 Task: Photography Quotation Sample Template.
Action: Mouse moved to (106, 145)
Screenshot: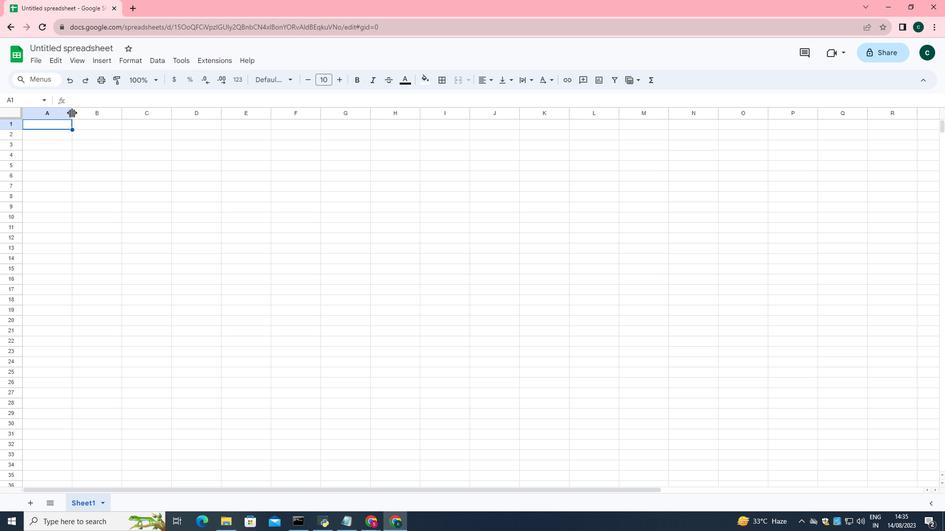 
Action: Mouse pressed left at (106, 145)
Screenshot: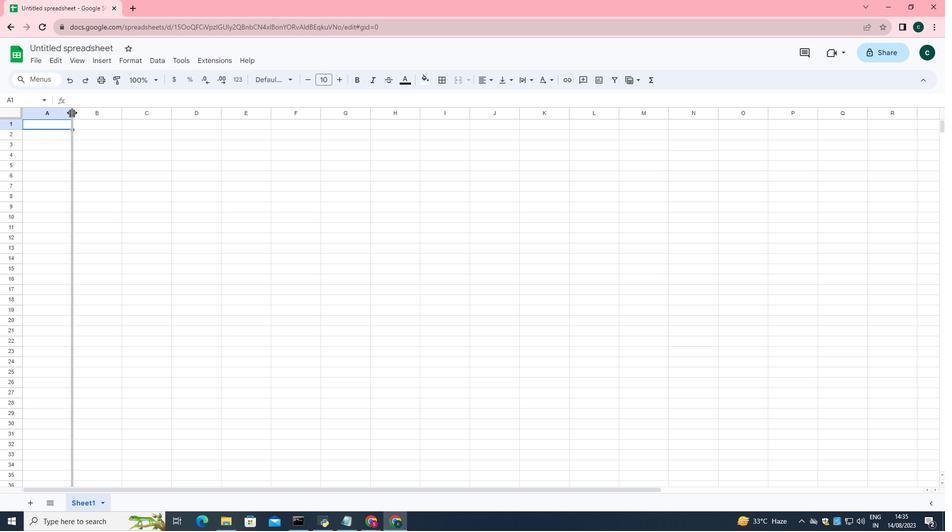 
Action: Mouse moved to (195, 145)
Screenshot: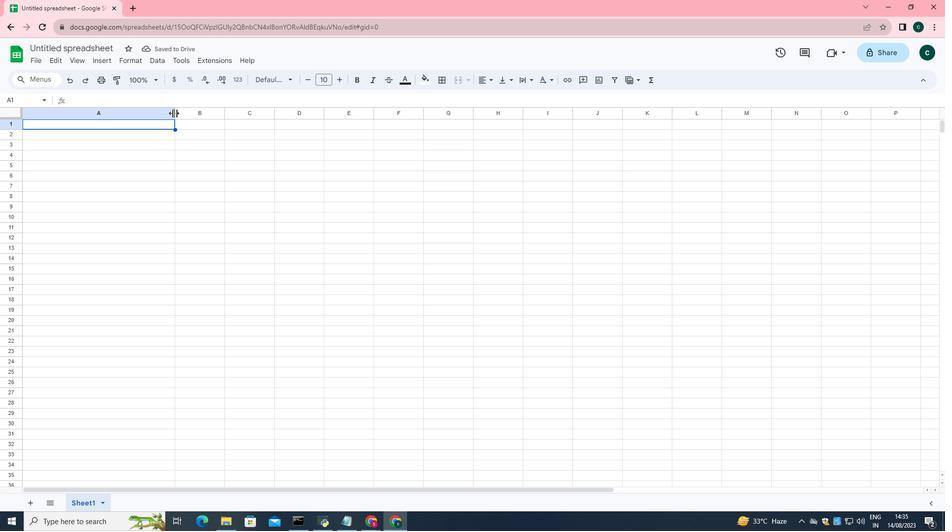 
Action: Mouse pressed left at (195, 145)
Screenshot: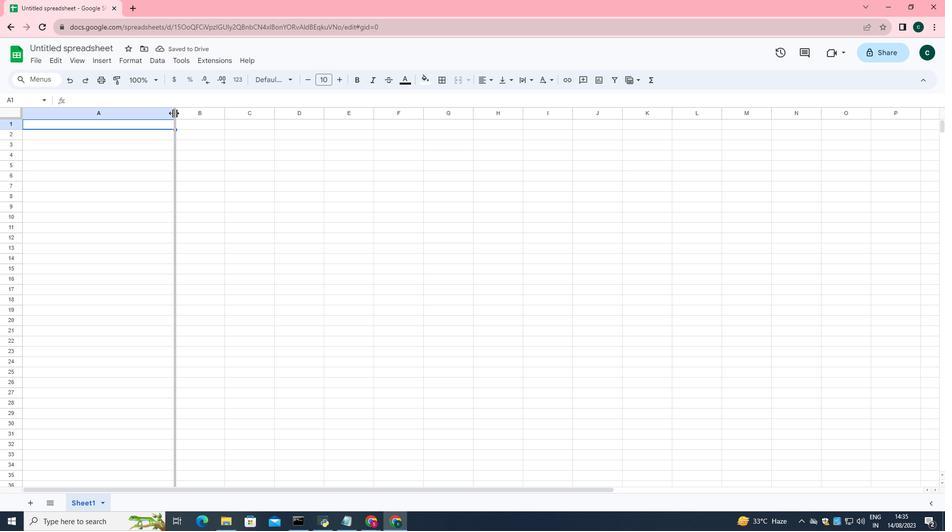 
Action: Mouse moved to (257, 147)
Screenshot: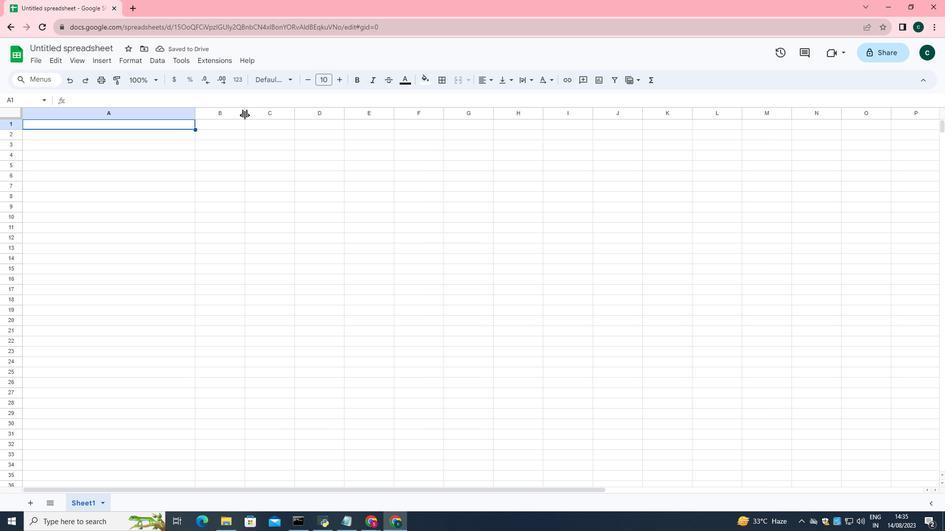 
Action: Mouse pressed left at (257, 147)
Screenshot: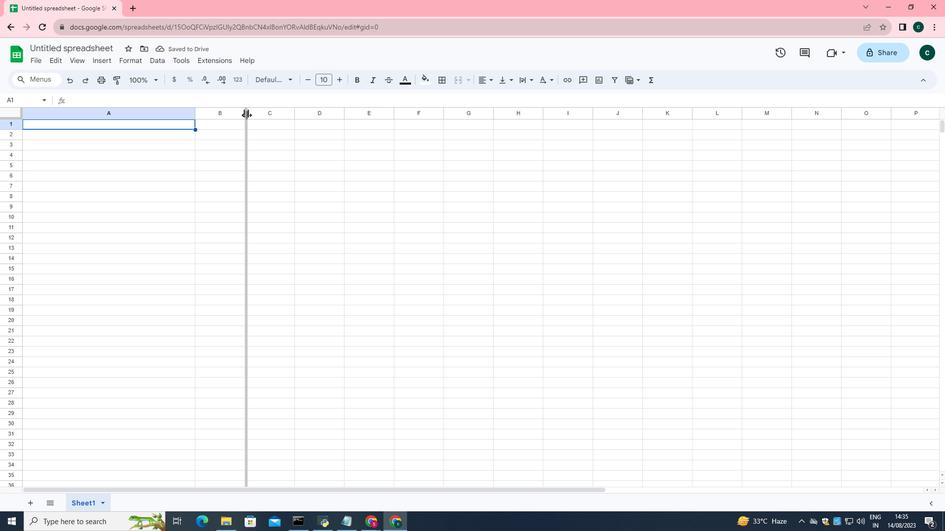 
Action: Mouse moved to (311, 147)
Screenshot: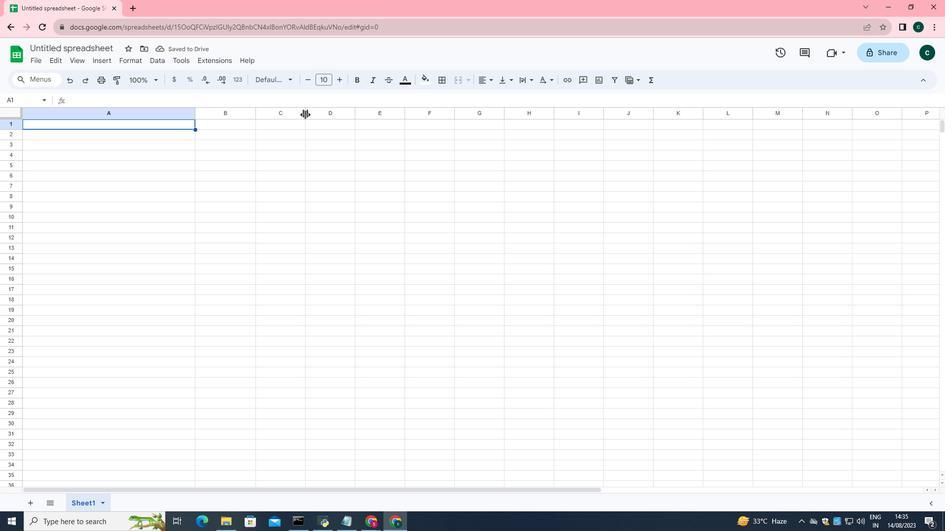 
Action: Mouse pressed left at (311, 147)
Screenshot: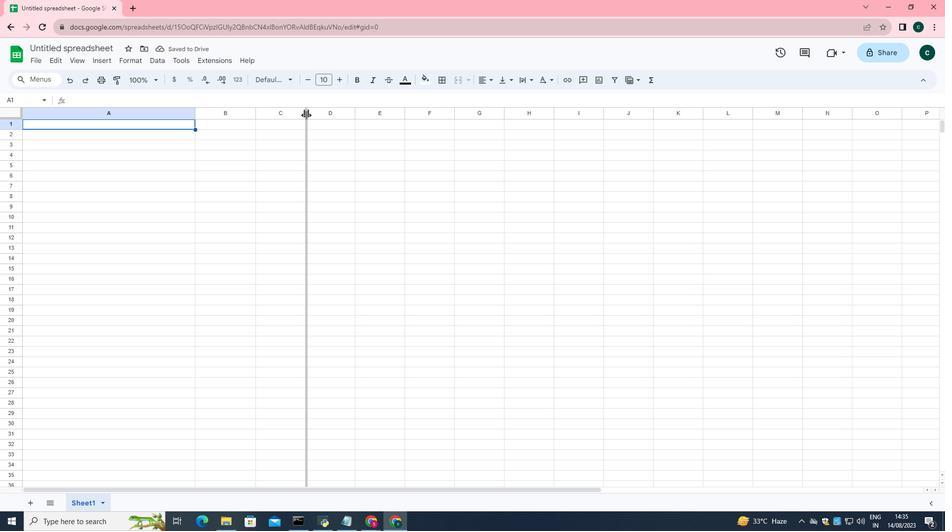
Action: Mouse moved to (365, 147)
Screenshot: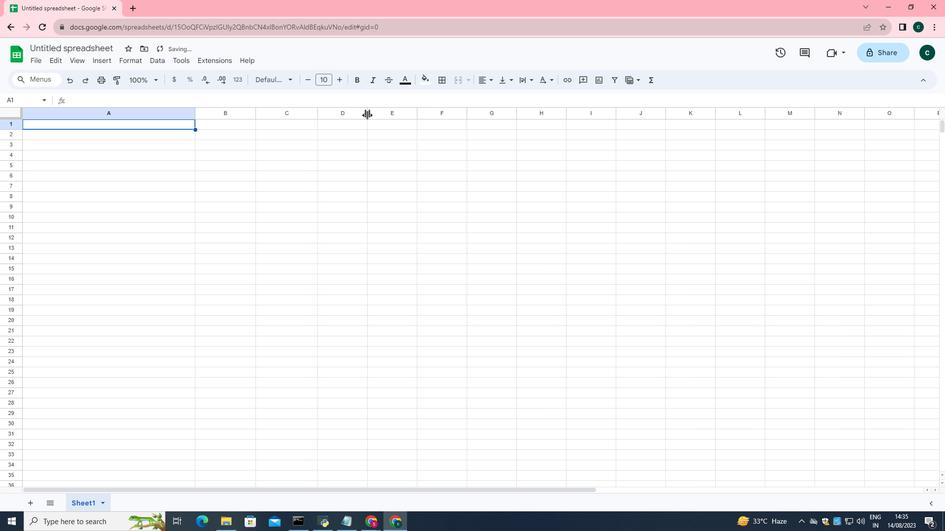 
Action: Mouse pressed left at (365, 147)
Screenshot: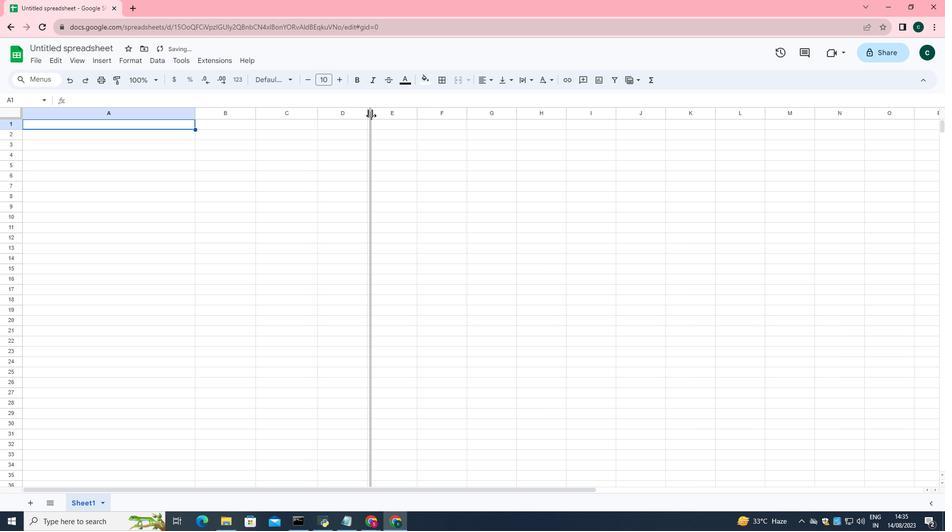 
Action: Mouse moved to (423, 145)
Screenshot: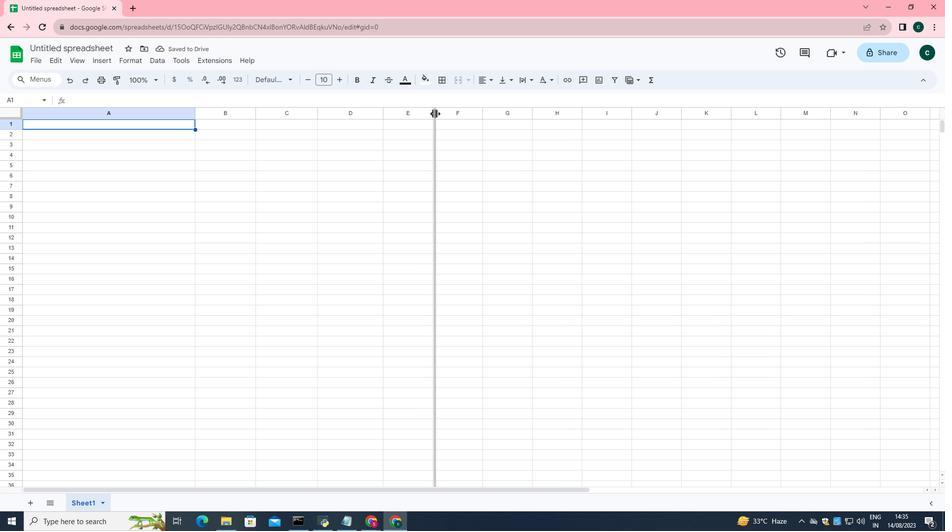 
Action: Mouse pressed left at (423, 145)
Screenshot: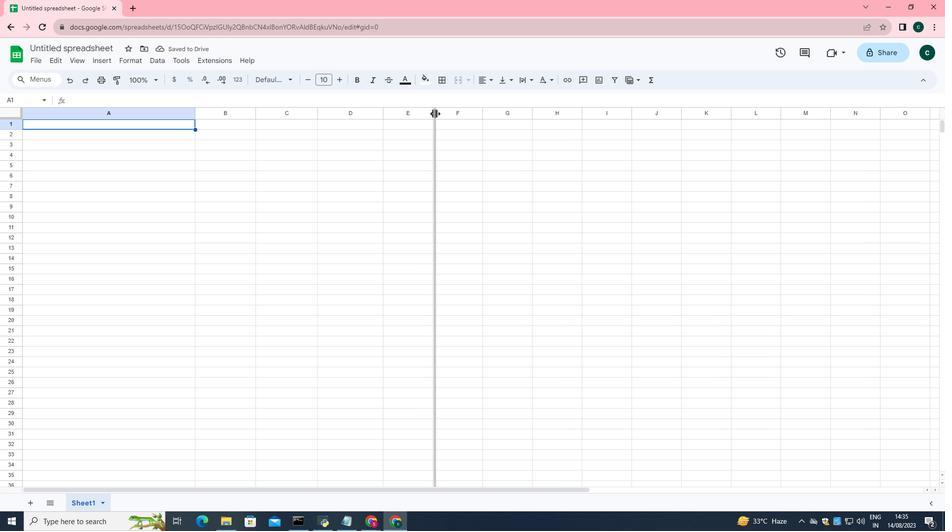 
Action: Mouse moved to (161, 165)
Screenshot: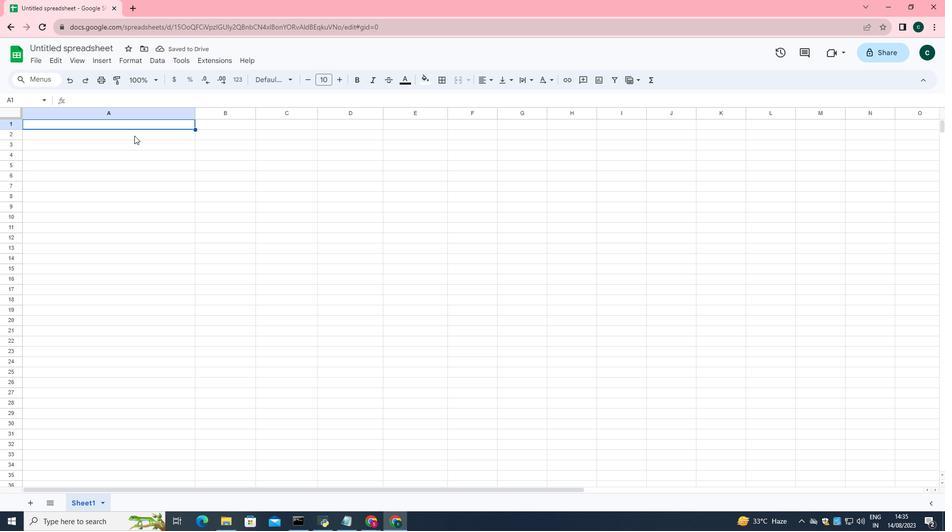 
Action: Mouse pressed left at (161, 165)
Screenshot: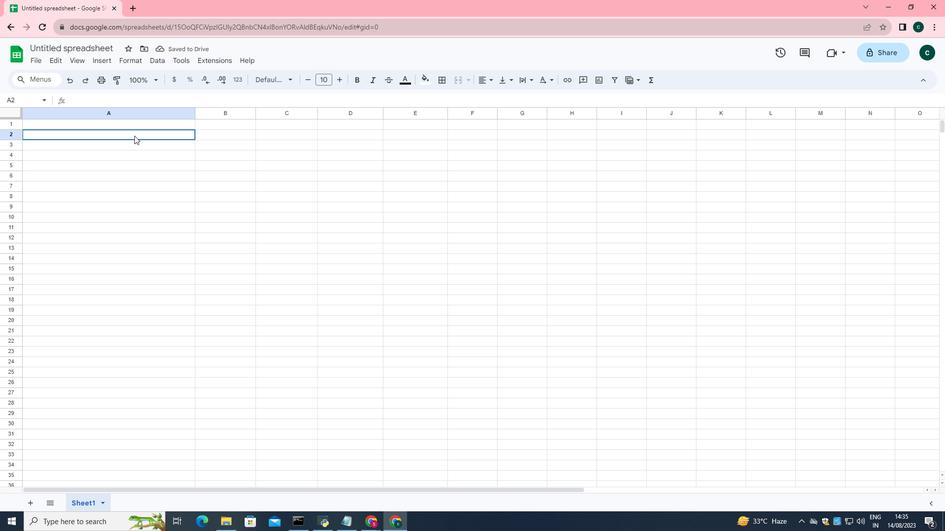 
Action: Mouse moved to (166, 154)
Screenshot: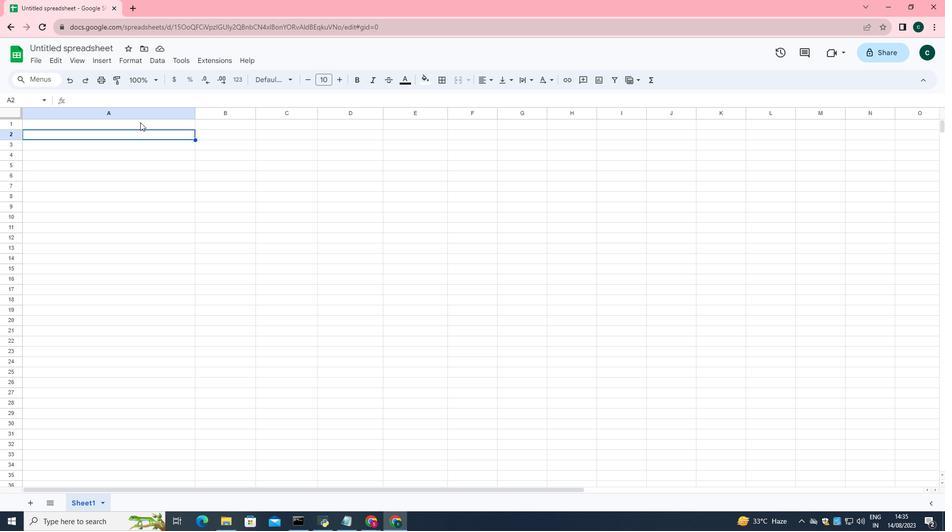 
Action: Mouse pressed left at (166, 154)
Screenshot: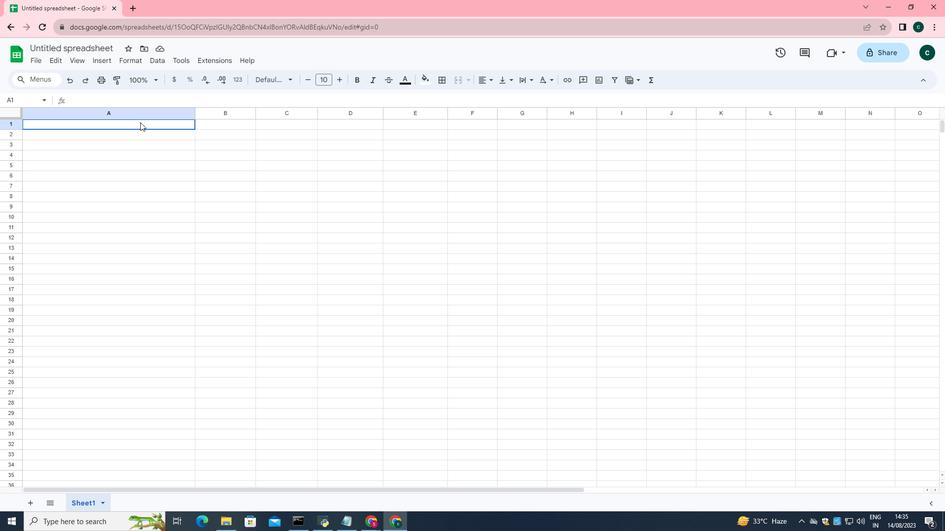 
Action: Mouse moved to (127, 96)
Screenshot: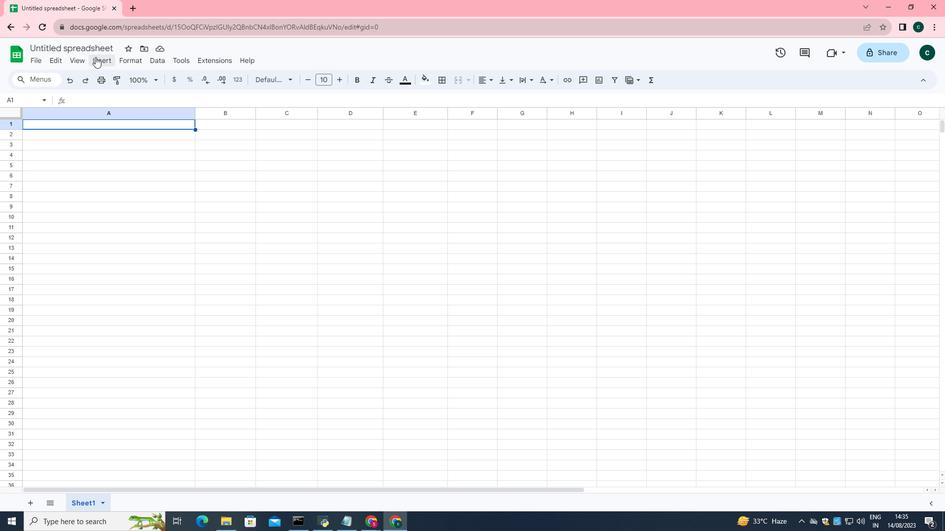 
Action: Mouse pressed left at (127, 96)
Screenshot: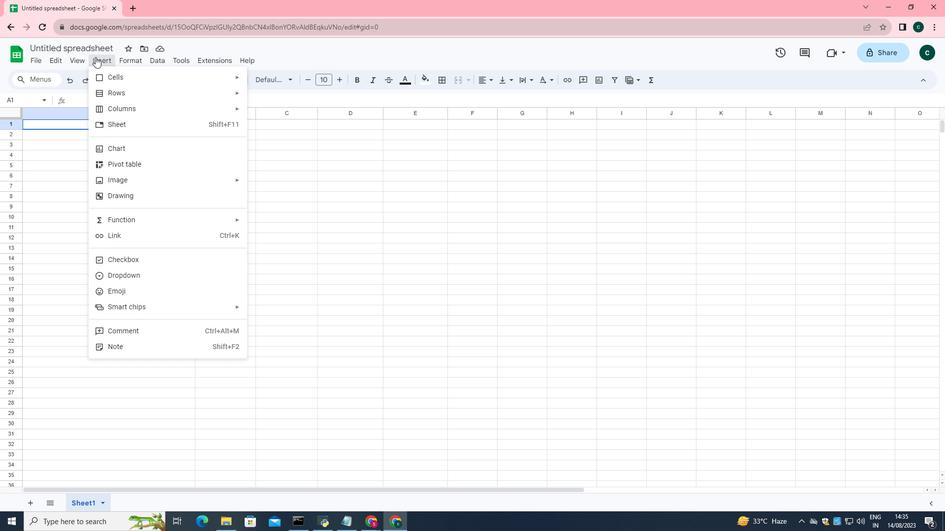 
Action: Mouse moved to (159, 217)
Screenshot: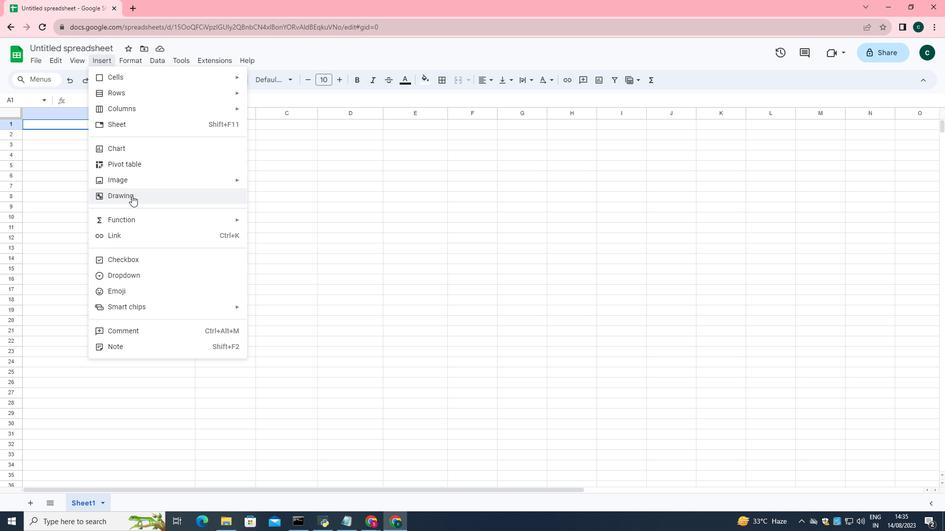 
Action: Mouse pressed left at (159, 217)
Screenshot: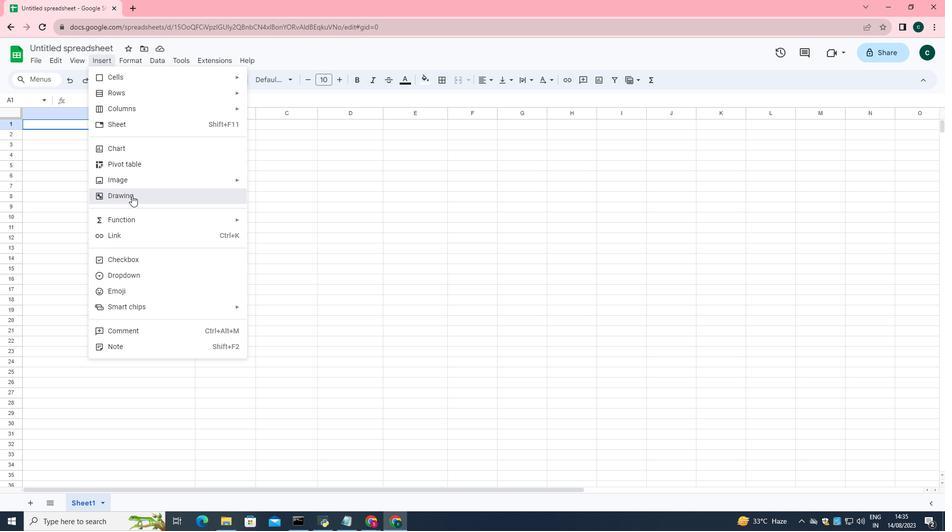 
Action: Mouse moved to (363, 144)
Screenshot: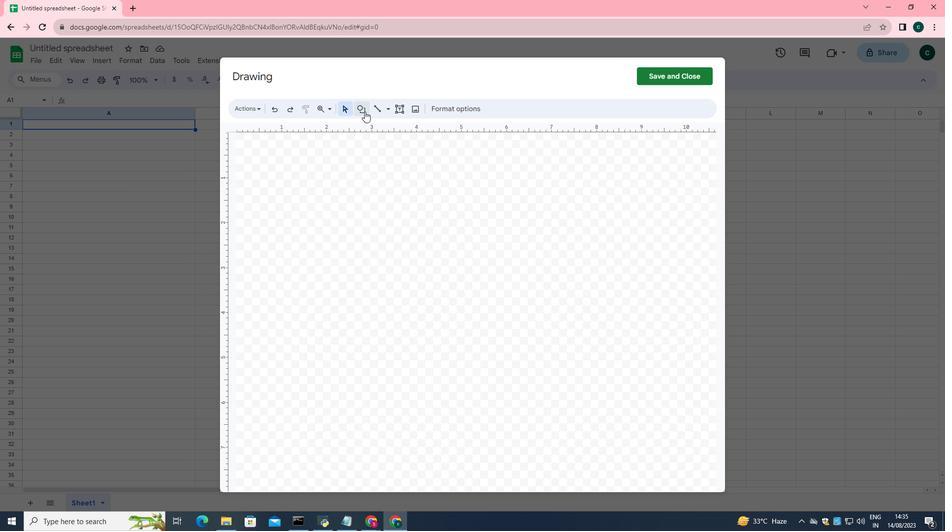 
Action: Mouse pressed left at (363, 144)
Screenshot: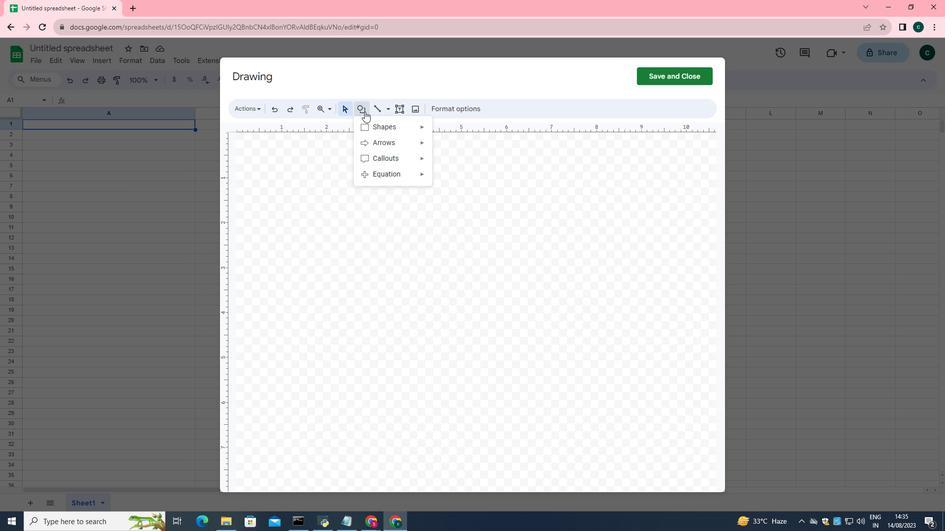 
Action: Mouse moved to (369, 157)
Screenshot: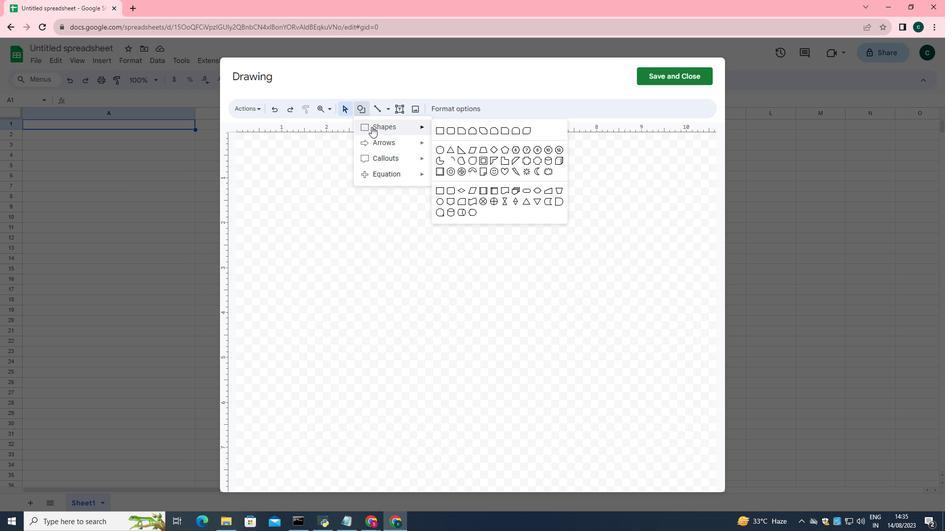 
Action: Mouse pressed left at (369, 157)
Screenshot: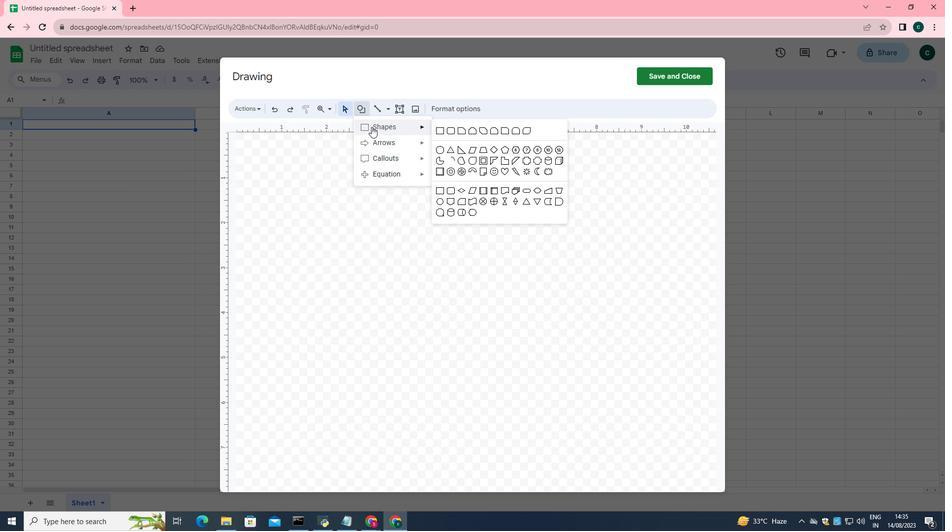 
Action: Mouse moved to (428, 175)
Screenshot: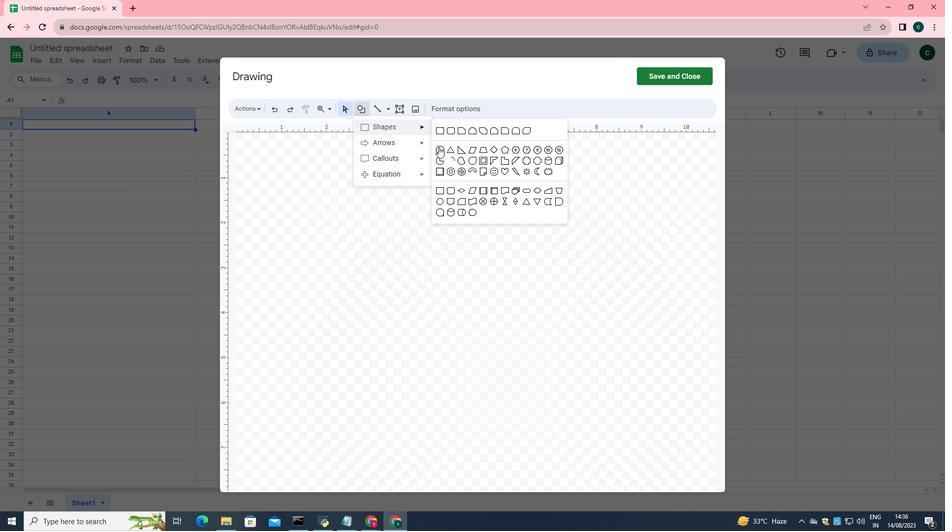 
Action: Mouse pressed left at (428, 175)
Screenshot: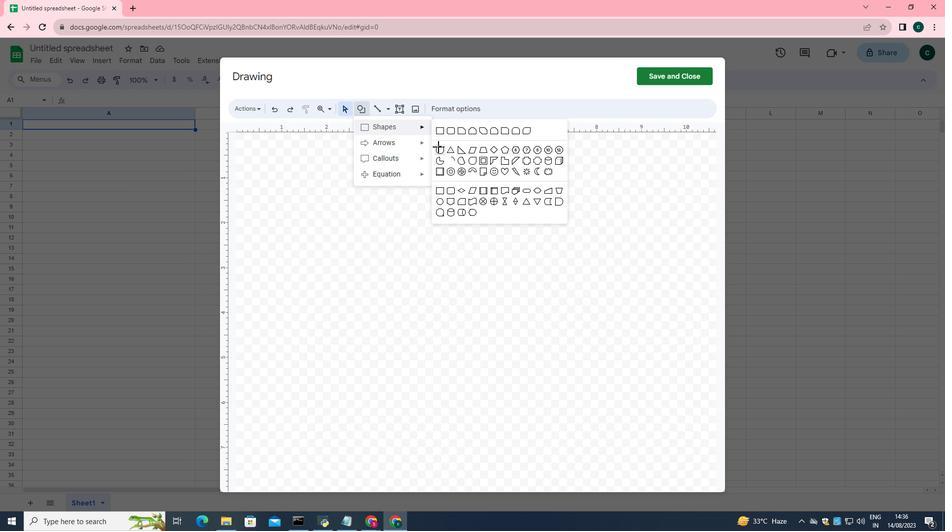 
Action: Mouse moved to (321, 185)
Screenshot: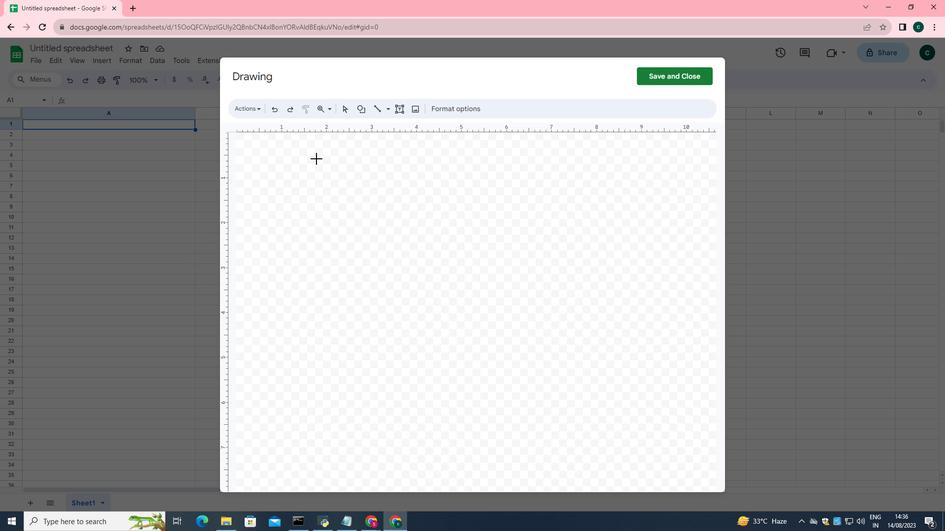 
Action: Mouse pressed left at (321, 185)
Screenshot: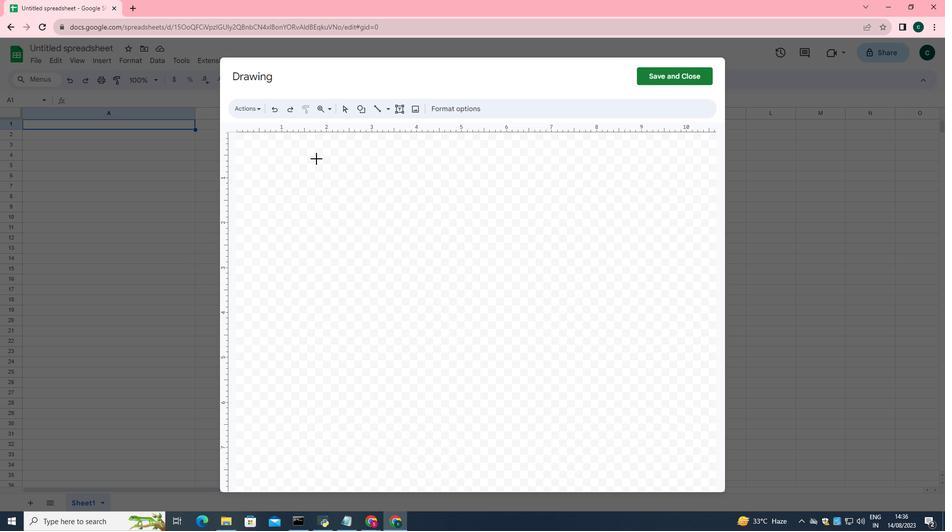 
Action: Mouse moved to (424, 139)
Screenshot: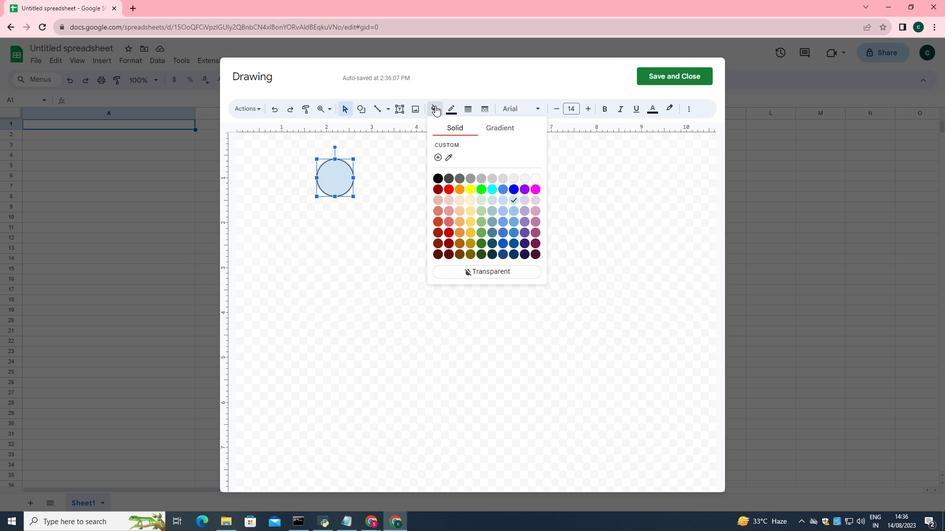 
Action: Mouse pressed left at (424, 139)
Screenshot: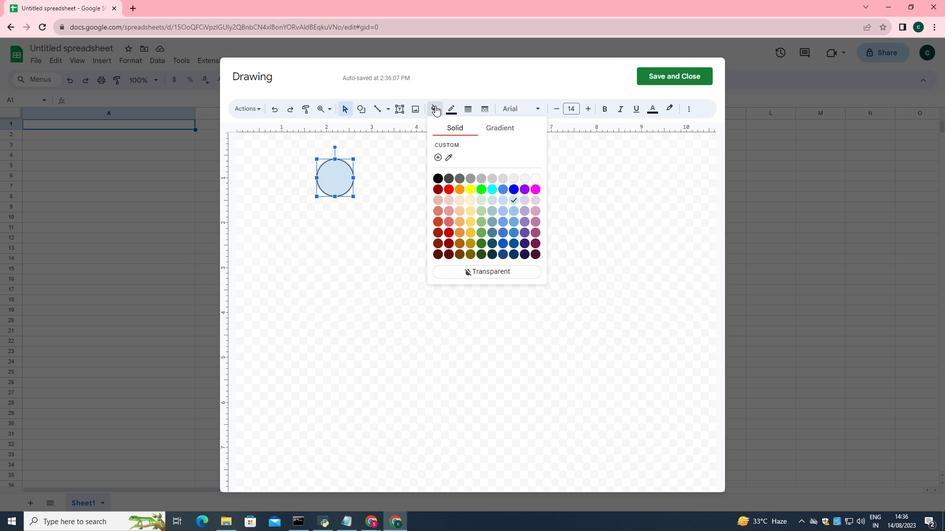 
Action: Mouse moved to (437, 203)
Screenshot: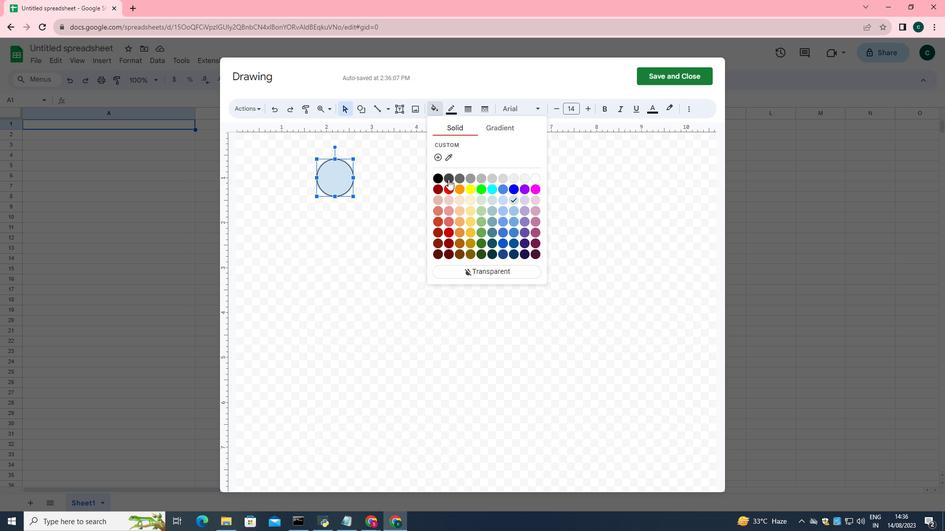 
Action: Mouse pressed left at (437, 203)
Screenshot: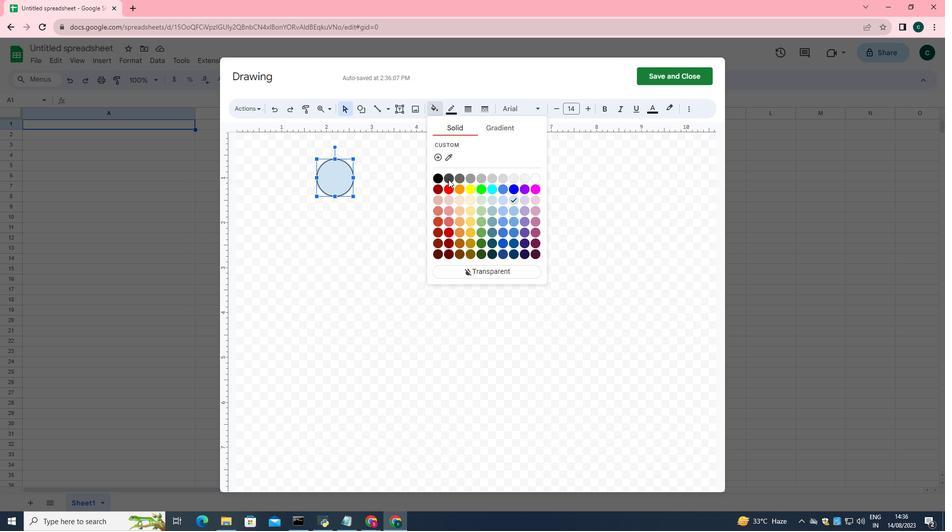 
Action: Mouse moved to (394, 144)
Screenshot: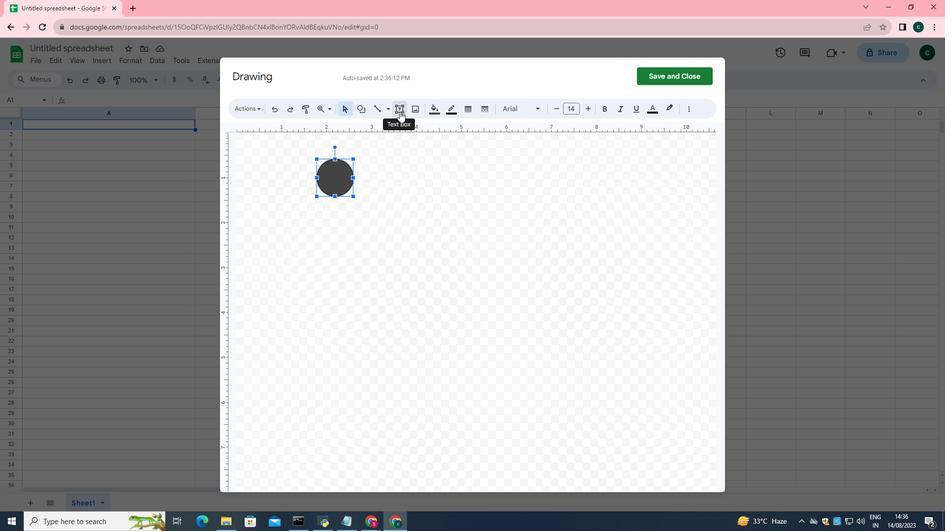 
Action: Mouse pressed left at (394, 144)
Screenshot: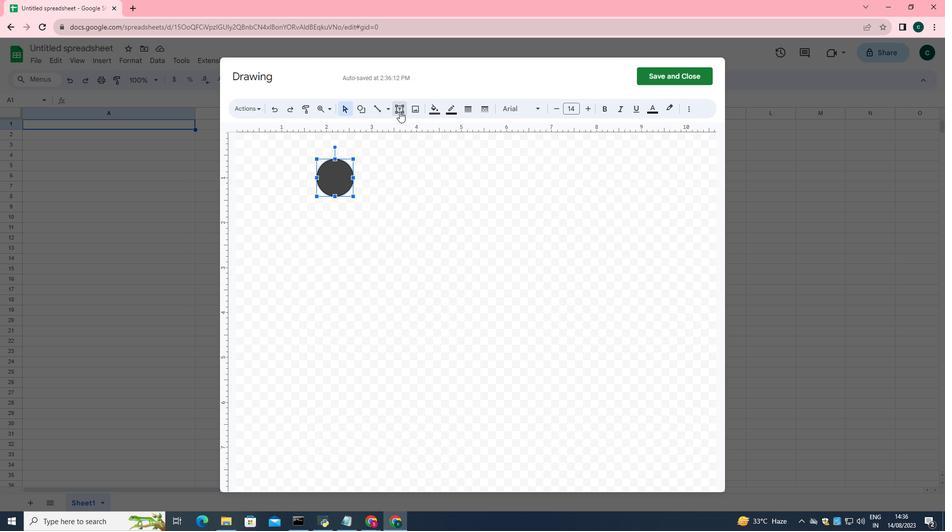 
Action: Mouse moved to (412, 195)
Screenshot: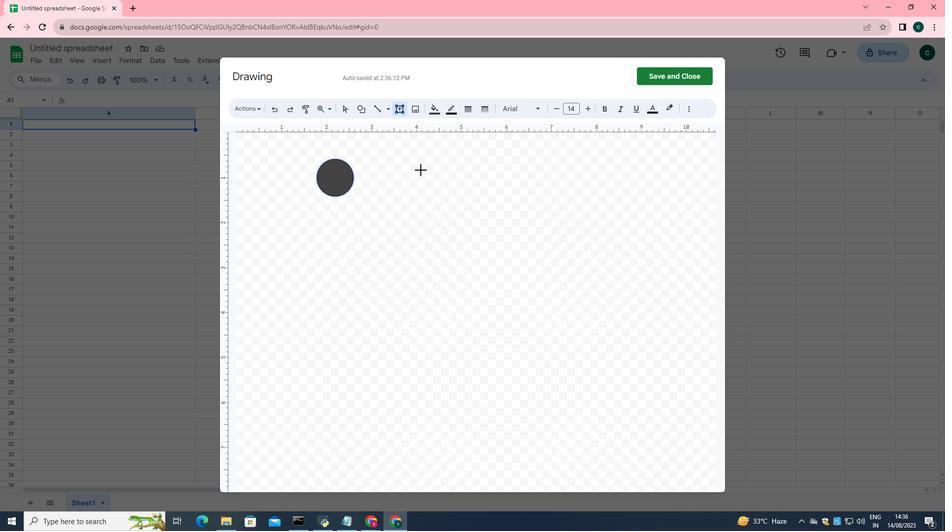 
Action: Mouse pressed left at (412, 195)
Screenshot: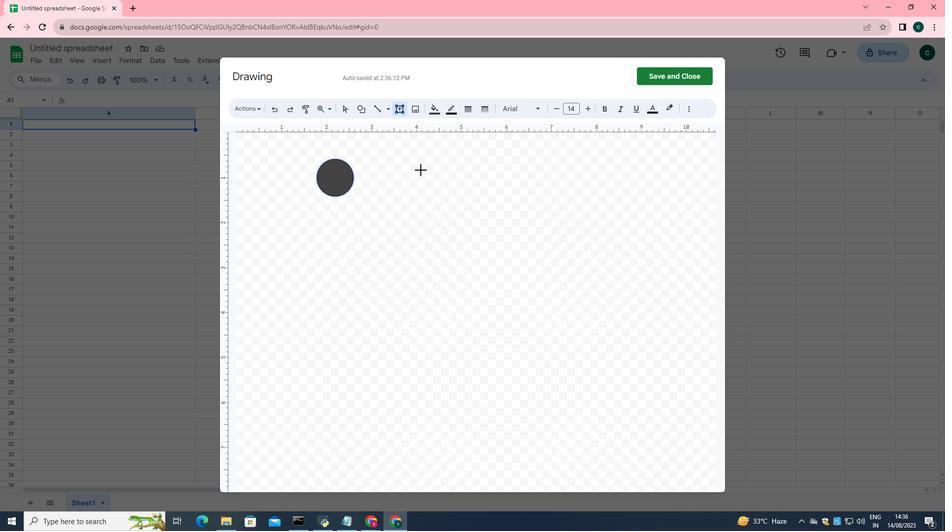 
Action: Mouse moved to (486, 162)
Screenshot: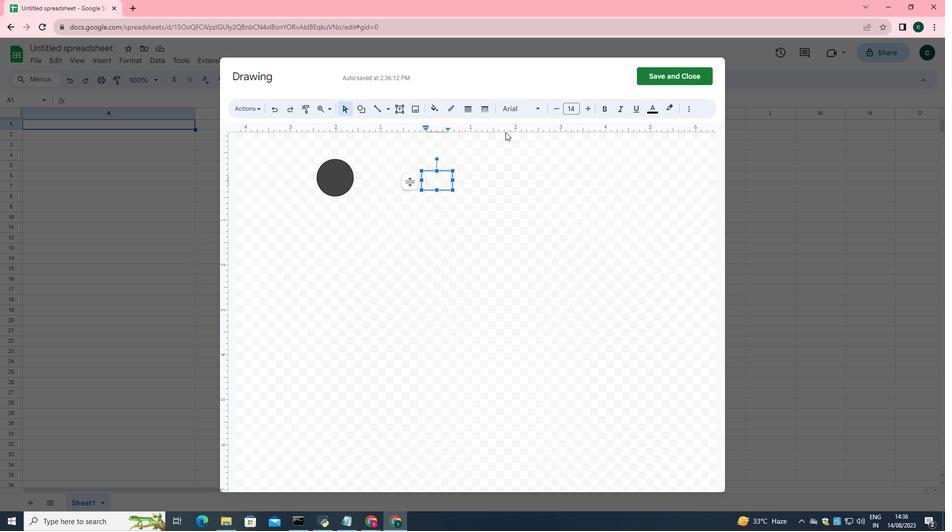 
Action: Key pressed <Key.shift>LO<Key.enter><Key.shift><Key.shift><Key.shift><Key.shift><Key.shift><Key.shift><Key.shift><Key.shift><Key.shift><Key.shift><Key.shift><Key.shift><Key.shift><Key.shift>GO
Screenshot: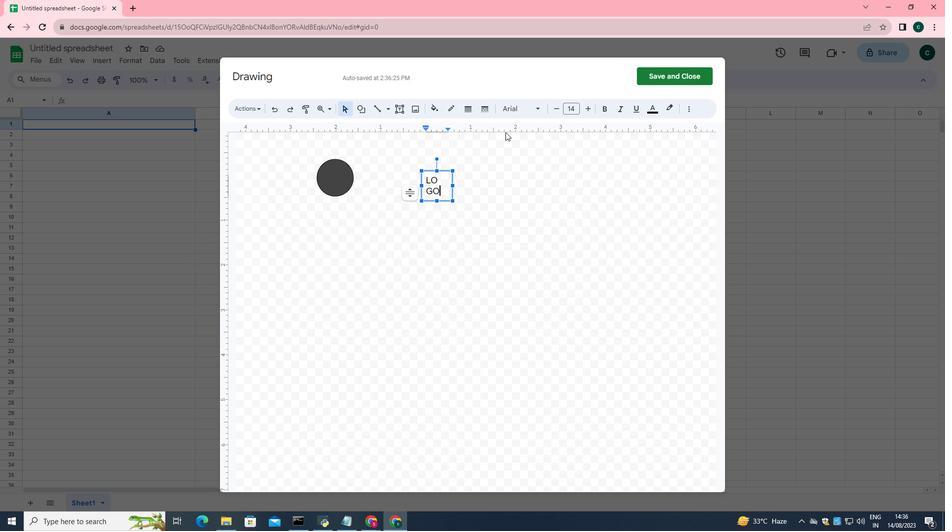 
Action: Mouse moved to (417, 202)
Screenshot: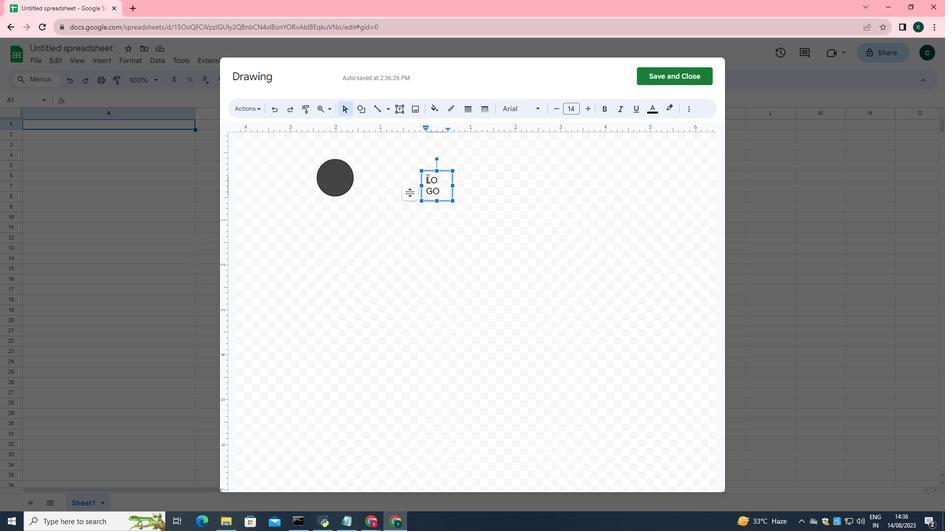 
Action: Mouse pressed left at (417, 202)
Screenshot: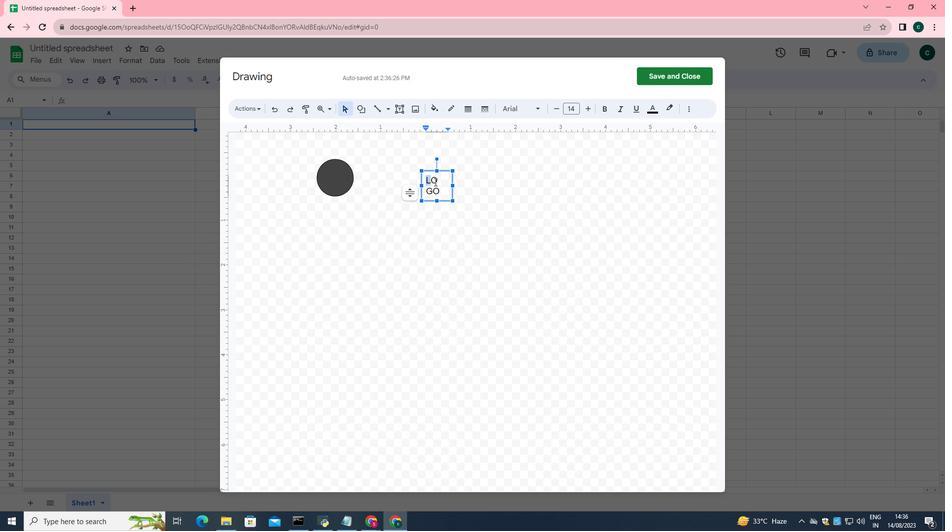 
Action: Mouse moved to (557, 137)
Screenshot: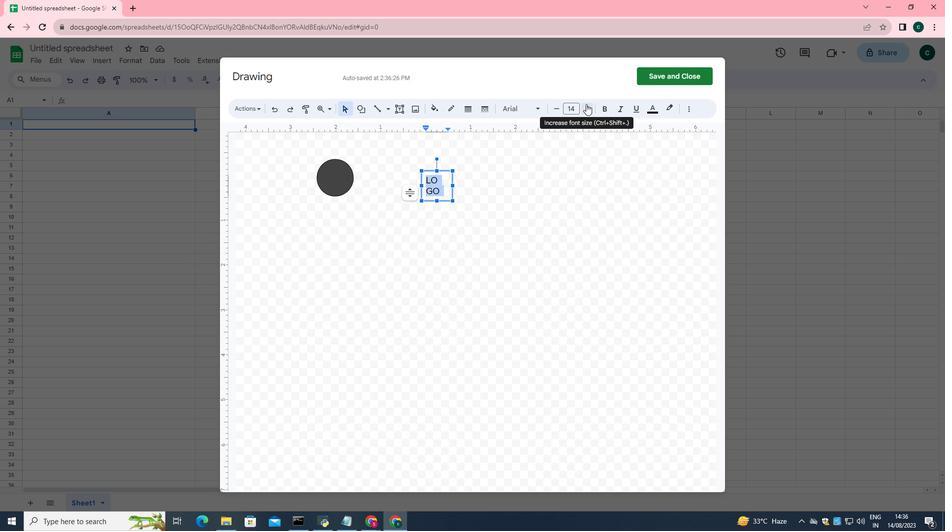 
Action: Mouse pressed left at (557, 137)
Screenshot: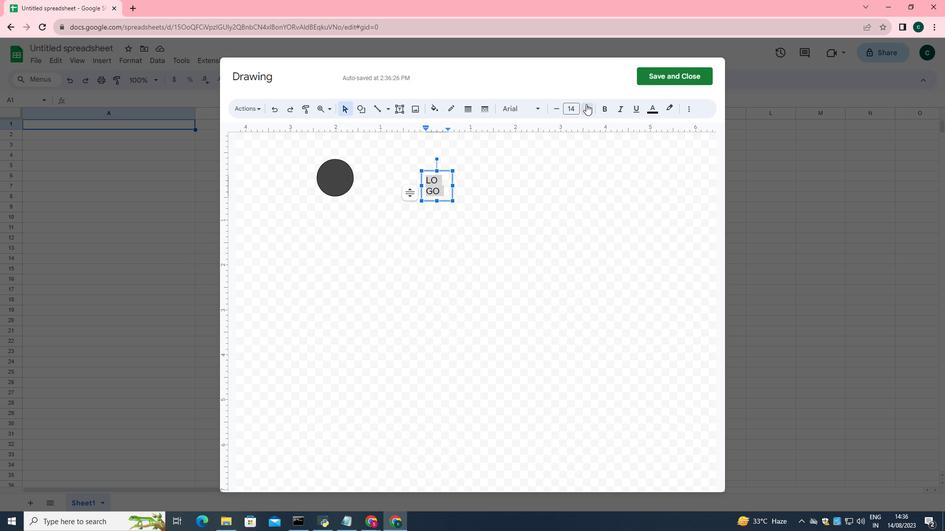 
Action: Mouse pressed left at (557, 137)
Screenshot: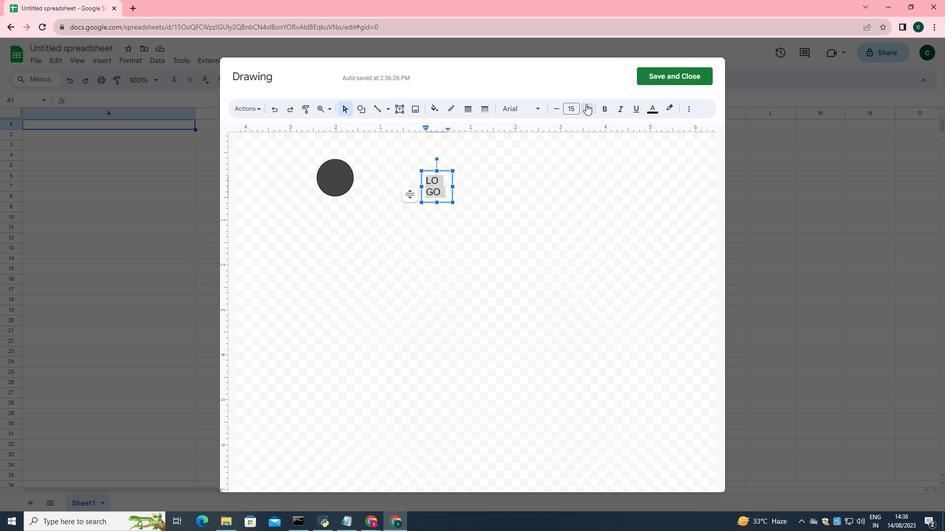 
Action: Mouse pressed left at (557, 137)
Screenshot: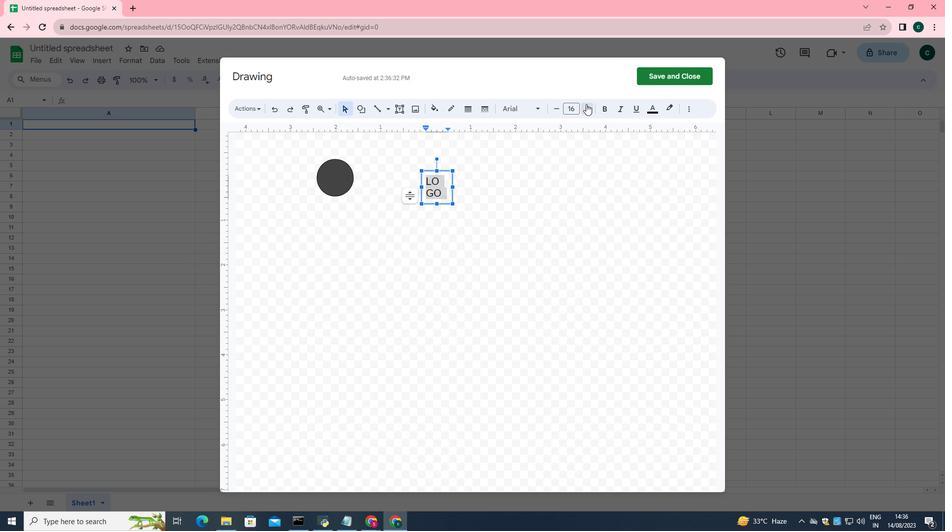 
Action: Mouse pressed left at (557, 137)
Screenshot: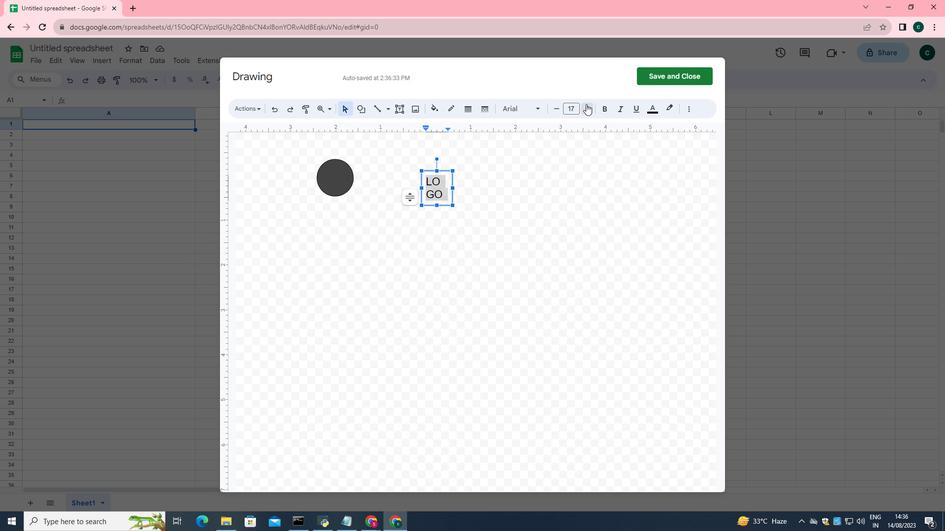 
Action: Mouse pressed left at (557, 137)
Screenshot: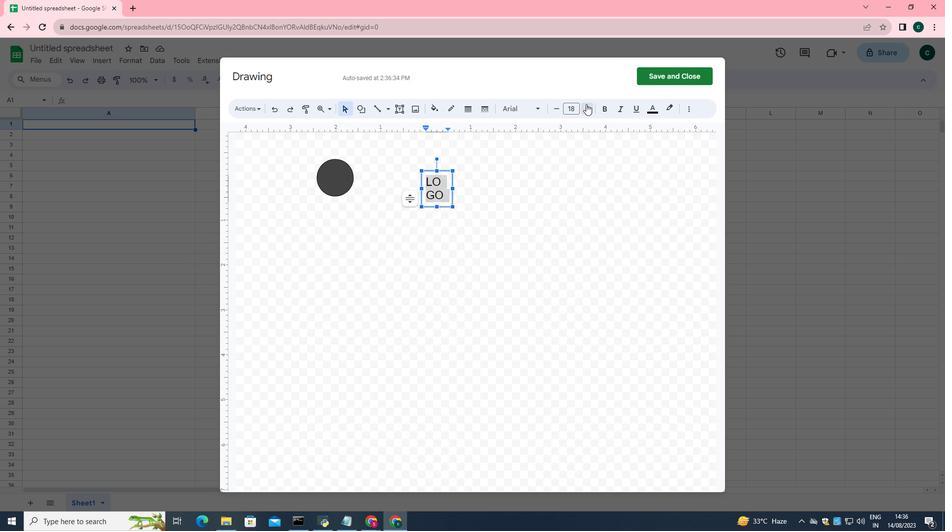 
Action: Mouse pressed left at (557, 137)
Screenshot: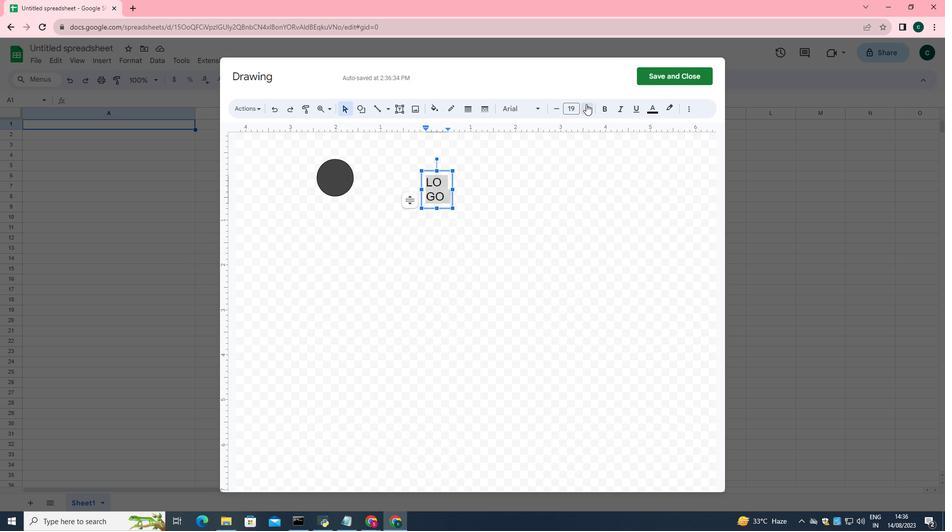 
Action: Mouse moved to (617, 141)
Screenshot: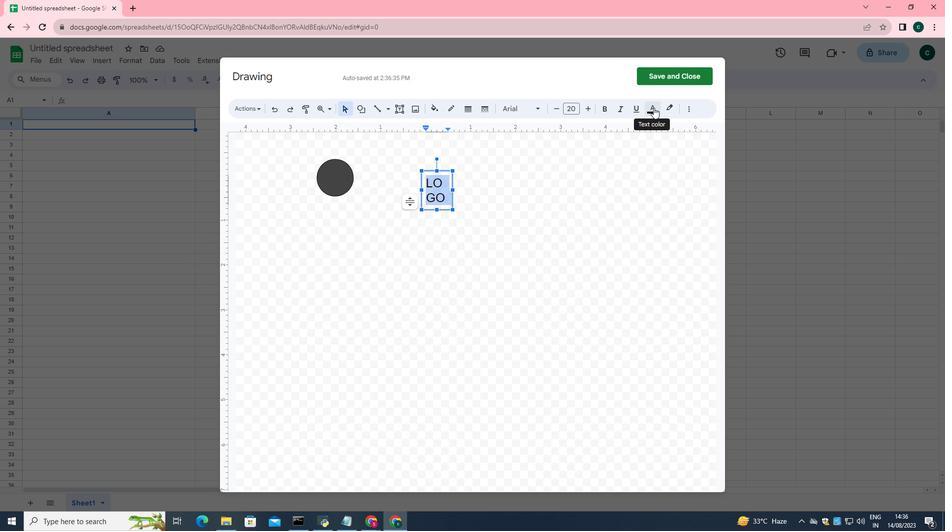 
Action: Mouse pressed left at (617, 141)
Screenshot: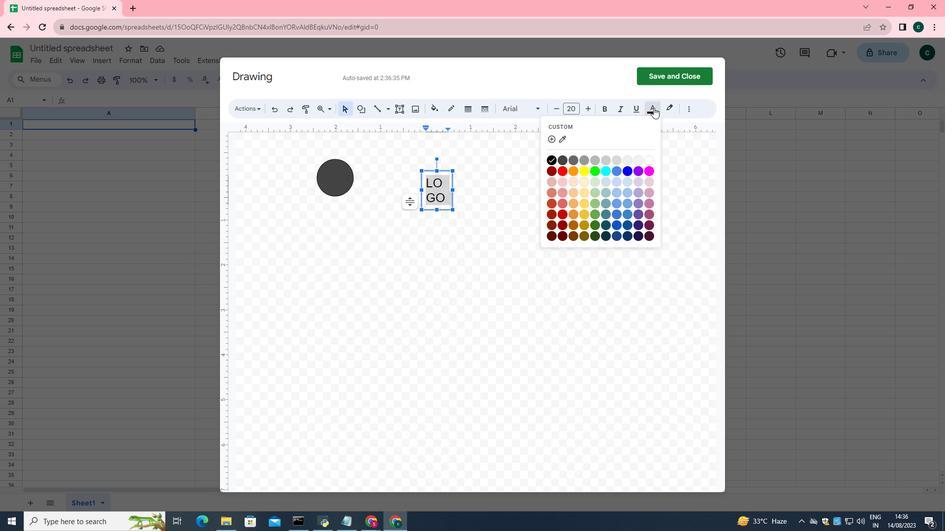 
Action: Mouse moved to (611, 185)
Screenshot: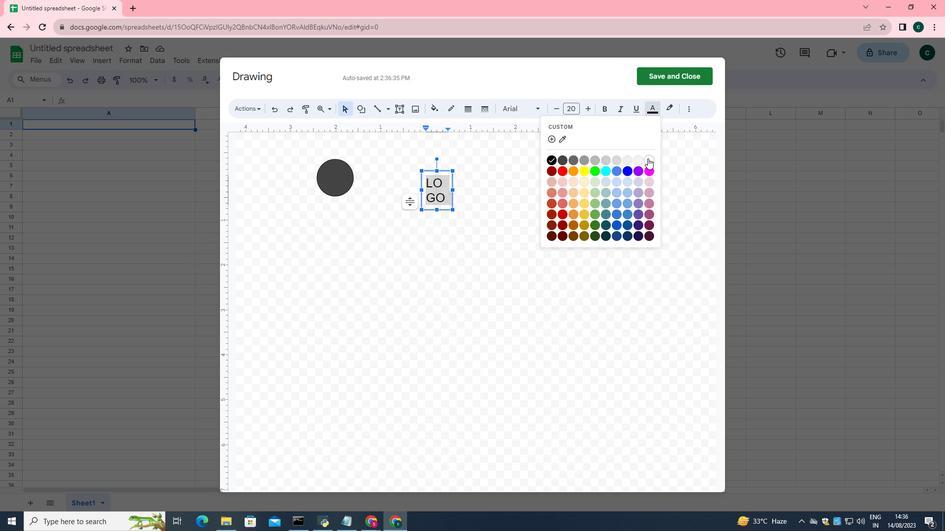 
Action: Mouse pressed left at (611, 185)
Screenshot: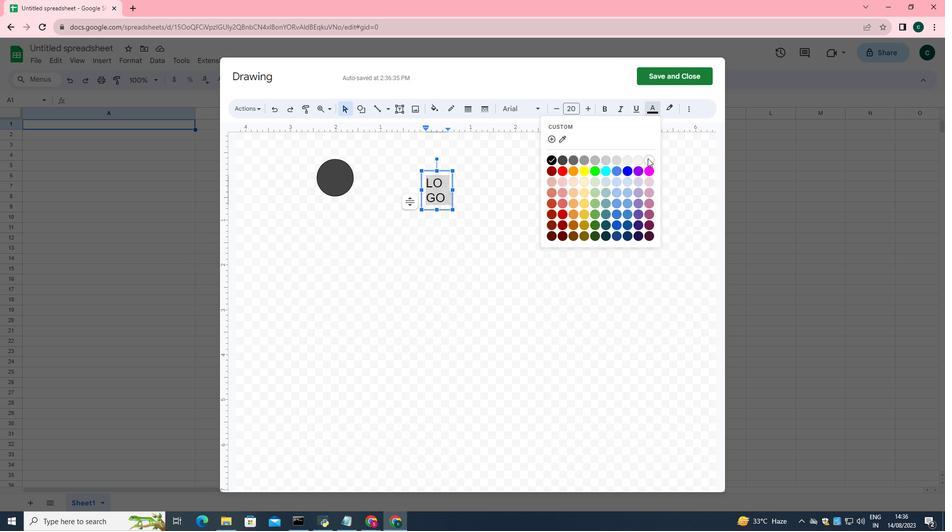 
Action: Mouse moved to (434, 196)
Screenshot: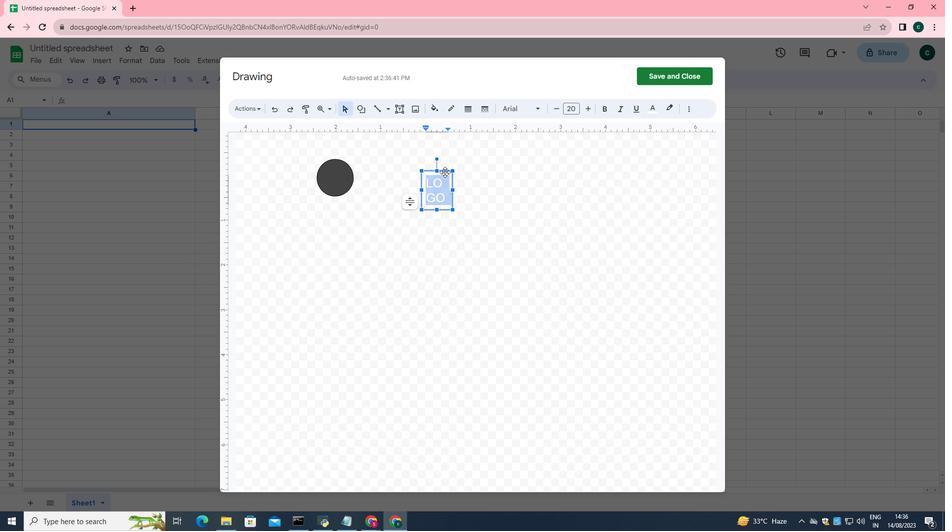 
Action: Mouse pressed left at (434, 196)
Screenshot: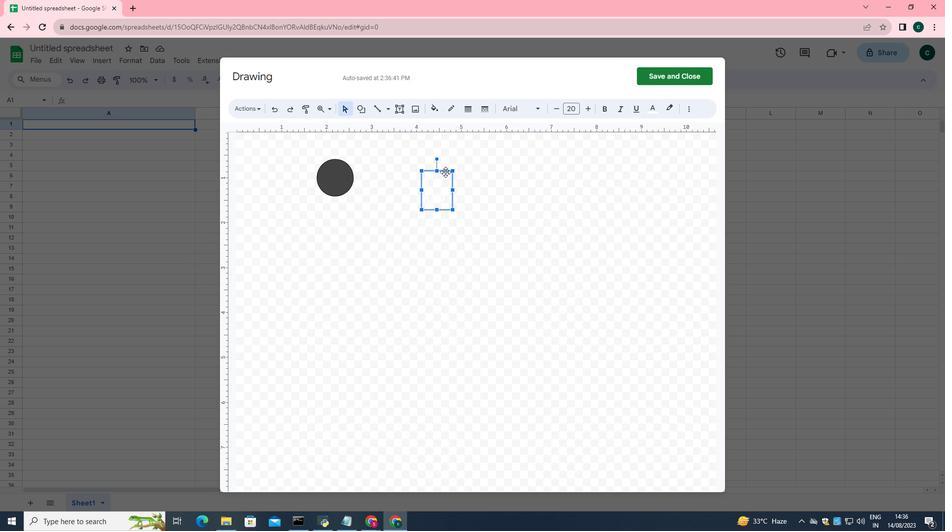 
Action: Mouse moved to (346, 191)
Screenshot: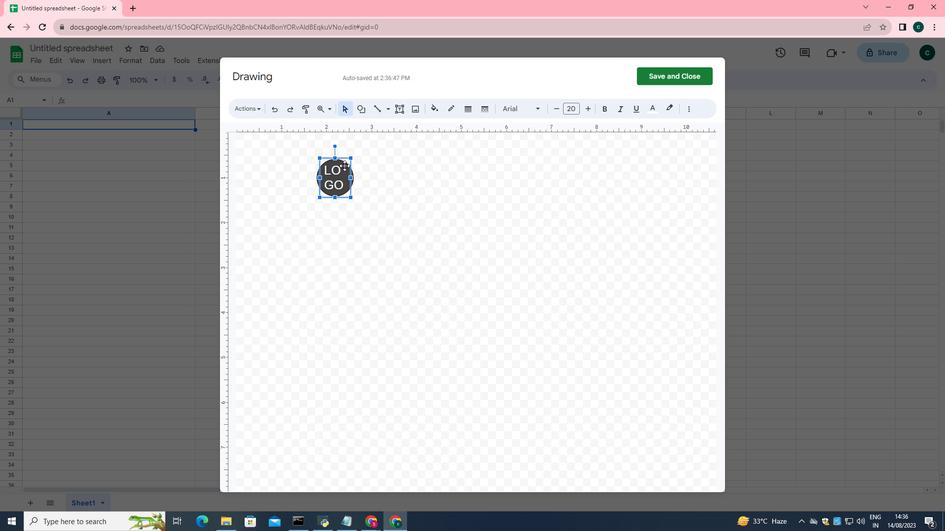 
Action: Mouse pressed left at (346, 191)
Screenshot: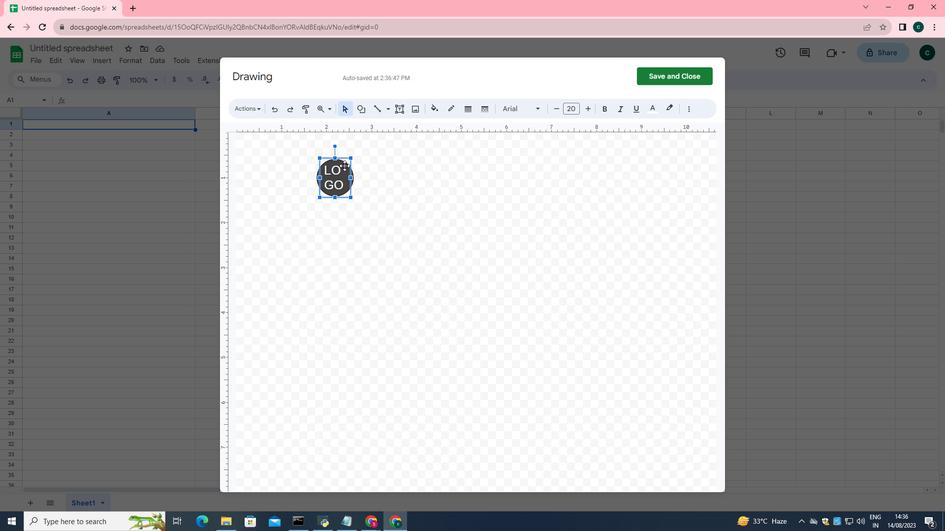 
Action: Mouse moved to (439, 140)
Screenshot: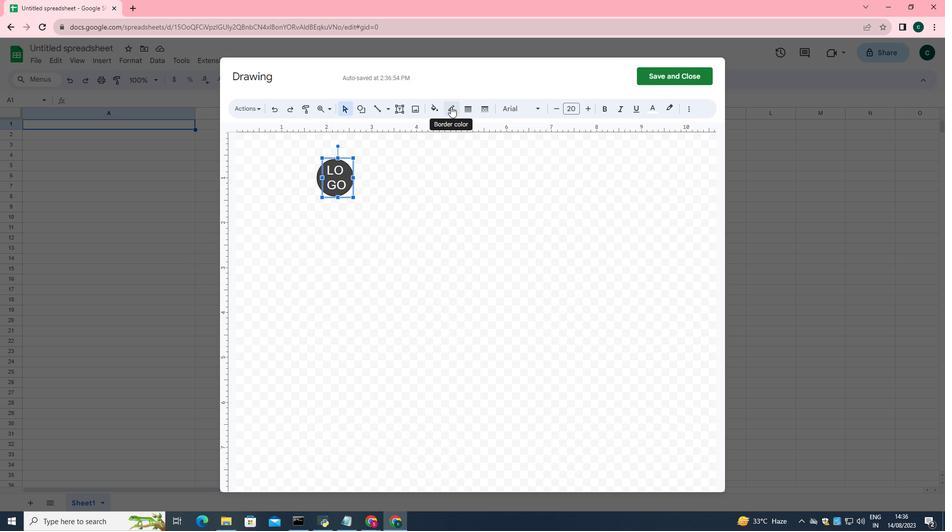 
Action: Mouse pressed left at (439, 140)
Screenshot: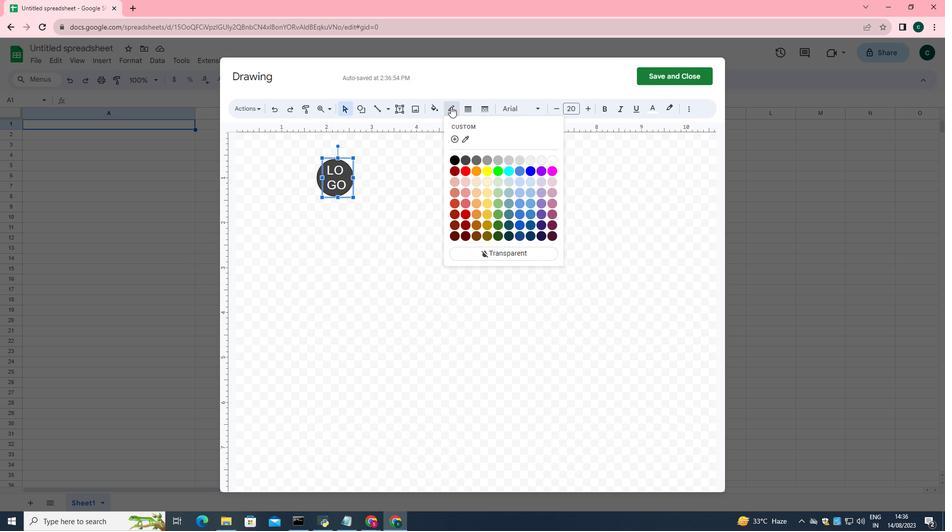 
Action: Mouse moved to (499, 267)
Screenshot: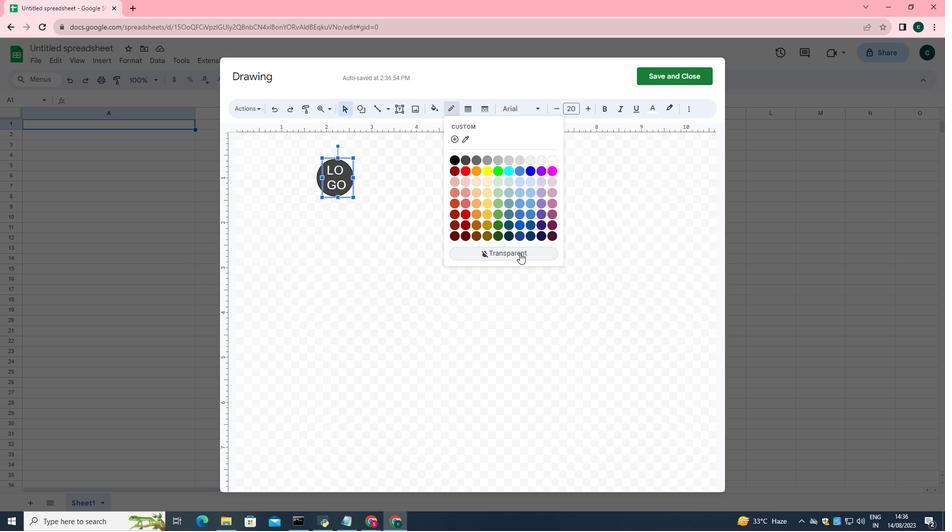 
Action: Mouse pressed left at (499, 267)
Screenshot: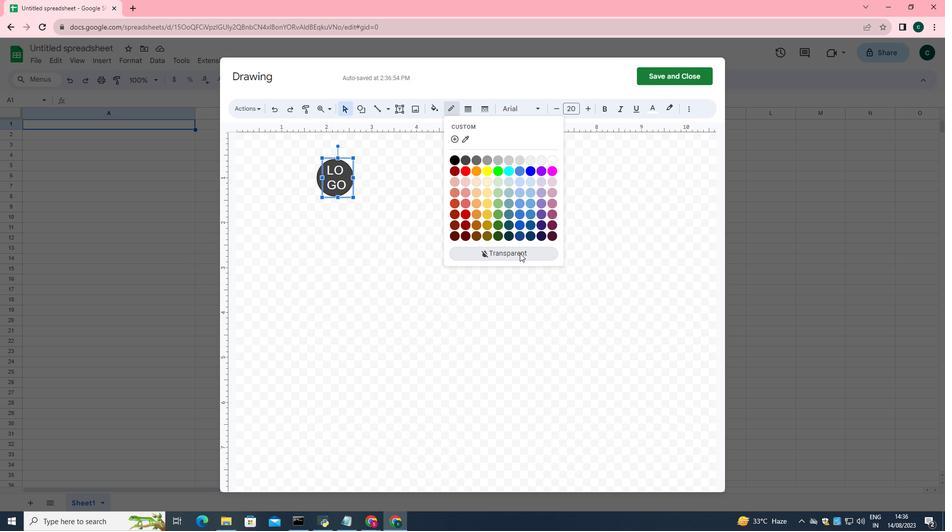 
Action: Mouse moved to (437, 271)
Screenshot: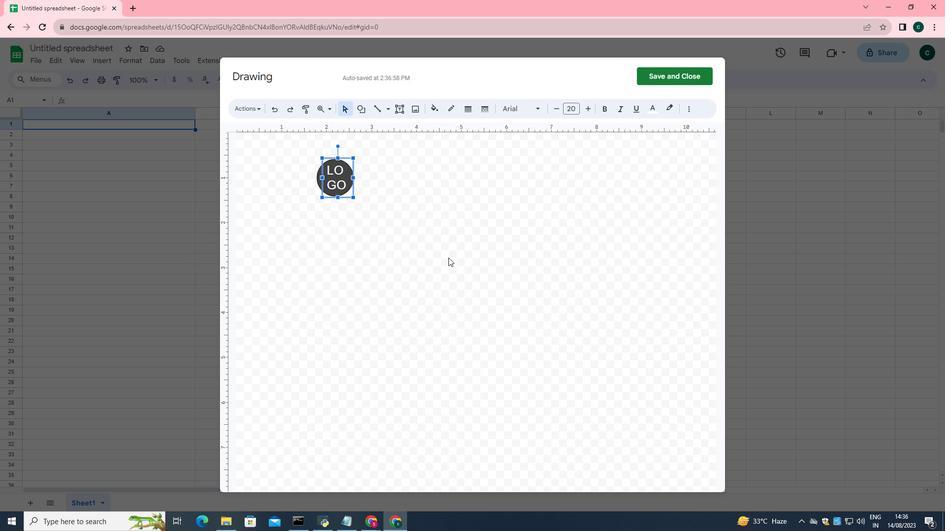 
Action: Mouse pressed left at (437, 271)
Screenshot: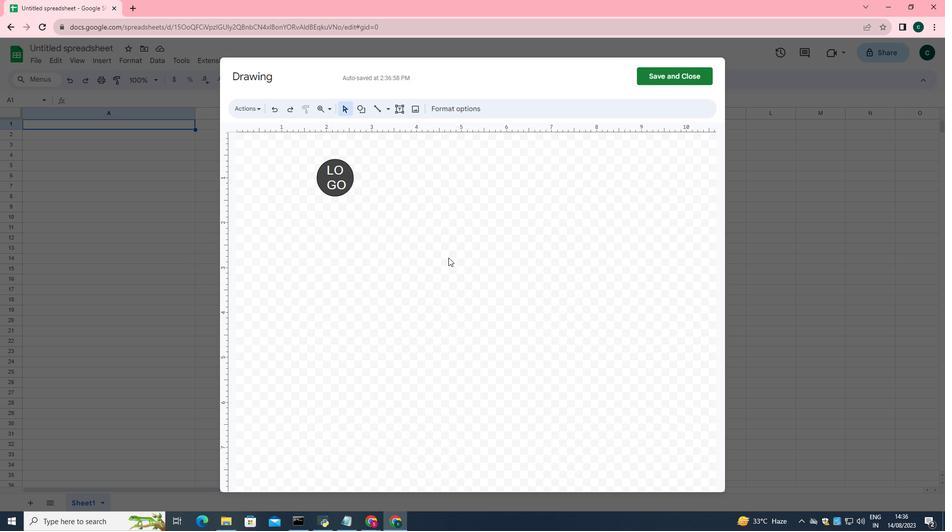 
Action: Mouse moved to (645, 114)
Screenshot: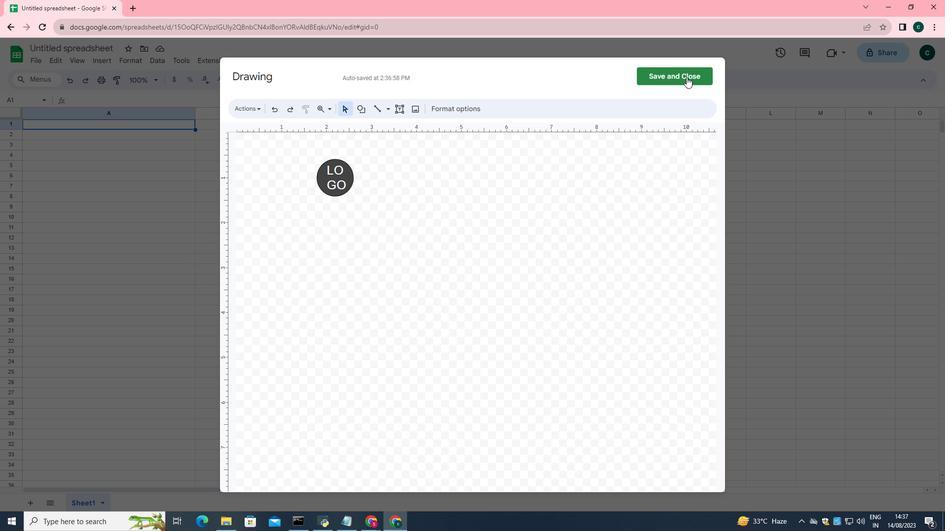 
Action: Mouse pressed left at (645, 114)
Screenshot: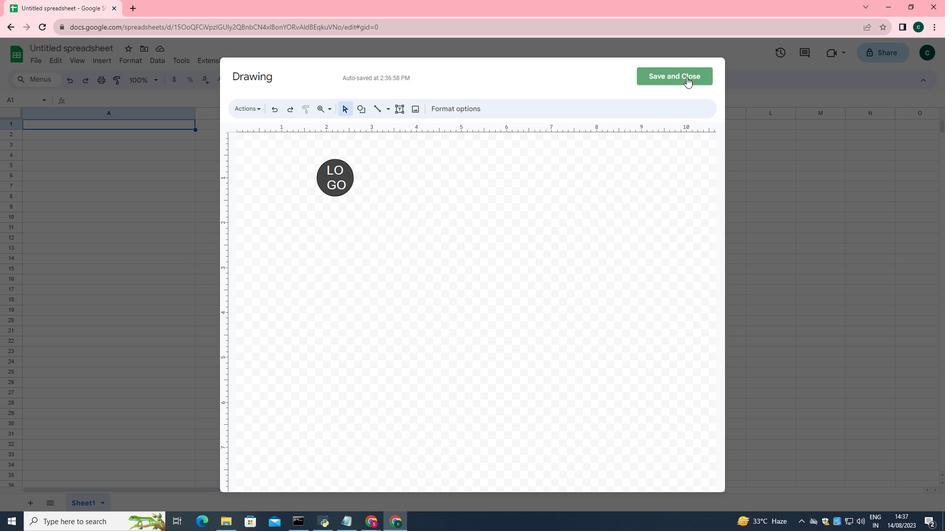 
Action: Mouse moved to (89, 180)
Screenshot: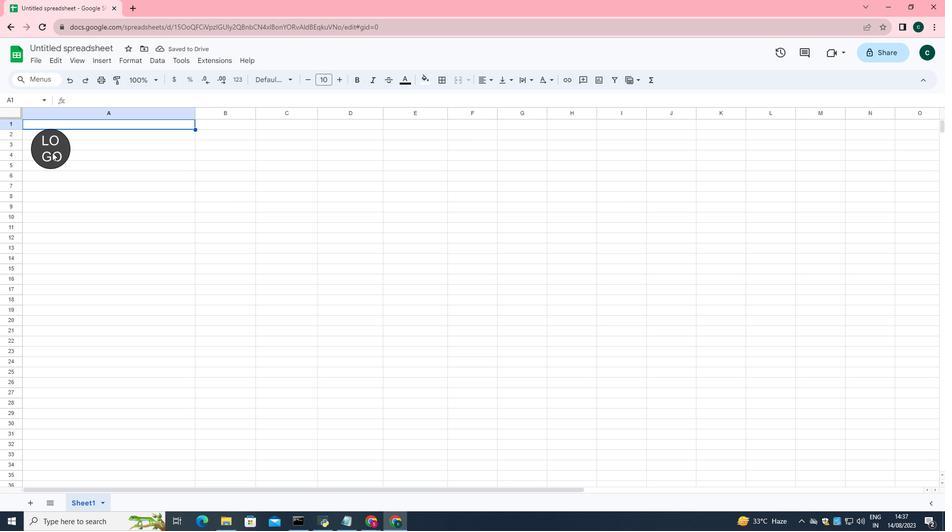 
Action: Mouse pressed left at (89, 180)
Screenshot: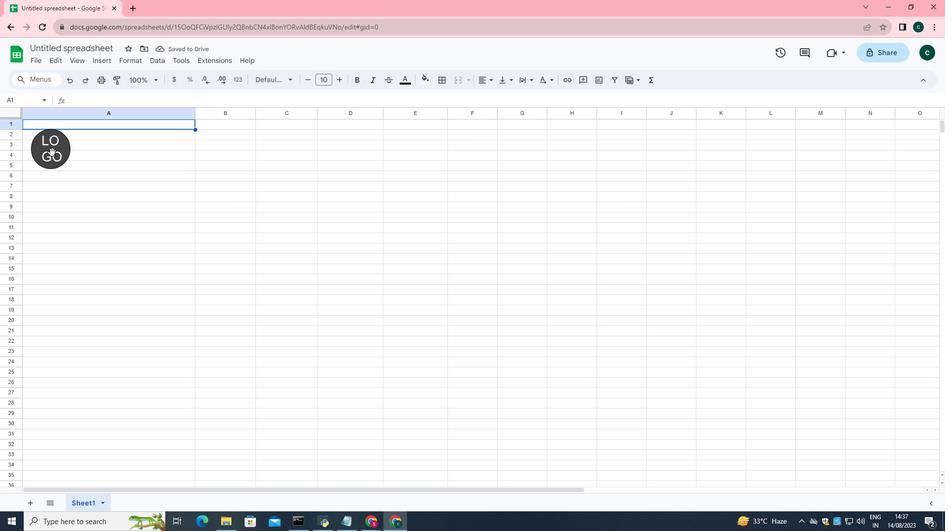 
Action: Mouse pressed left at (89, 180)
Screenshot: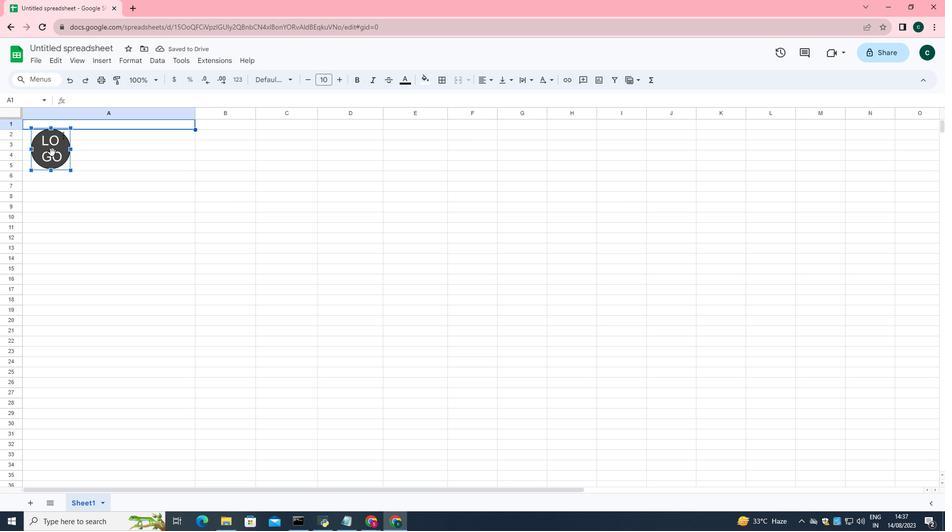 
Action: Mouse moved to (286, 191)
Screenshot: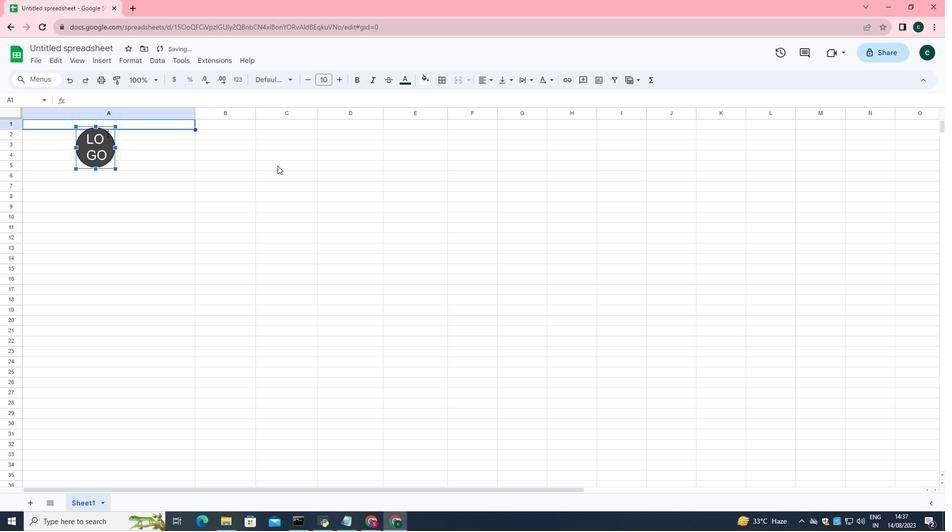 
Action: Mouse pressed left at (286, 191)
Screenshot: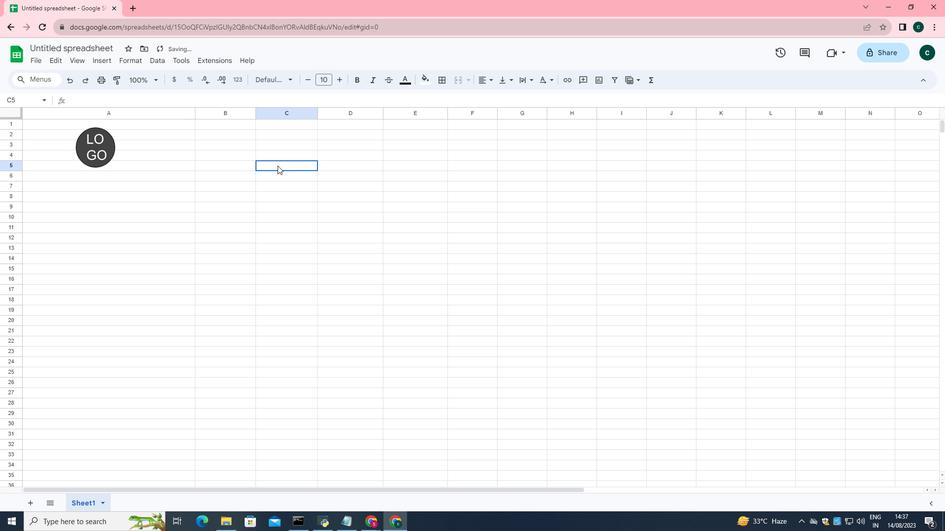 
Action: Mouse moved to (115, 198)
Screenshot: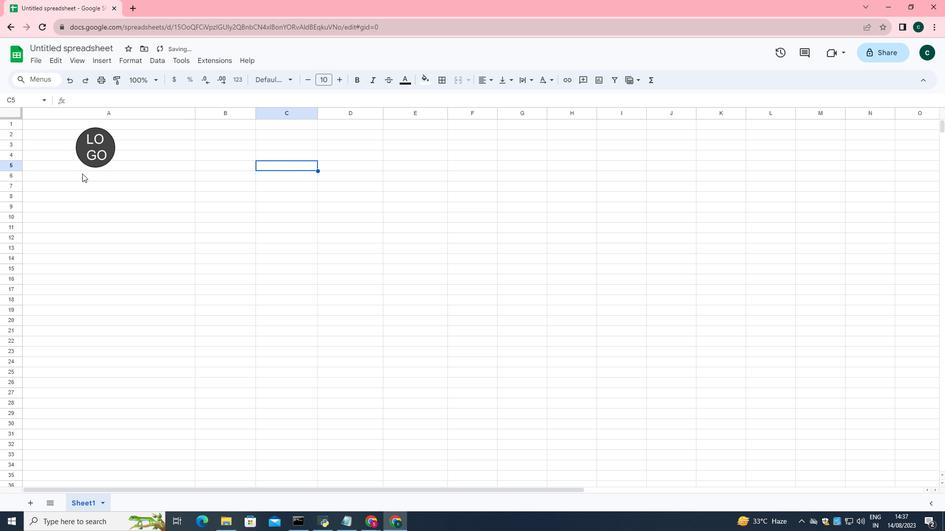 
Action: Mouse pressed left at (115, 198)
Screenshot: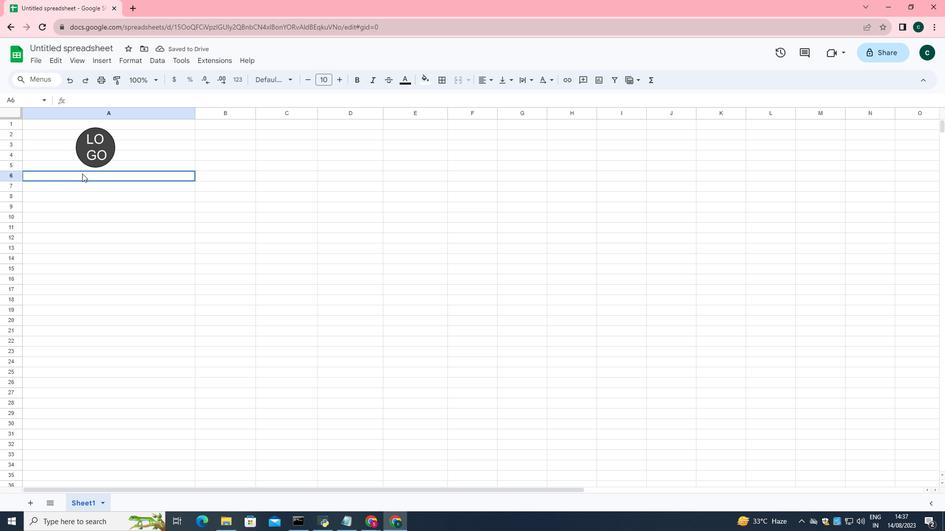 
Action: Mouse moved to (342, 116)
Screenshot: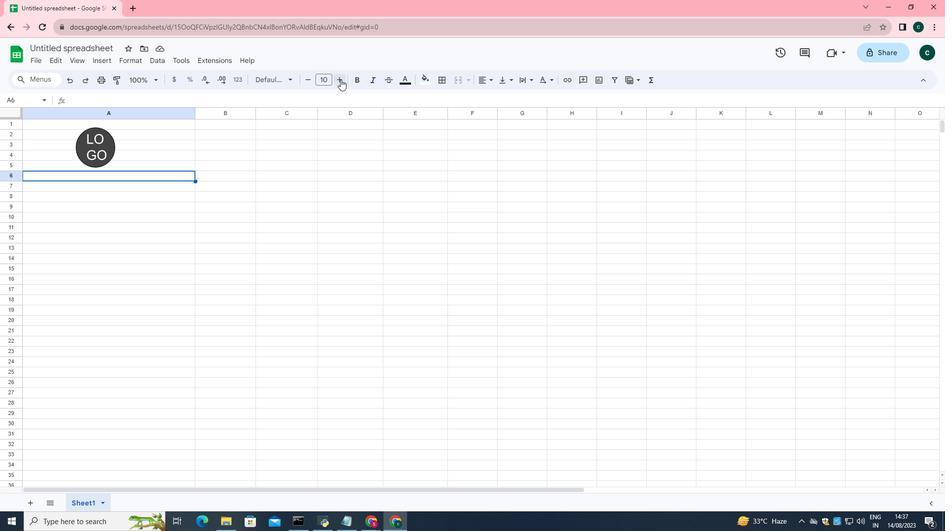 
Action: Mouse pressed left at (342, 116)
Screenshot: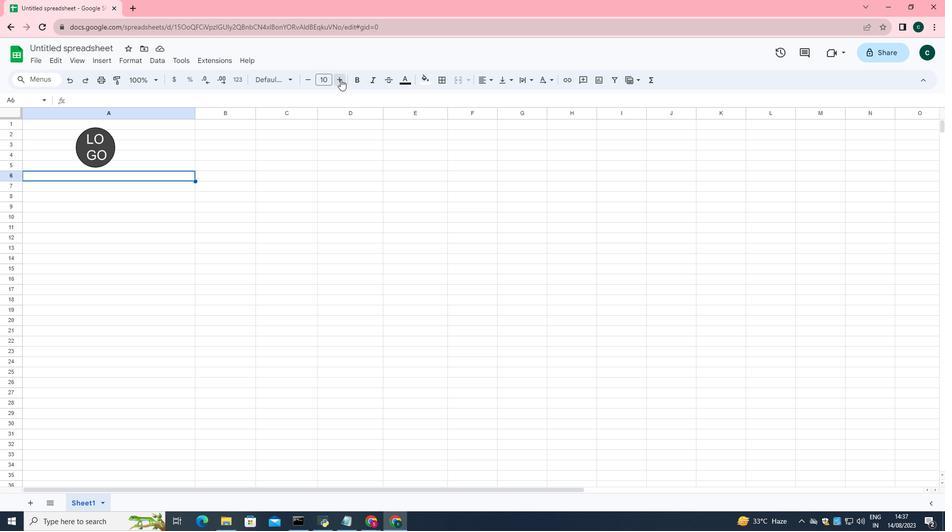 
Action: Mouse pressed left at (342, 116)
Screenshot: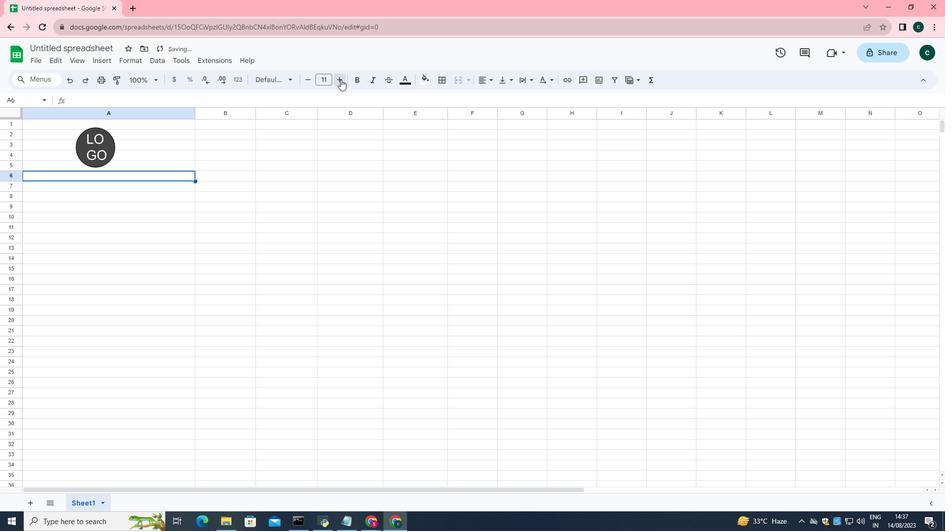 
Action: Key pressed <Key.space><Key.space><Key.space><Key.space><Key.space><Key.space><Key.space><Key.space><Key.space><Key.space><Key.space><Key.space><Key.space><Key.shift>LOGO<Key.space><Key.shift>COMPANY
Screenshot: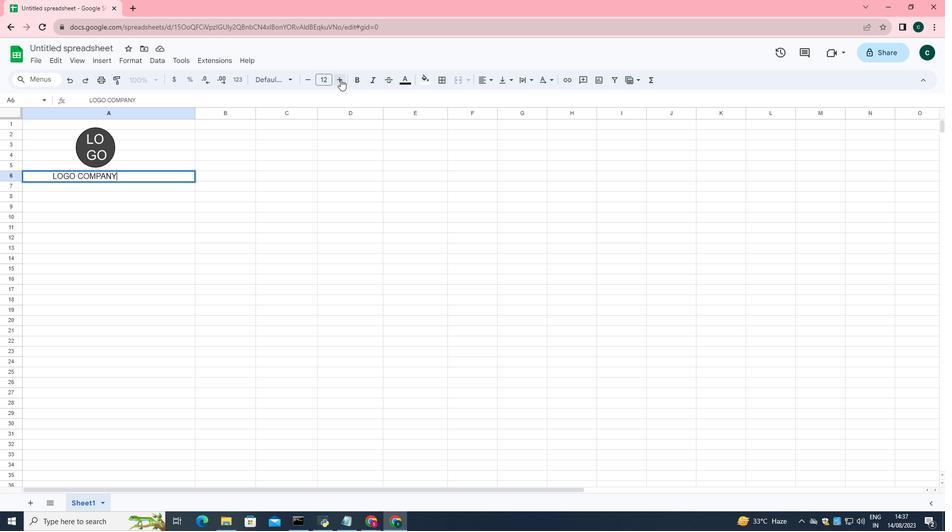 
Action: Mouse moved to (136, 211)
Screenshot: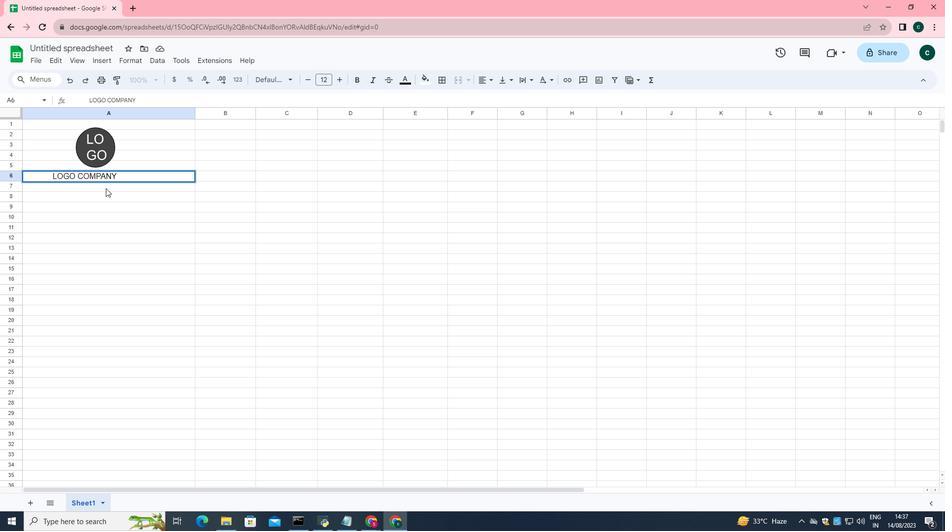 
Action: Mouse pressed left at (136, 211)
Screenshot: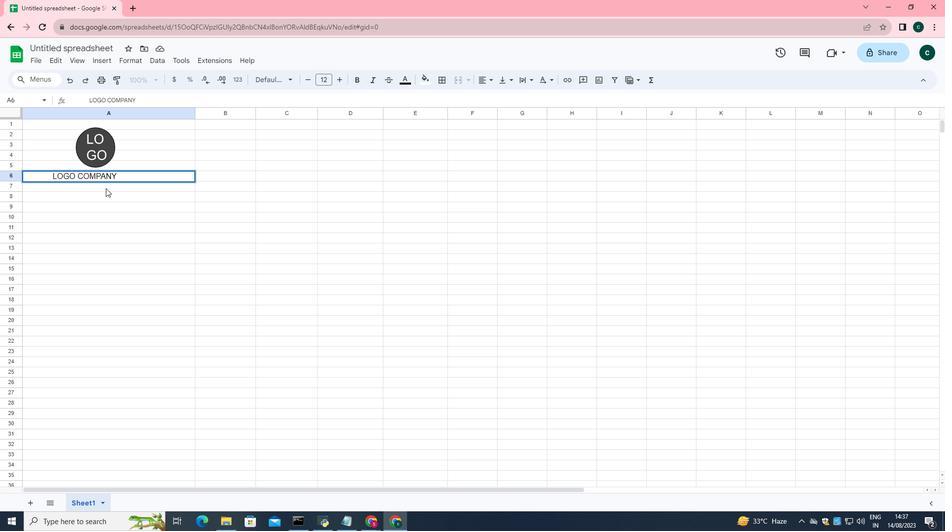 
Action: Mouse moved to (341, 118)
Screenshot: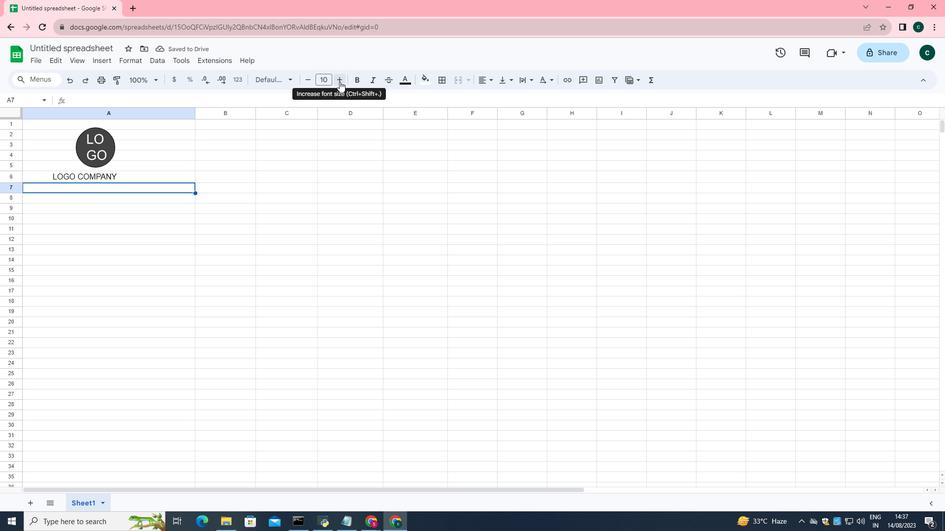 
Action: Mouse pressed left at (341, 118)
Screenshot: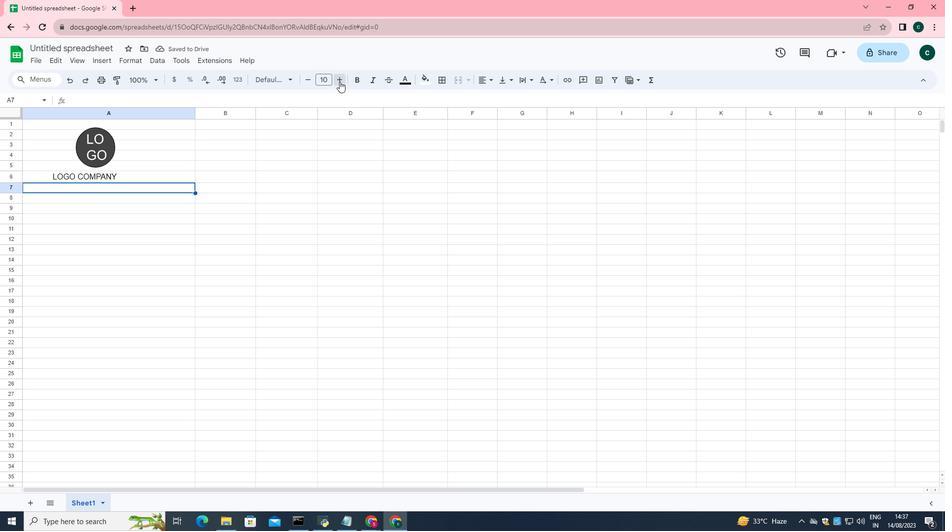 
Action: Mouse pressed left at (341, 118)
Screenshot: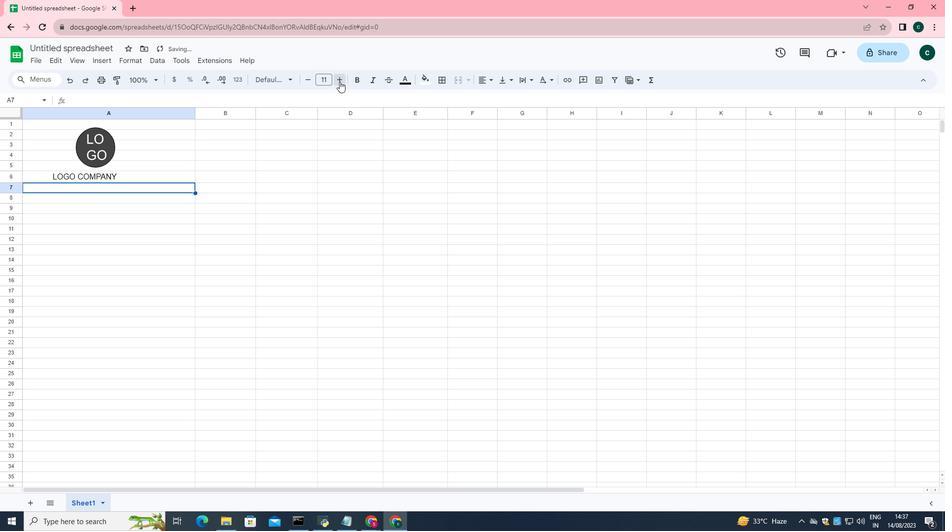 
Action: Mouse pressed left at (341, 118)
Screenshot: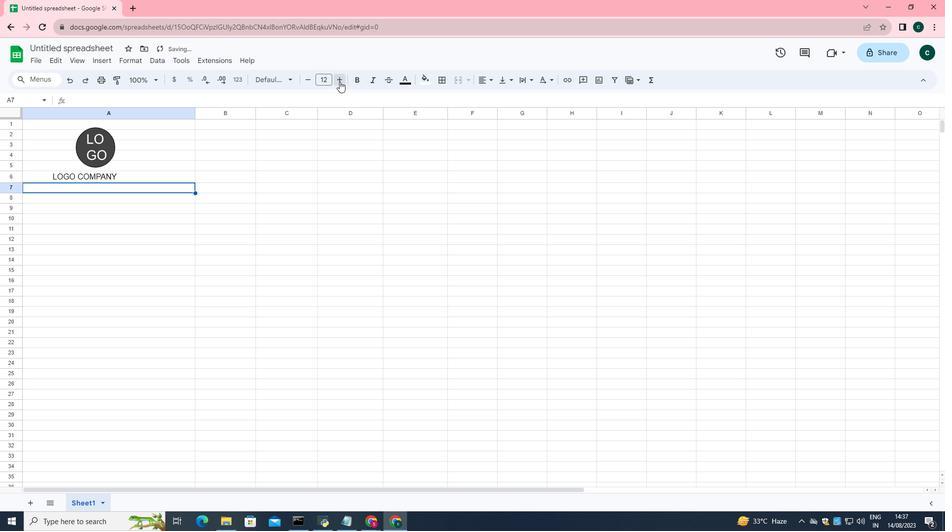 
Action: Mouse pressed left at (341, 118)
Screenshot: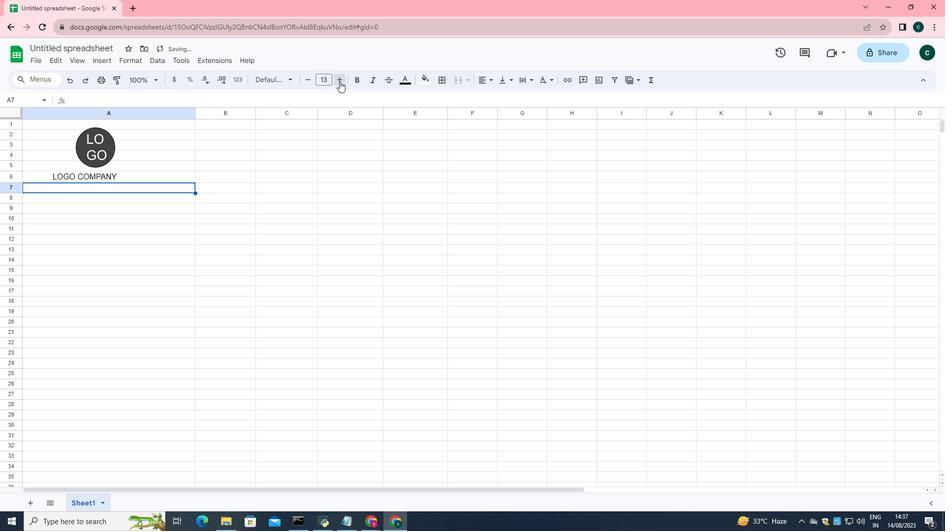 
Action: Key pressed <Key.shift>Photography<Key.space><Key.shift>Adventures
Screenshot: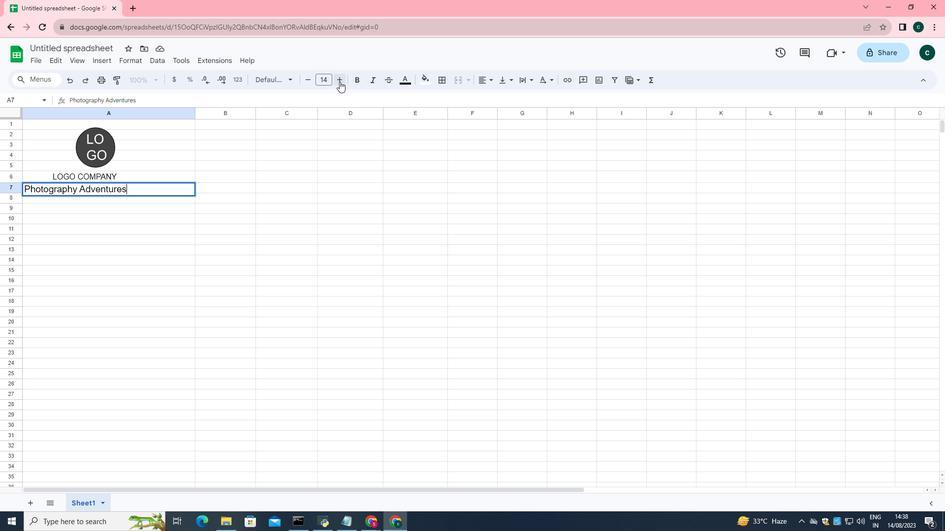 
Action: Mouse moved to (65, 209)
Screenshot: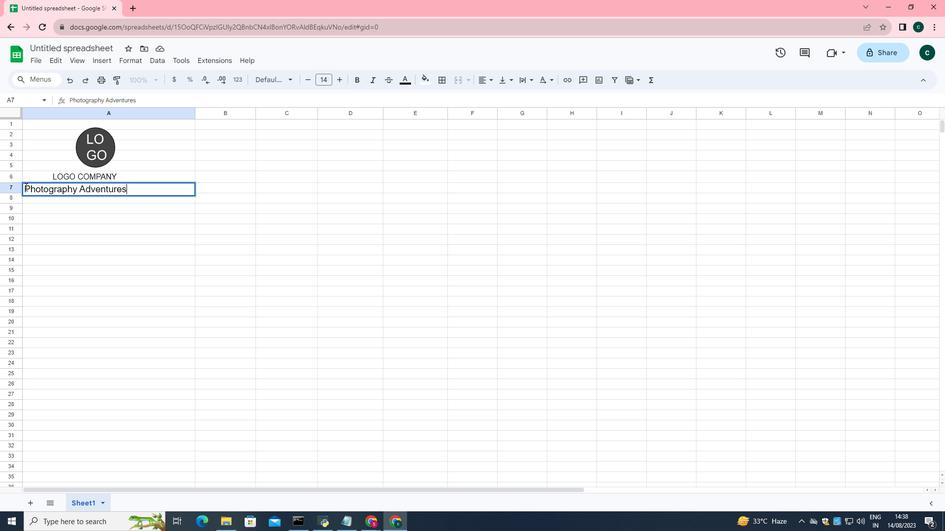 
Action: Mouse pressed left at (65, 209)
Screenshot: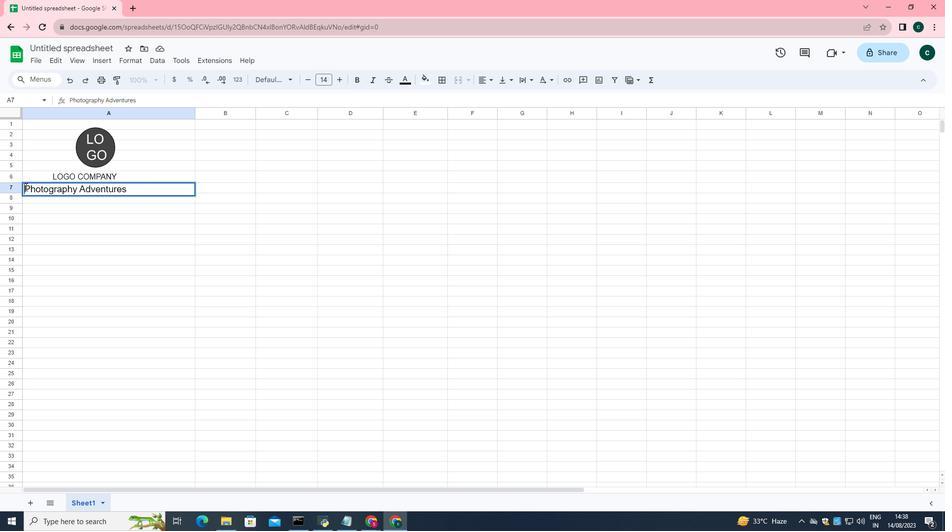 
Action: Key pressed <Key.space><Key.space><Key.space><Key.space><Key.space><Key.space><Key.space><Key.space><Key.space><Key.space>
Screenshot: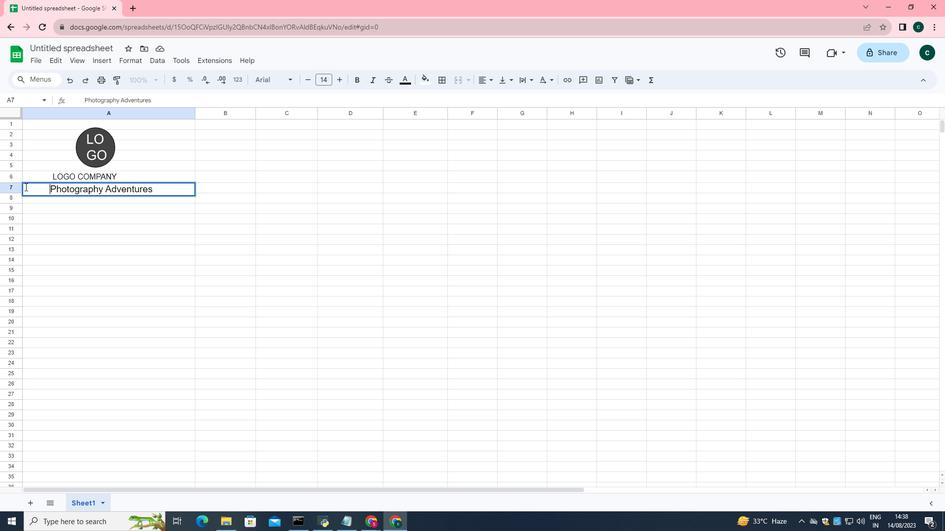 
Action: Mouse moved to (95, 222)
Screenshot: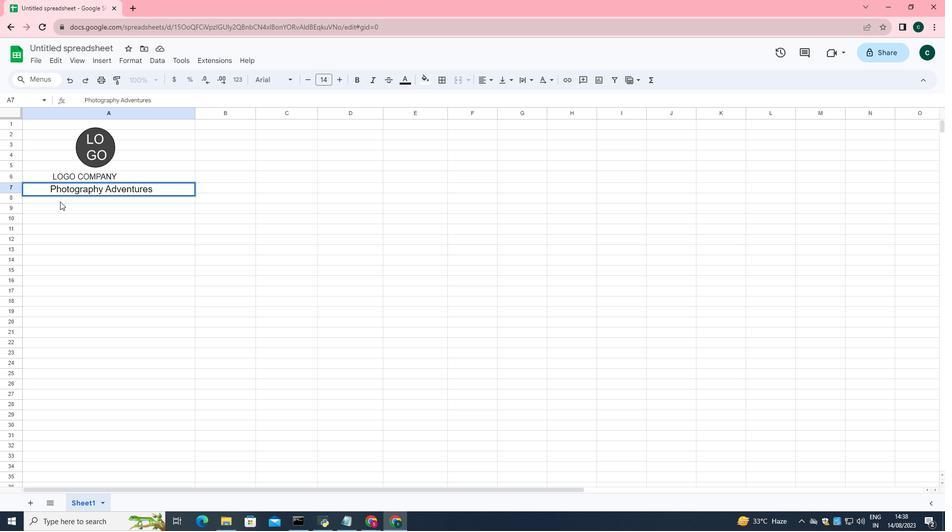
Action: Mouse pressed left at (95, 222)
Screenshot: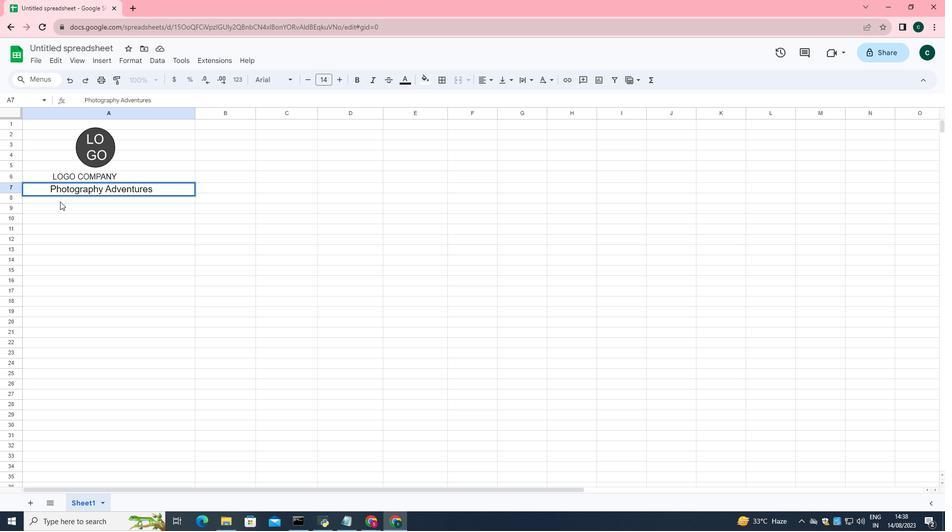 
Action: Key pressed <Key.space><Key.space><Key.space><Key.space><Key.space><Key.space><Key.space><Key.space><Key.space><Key.space><Key.space><Key.space><Key.space><Key.space>
Screenshot: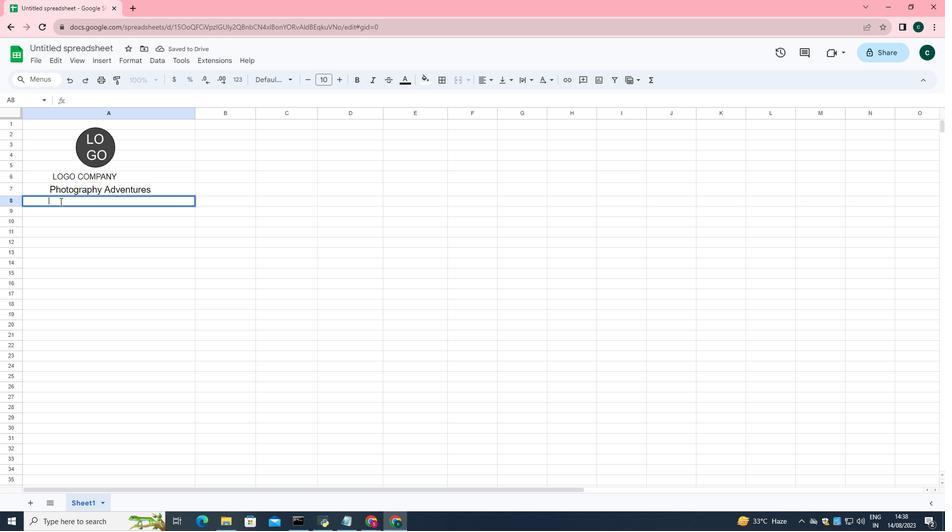 
Action: Mouse moved to (339, 115)
Screenshot: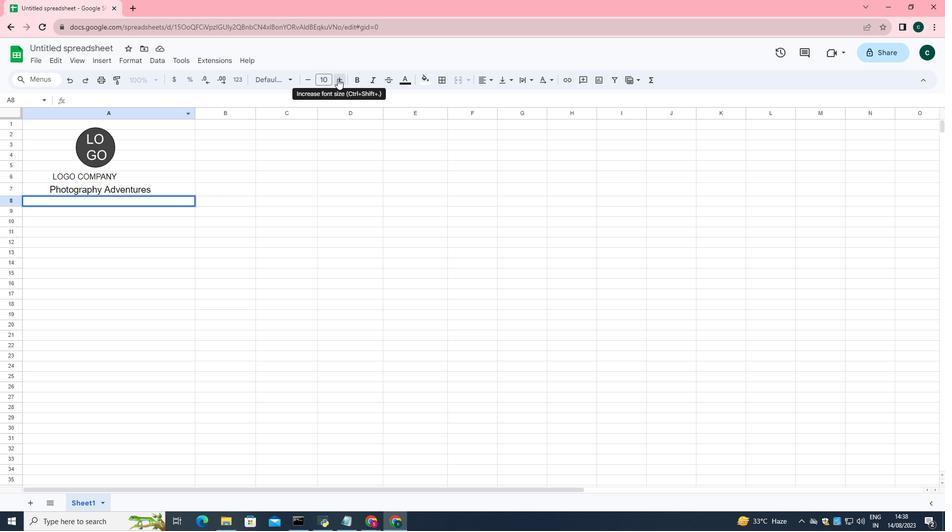 
Action: Mouse pressed left at (339, 115)
Screenshot: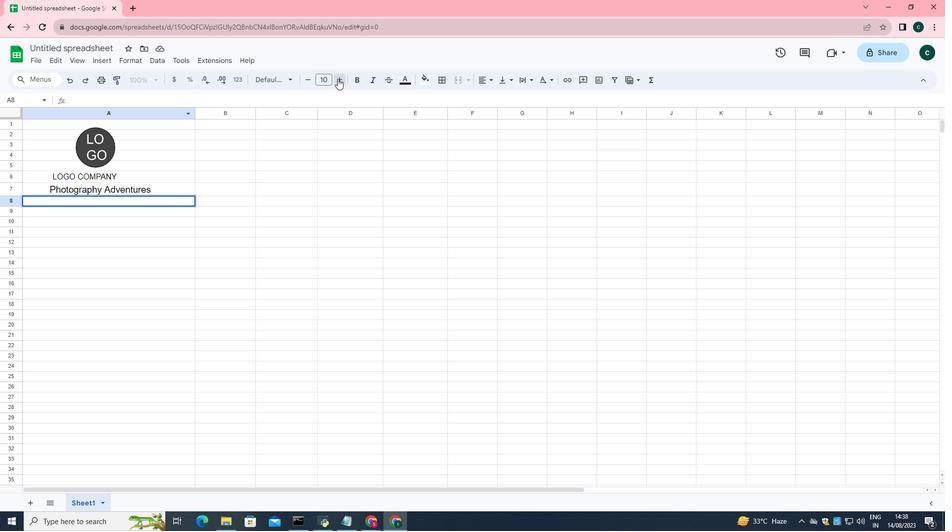 
Action: Mouse pressed left at (339, 115)
Screenshot: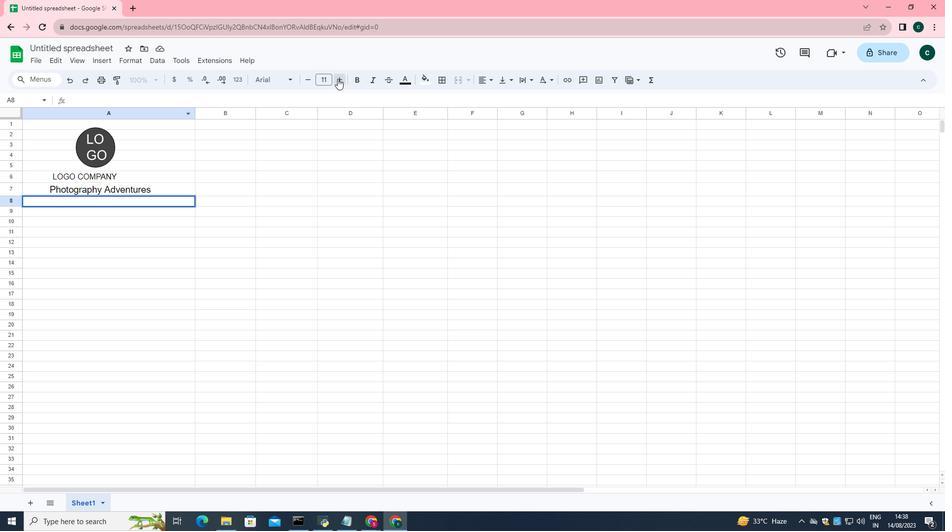 
Action: Key pressed 3933<Key.space><Key.shift>Victoria<Key.space><Key.shift>Coury<Key.backspace>t,<Key.space><Key.shift><Key.shift><Key.shift><Key.shift><Key.shift>ME<Key.space>04280
Screenshot: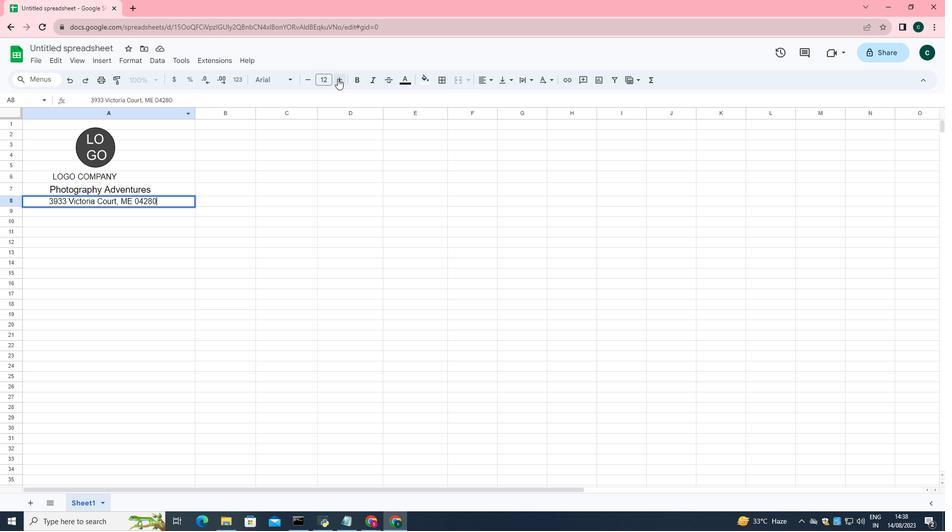 
Action: Mouse moved to (97, 231)
Screenshot: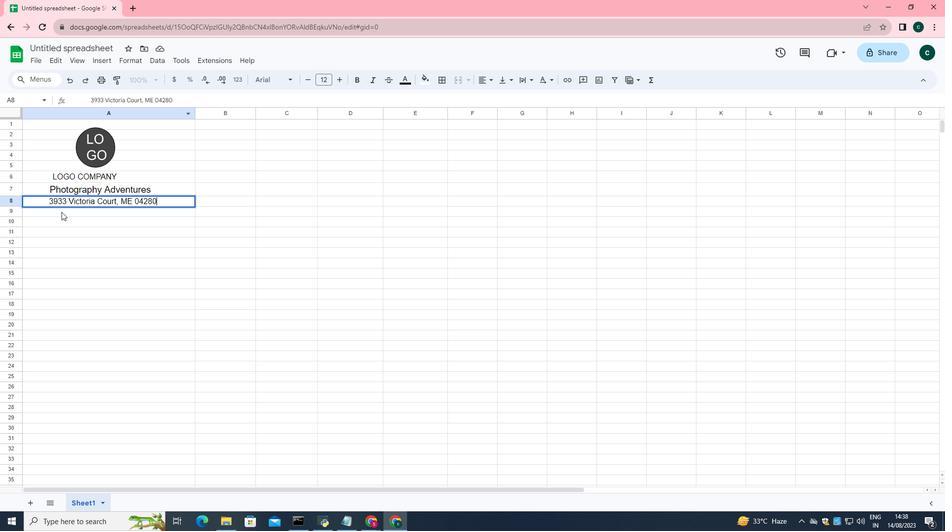 
Action: Mouse pressed left at (97, 231)
Screenshot: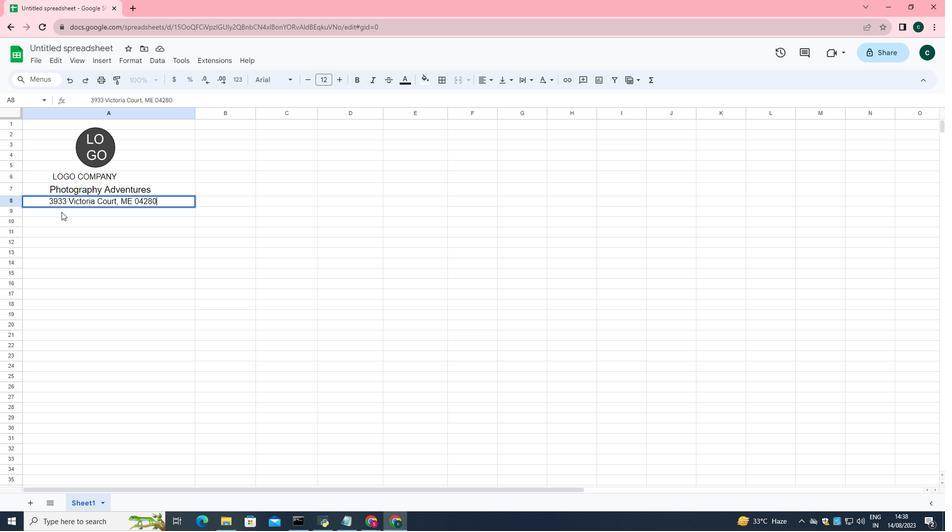 
Action: Mouse pressed left at (97, 231)
Screenshot: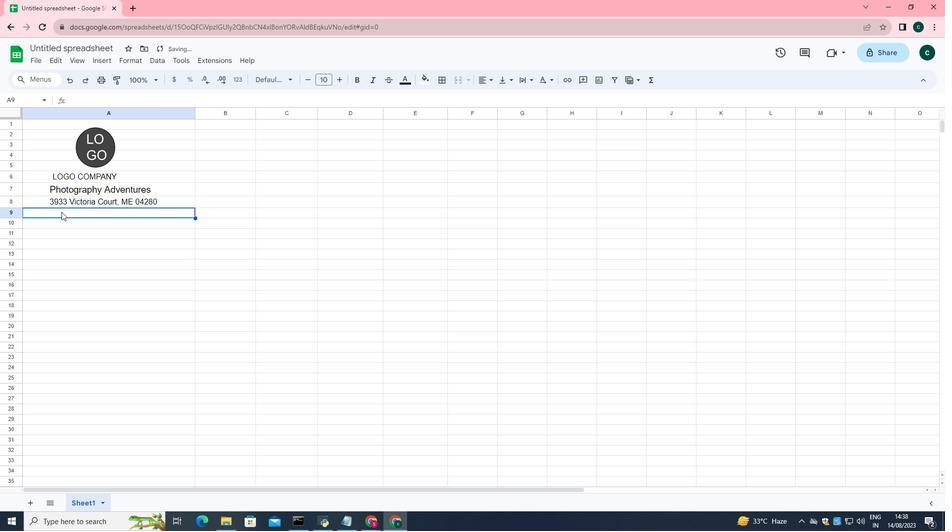 
Action: Mouse pressed left at (97, 231)
Screenshot: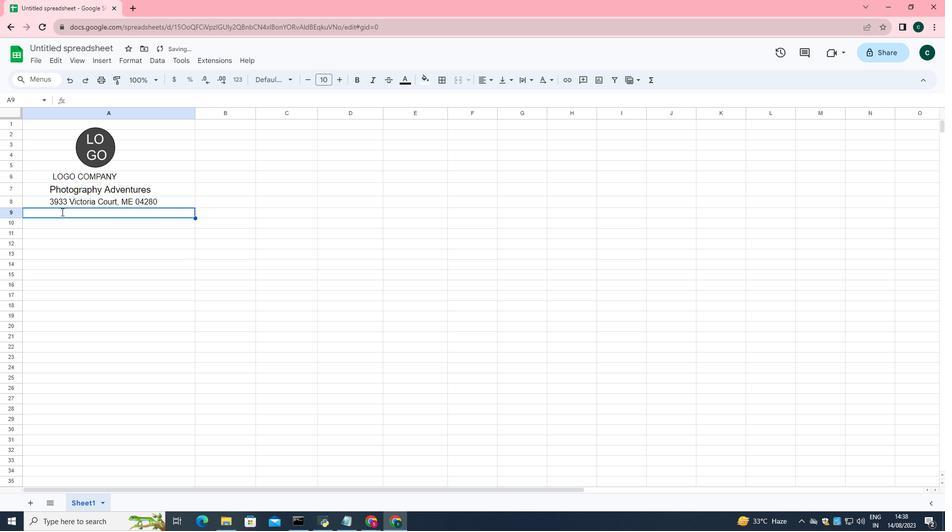 
Action: Key pressed <Key.space><Key.space><Key.space><Key.space><Key.space><Key.space><Key.space><Key.space><Key.space><Key.space><Key.space><Key.space><Key.space><Key.space>
Screenshot: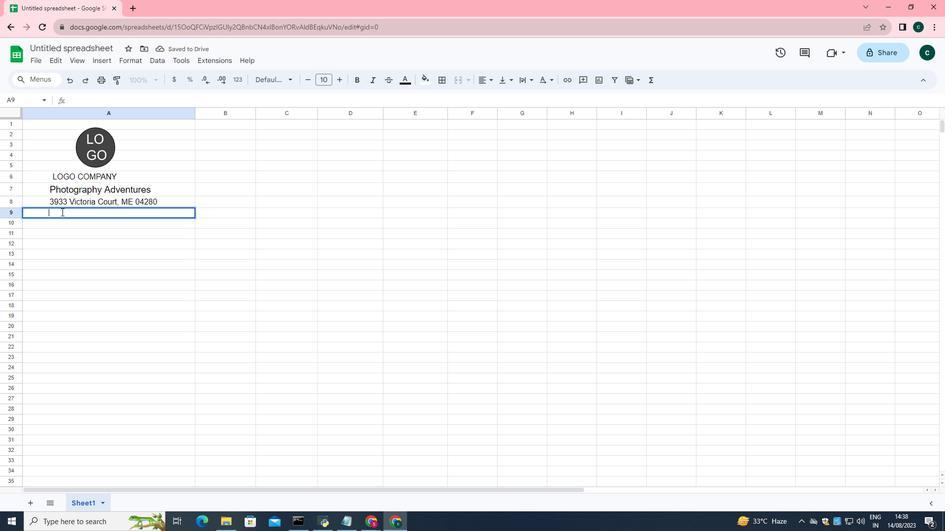 
Action: Mouse moved to (342, 114)
Screenshot: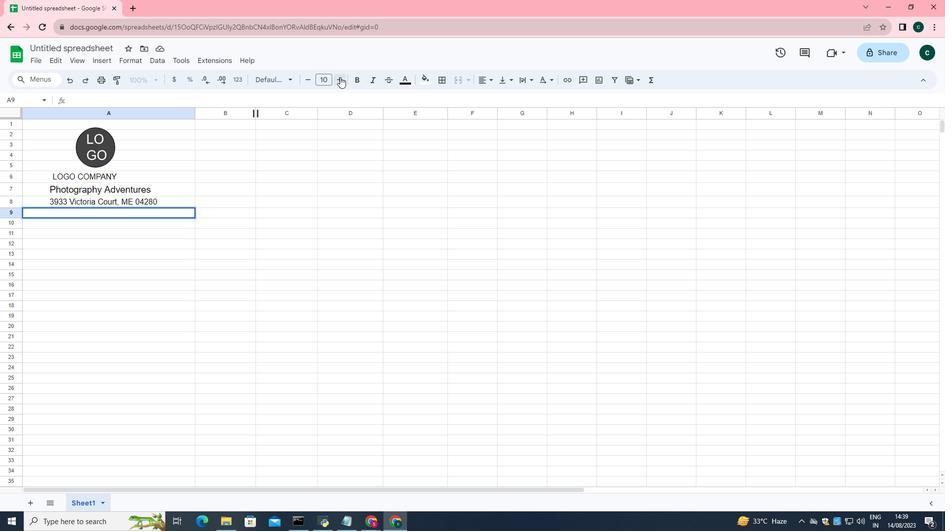 
Action: Mouse pressed left at (342, 114)
Screenshot: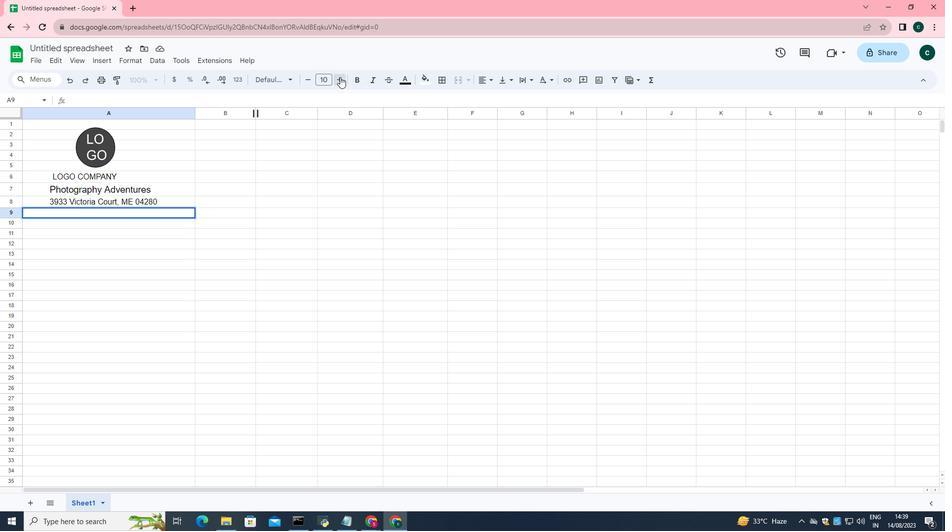 
Action: Mouse pressed left at (342, 114)
Screenshot: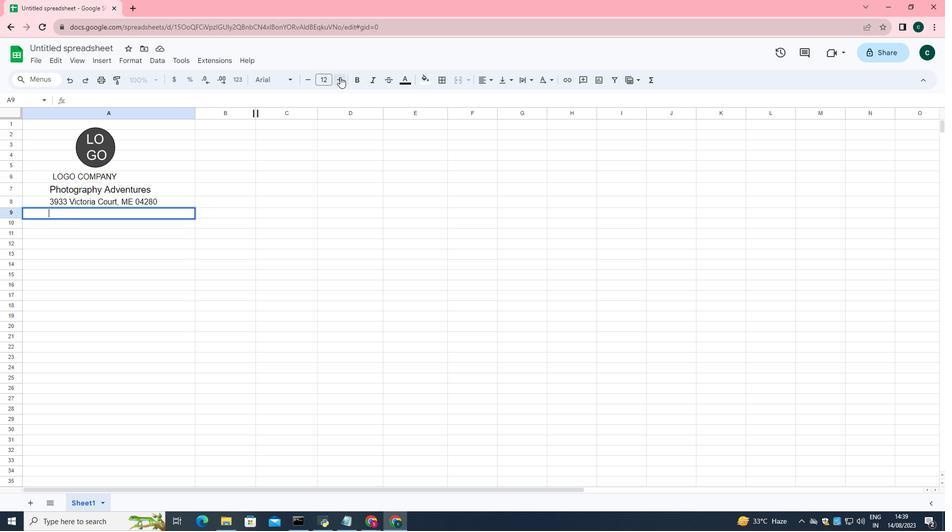 
Action: Key pressed inquiry
Screenshot: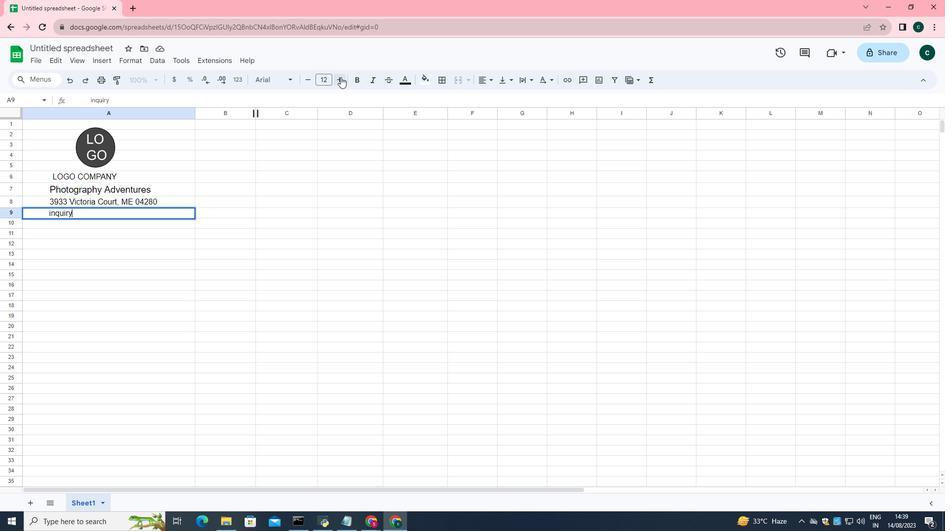 
Action: Mouse moved to (342, 114)
Screenshot: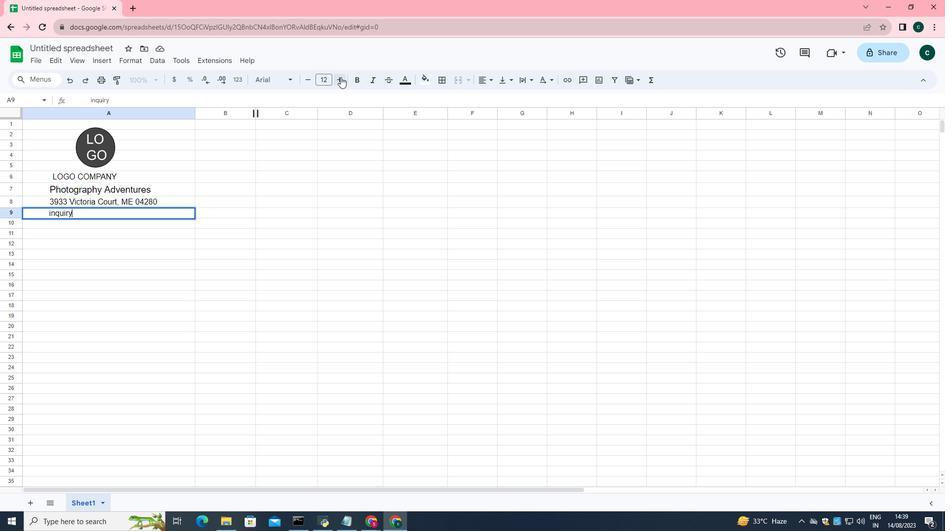
Action: Key pressed <Key.shift><Key.shift><Key.shift><Key.shift><Key.shift><Key.shift>@photoadventures.com<Key.space><Key.shift_r><Key.shift_r><Key.shift_r><Key.shift_r>|<Key.space>222<Key.space>555<Key.space>7777
Screenshot: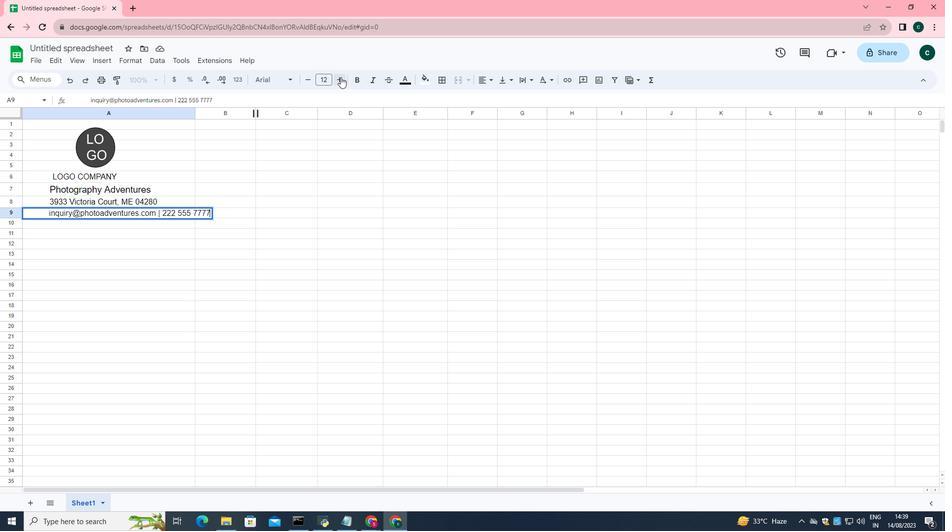 
Action: Mouse moved to (102, 212)
Screenshot: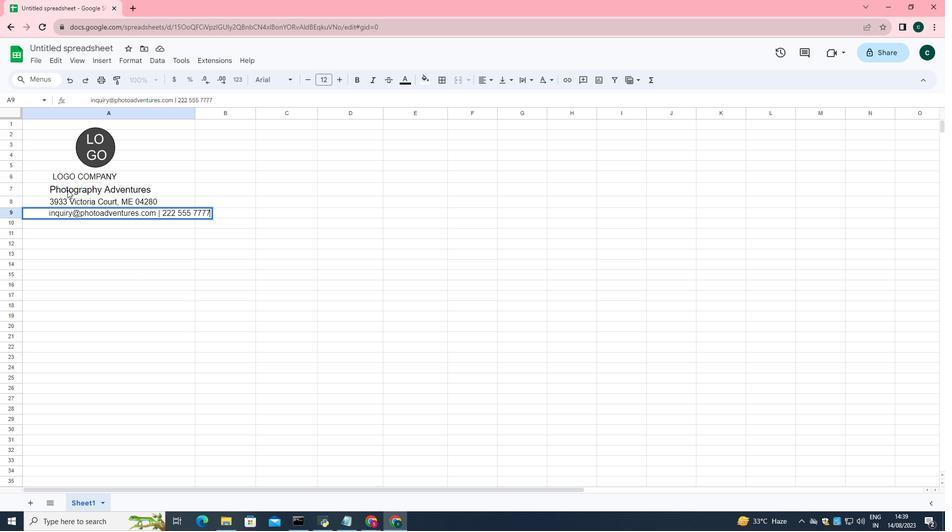 
Action: Mouse pressed left at (102, 212)
Screenshot: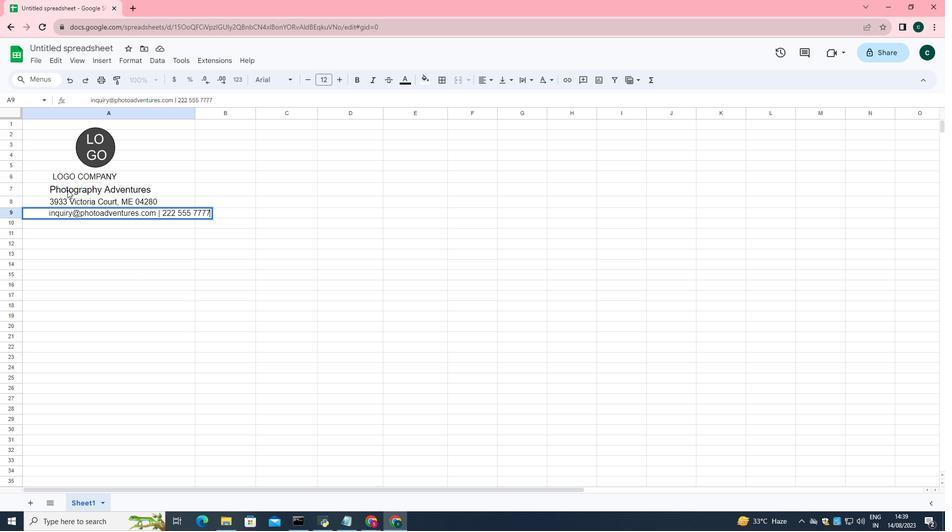 
Action: Mouse moved to (87, 211)
Screenshot: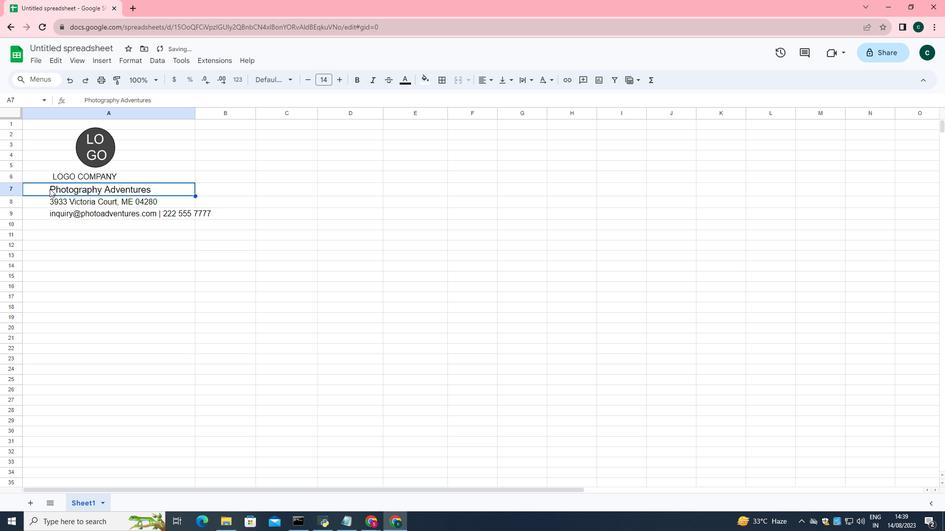 
Action: Mouse pressed left at (87, 211)
Screenshot: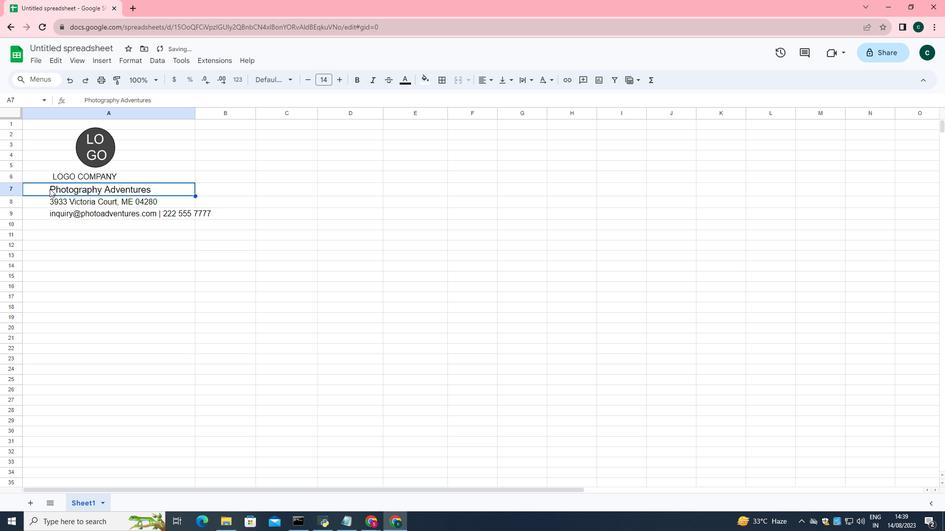
Action: Mouse pressed left at (87, 211)
Screenshot: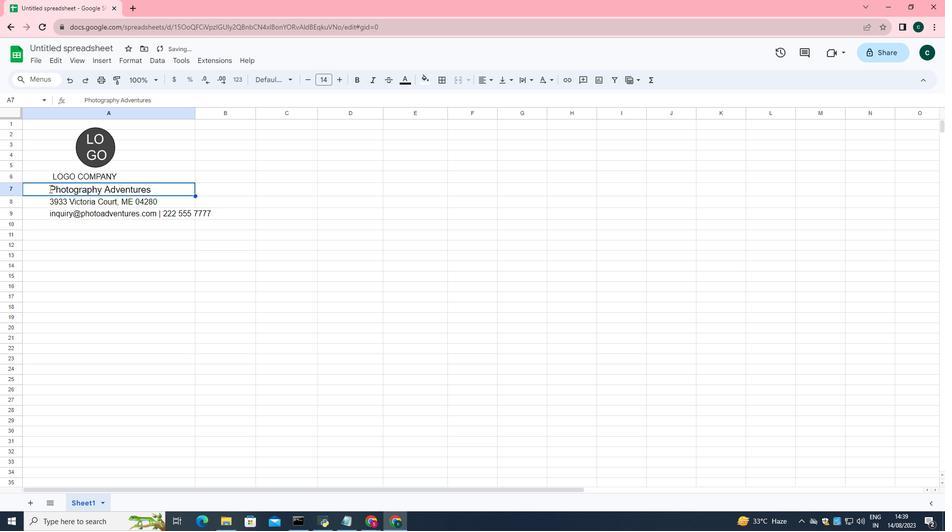 
Action: Mouse pressed left at (87, 211)
Screenshot: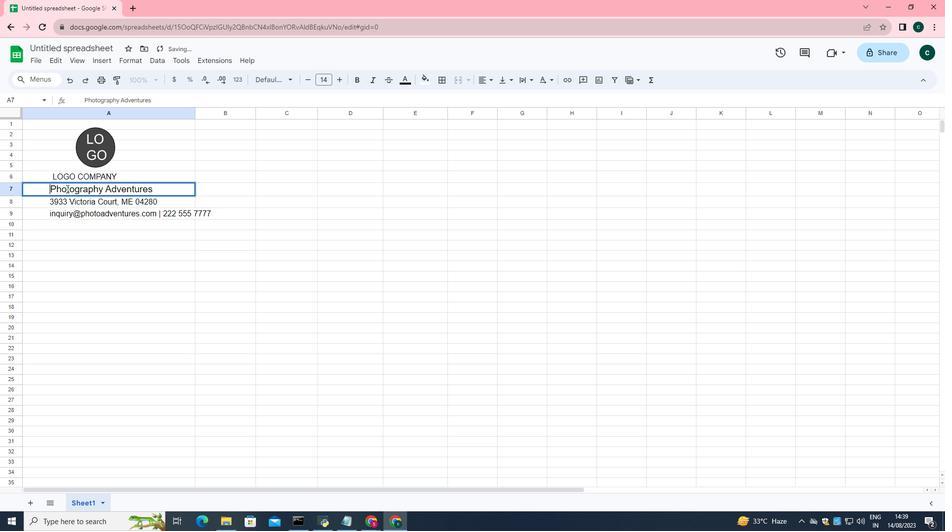 
Action: Mouse moved to (403, 116)
Screenshot: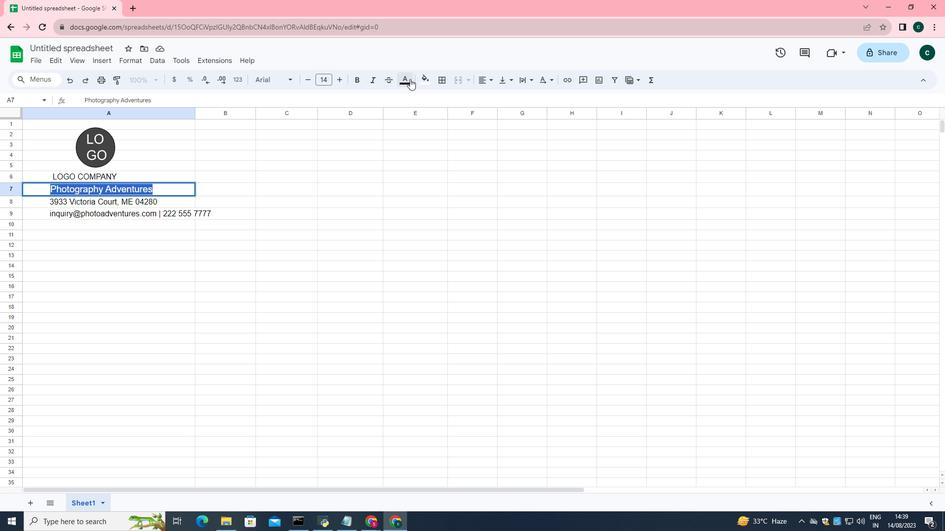 
Action: Mouse pressed left at (403, 116)
Screenshot: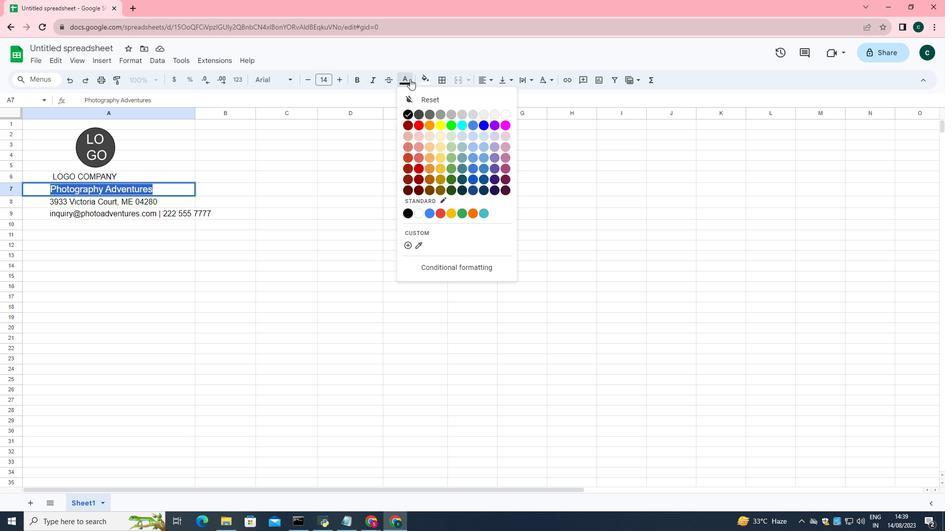 
Action: Mouse moved to (448, 194)
Screenshot: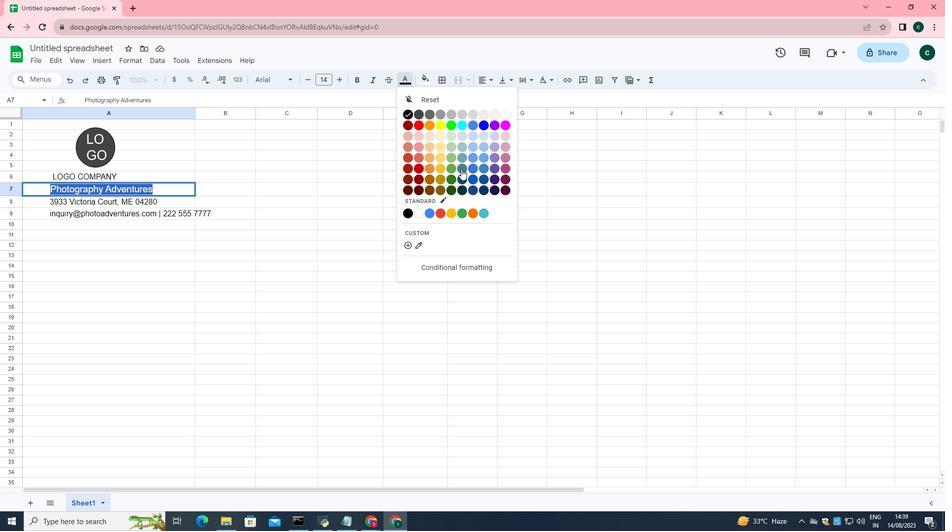 
Action: Mouse pressed left at (448, 194)
Screenshot: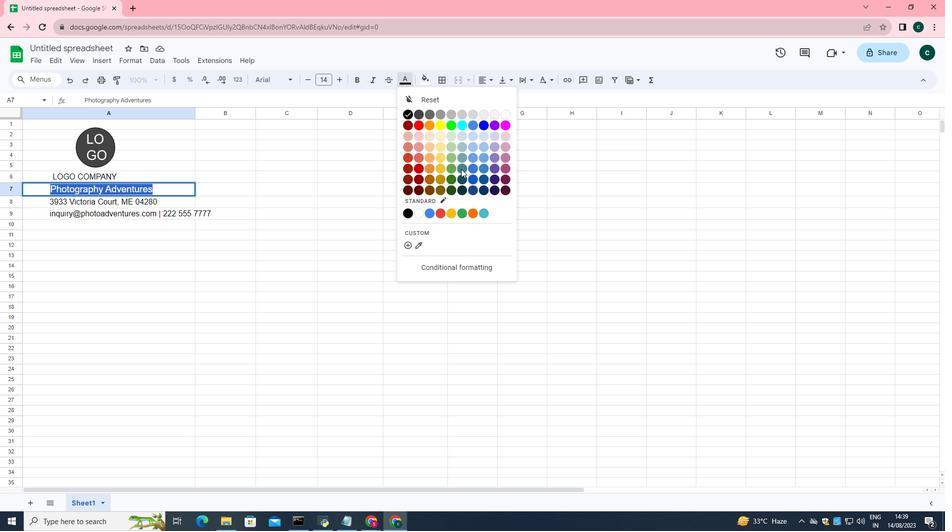 
Action: Mouse moved to (358, 118)
Screenshot: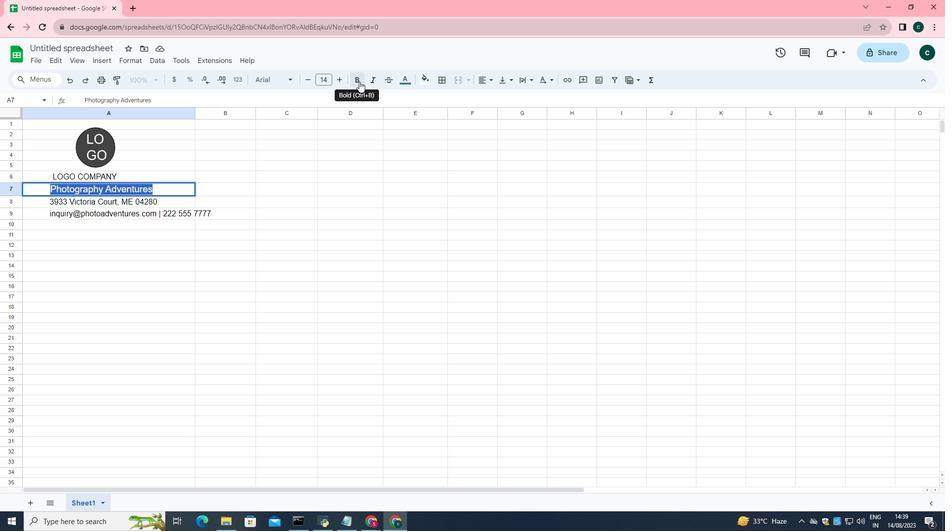 
Action: Mouse pressed left at (358, 118)
Screenshot: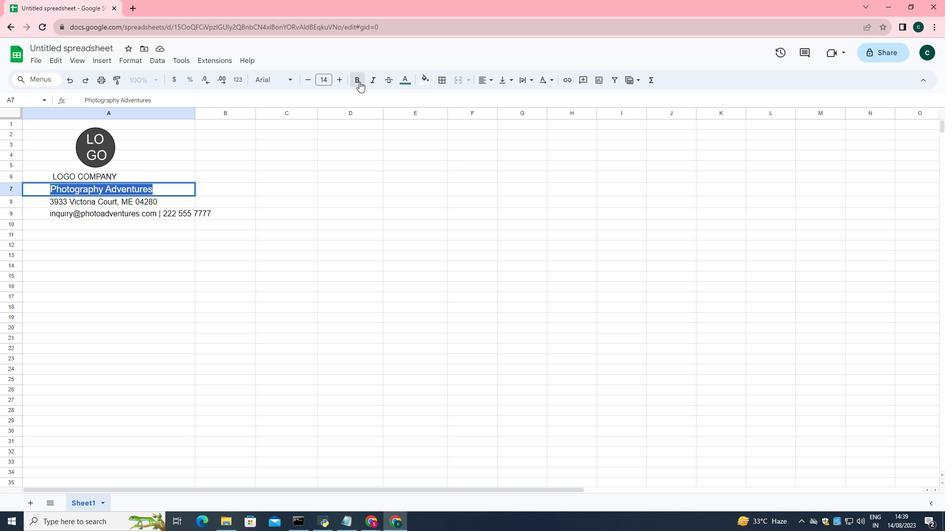 
Action: Mouse moved to (187, 285)
Screenshot: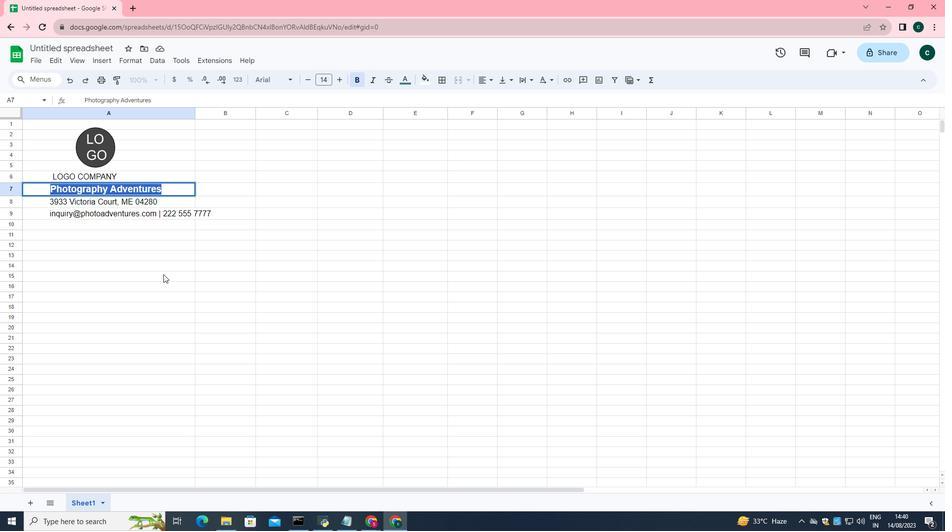 
Action: Mouse pressed left at (187, 285)
Screenshot: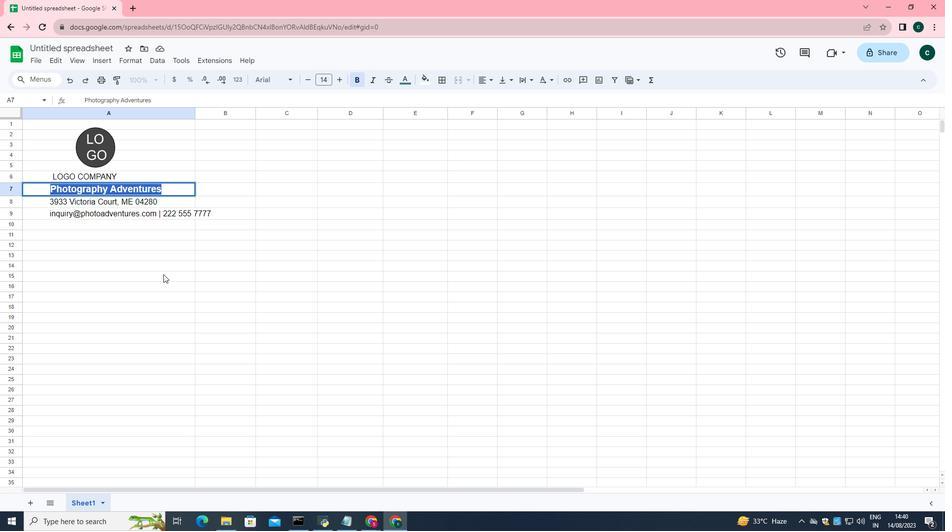 
Action: Mouse moved to (158, 209)
Screenshot: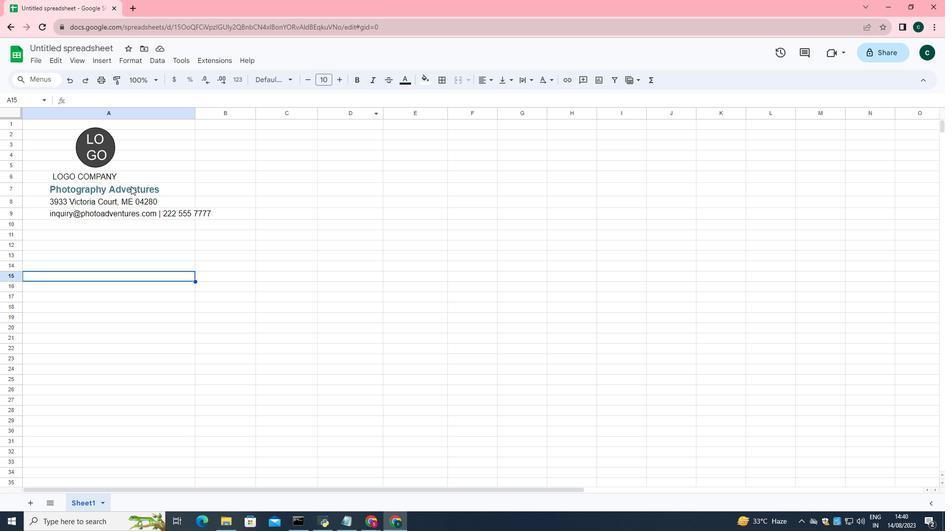 
Action: Mouse pressed left at (158, 209)
Screenshot: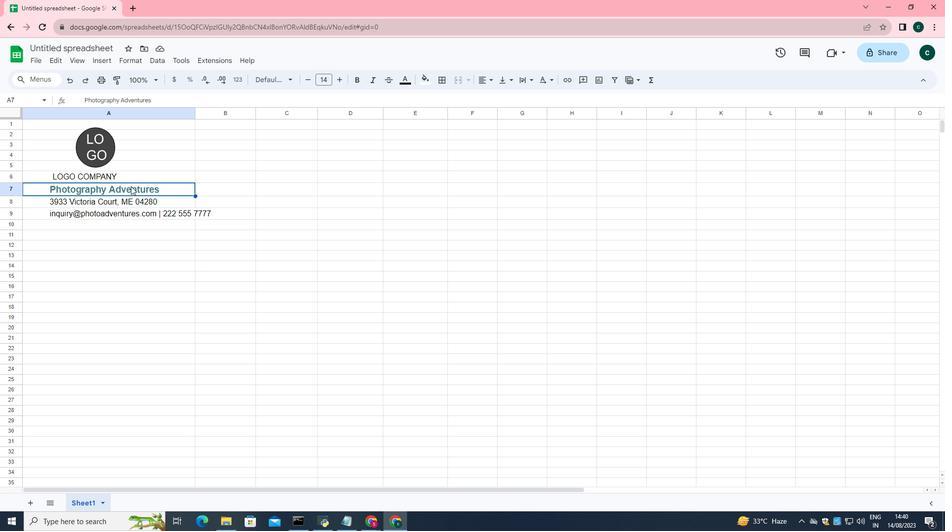 
Action: Mouse moved to (396, 115)
Screenshot: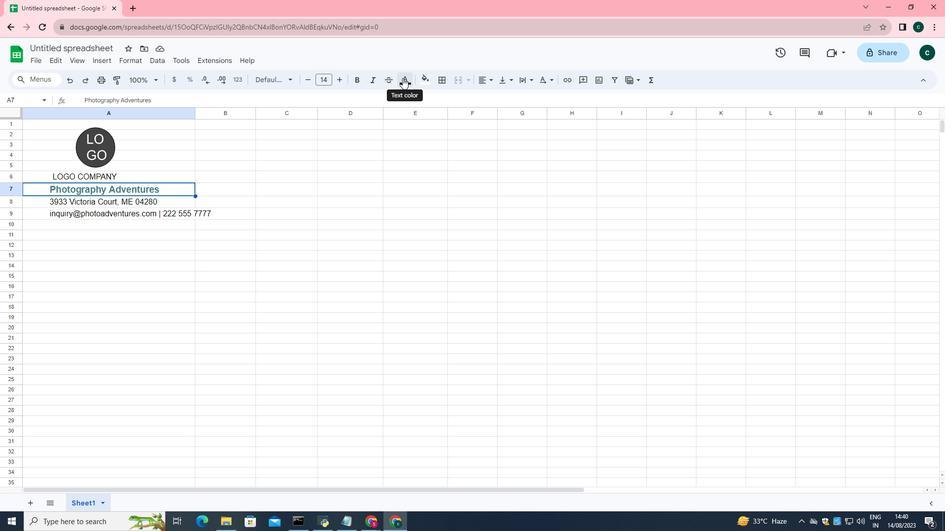 
Action: Mouse pressed left at (396, 115)
Screenshot: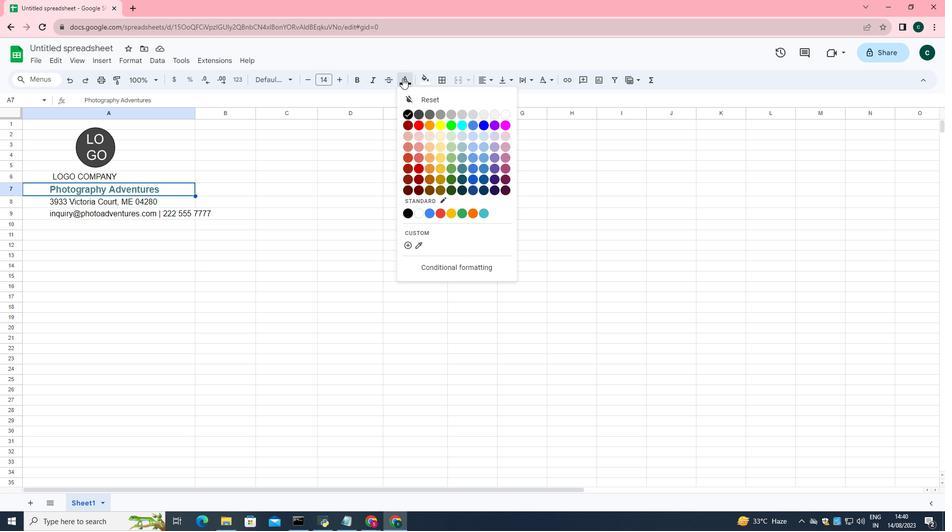 
Action: Mouse moved to (459, 204)
Screenshot: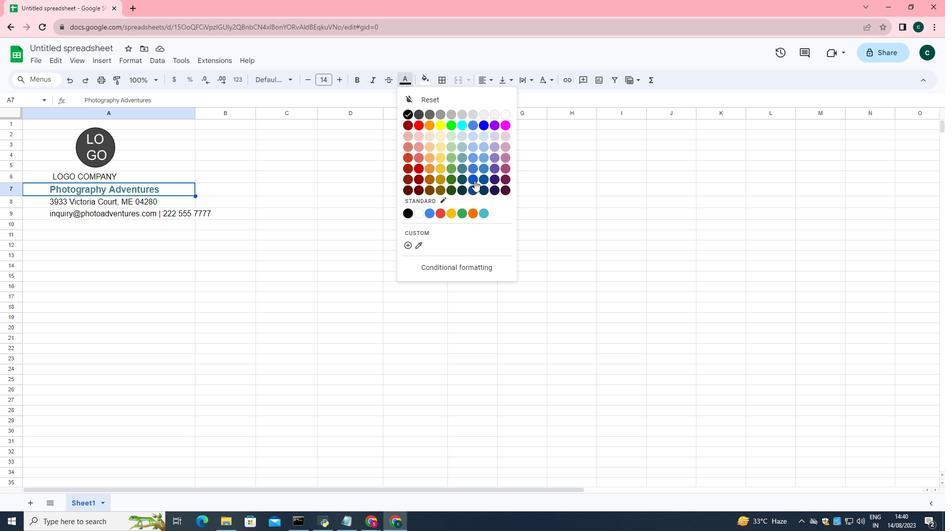 
Action: Mouse pressed left at (459, 204)
Screenshot: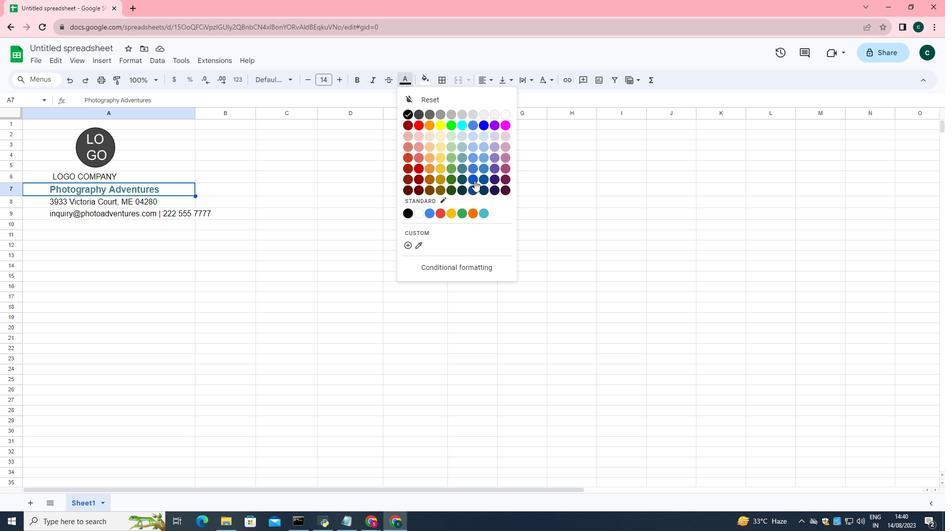 
Action: Mouse moved to (167, 261)
Screenshot: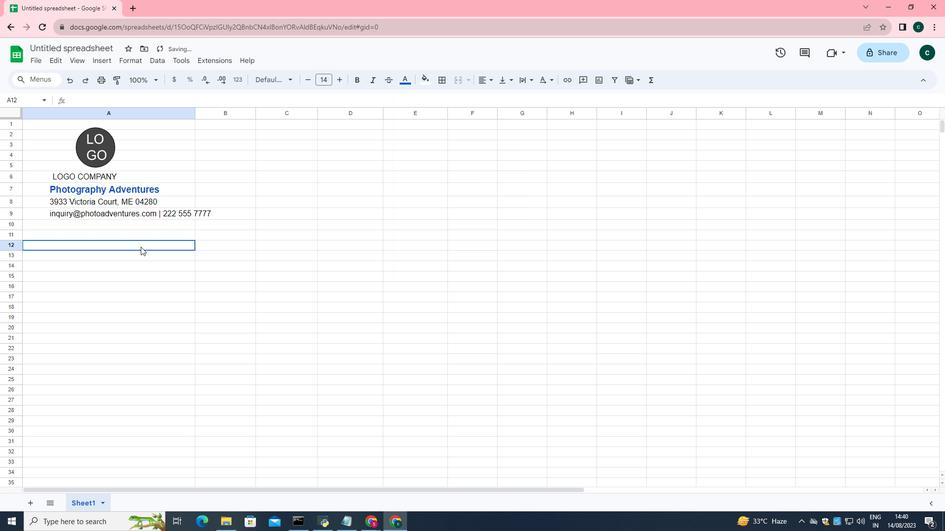 
Action: Mouse pressed left at (167, 261)
Screenshot: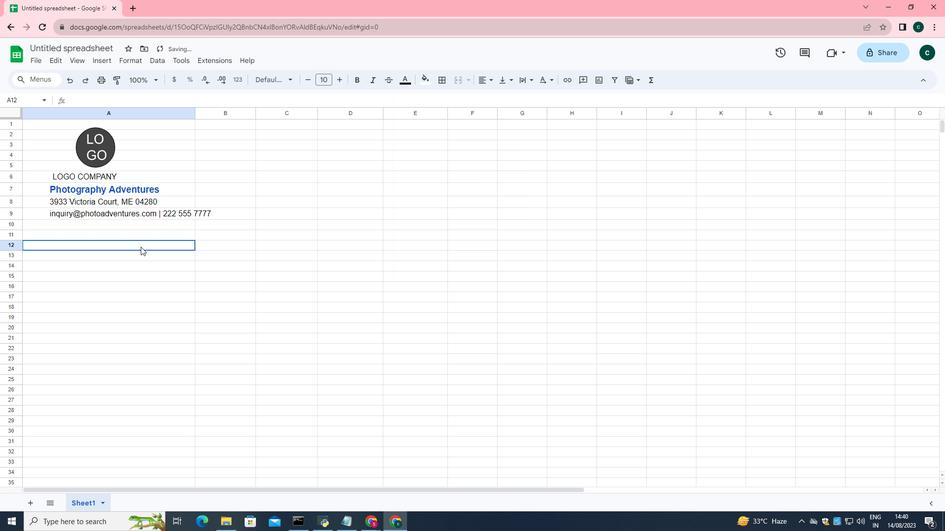 
Action: Mouse moved to (86, 198)
Screenshot: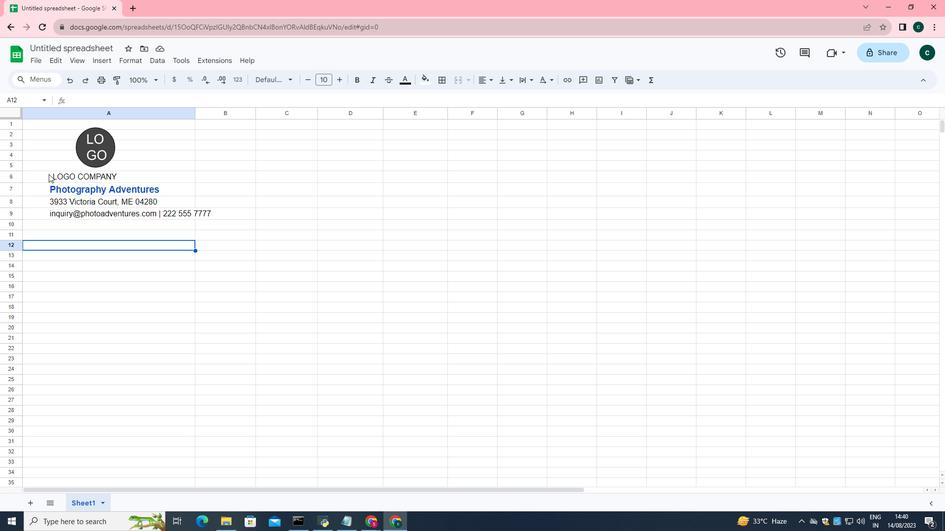 
Action: Mouse pressed left at (86, 198)
Screenshot: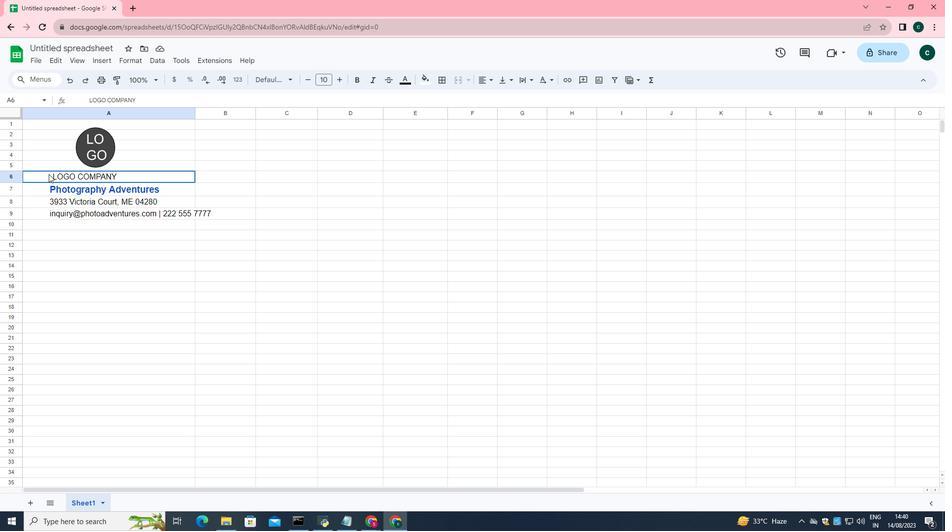 
Action: Mouse pressed left at (86, 198)
Screenshot: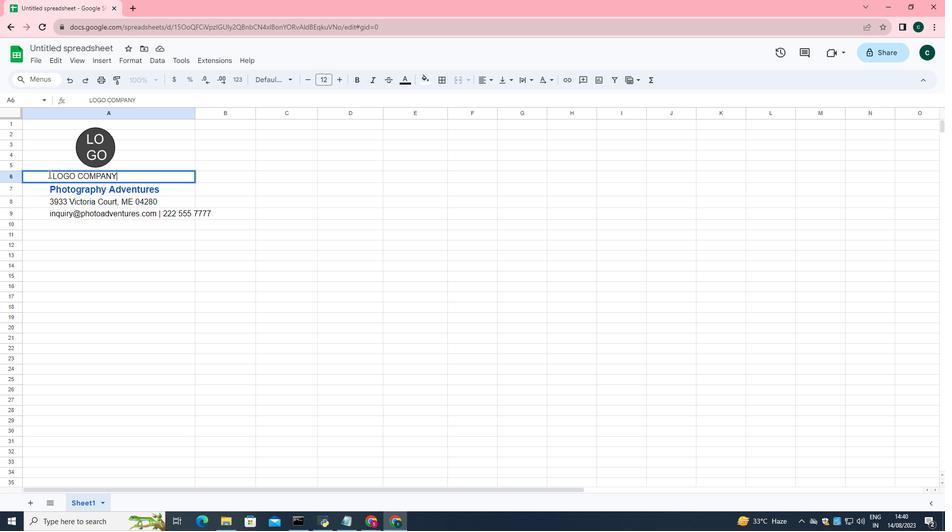 
Action: Mouse pressed left at (86, 198)
Screenshot: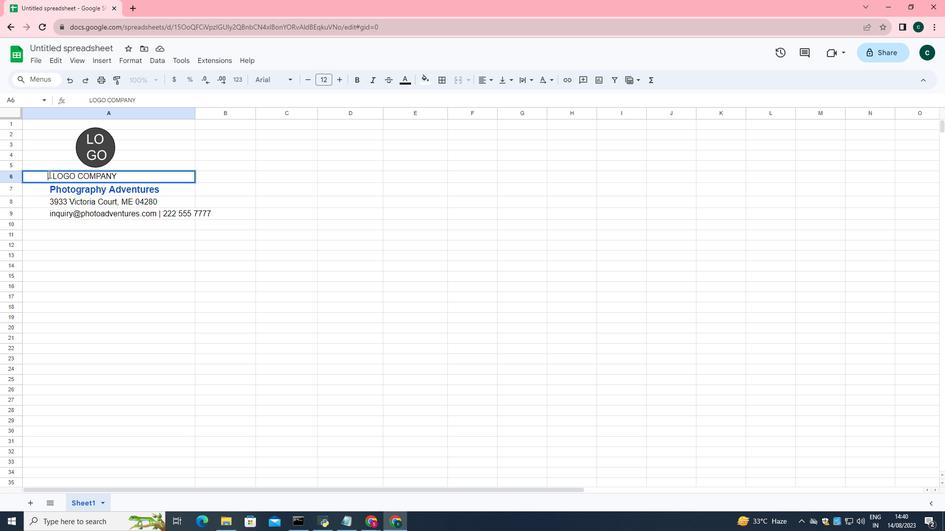 
Action: Key pressed <Key.space><Key.space><Key.space><Key.space>
Screenshot: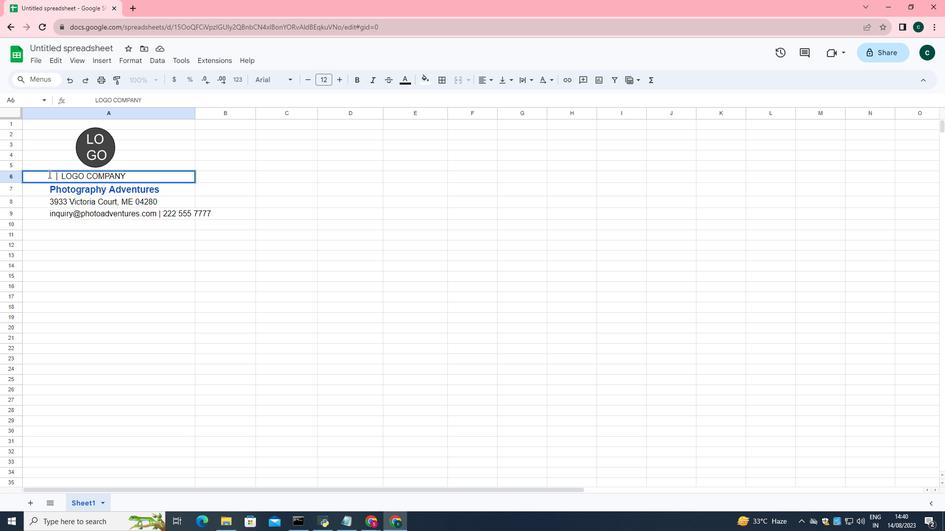 
Action: Mouse moved to (87, 212)
Screenshot: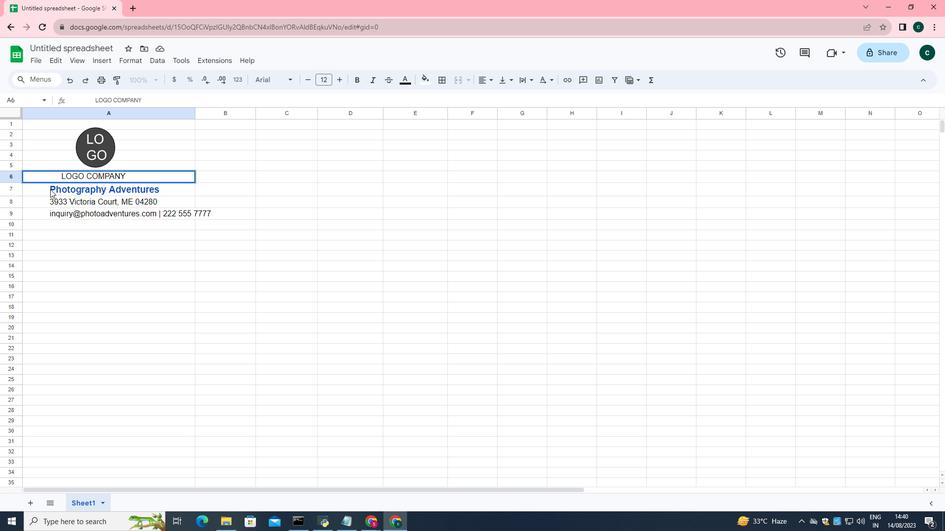 
Action: Mouse pressed left at (87, 212)
Screenshot: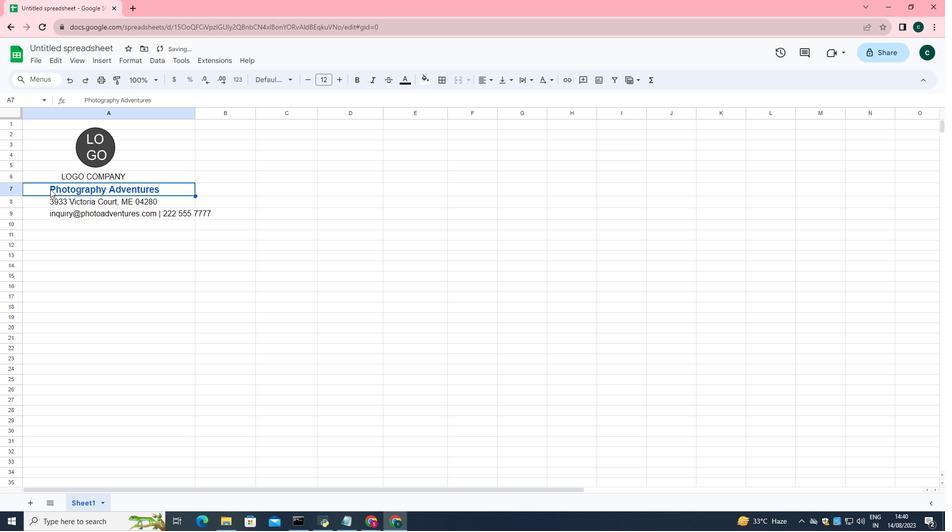 
Action: Mouse pressed left at (87, 212)
Screenshot: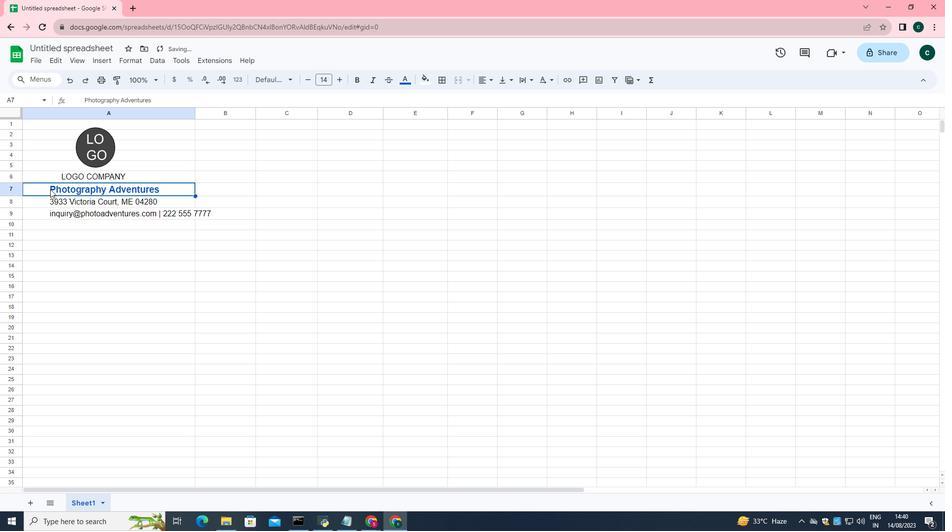 
Action: Key pressed <Key.space>
Screenshot: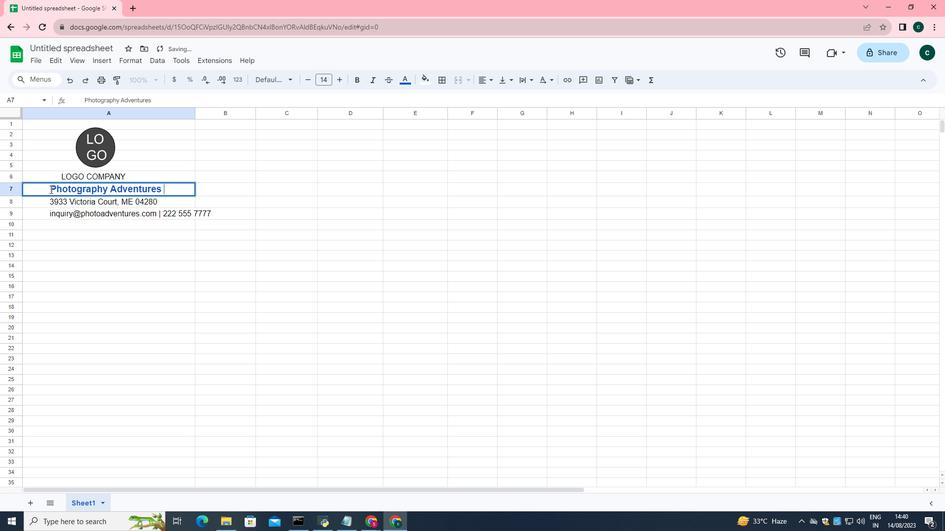 
Action: Mouse moved to (87, 210)
Screenshot: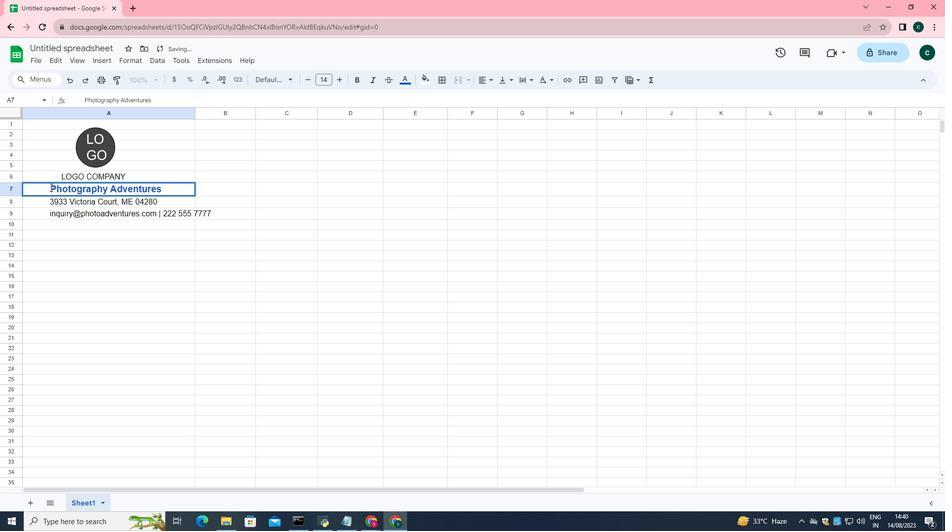 
Action: Key pressed <Key.space>
Screenshot: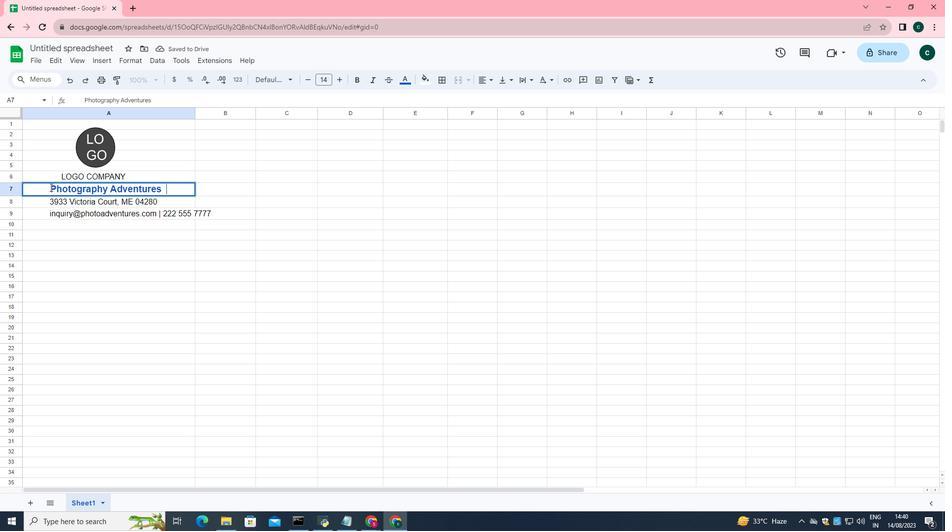
Action: Mouse pressed left at (87, 210)
Screenshot: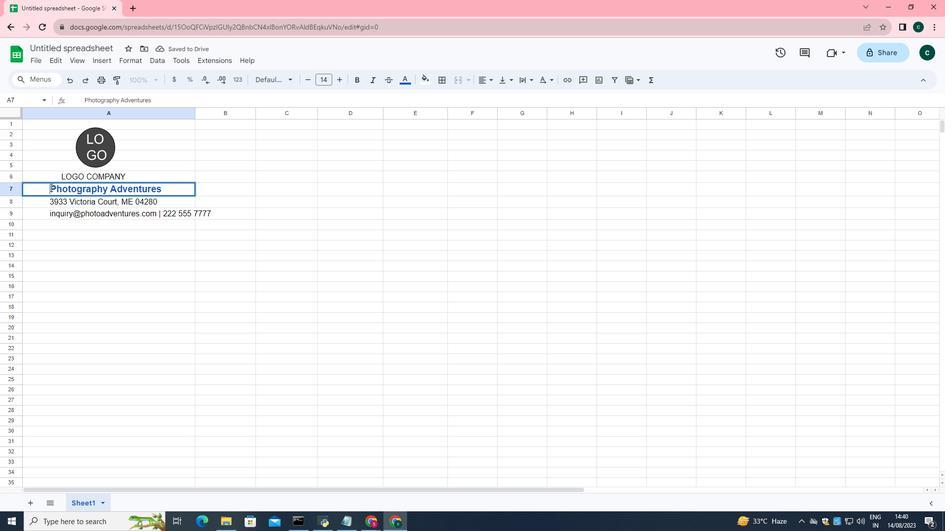 
Action: Key pressed <Key.space><Key.space><Key.space>
Screenshot: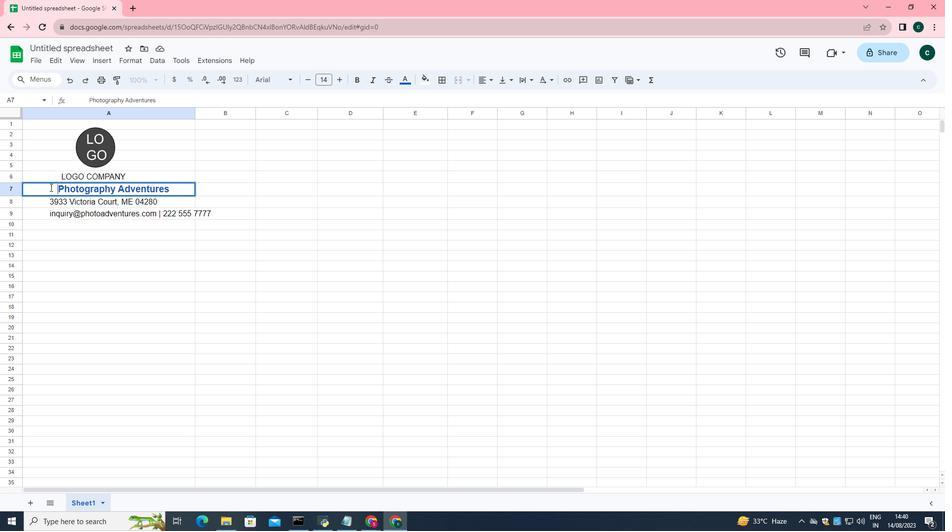 
Action: Mouse moved to (88, 224)
Screenshot: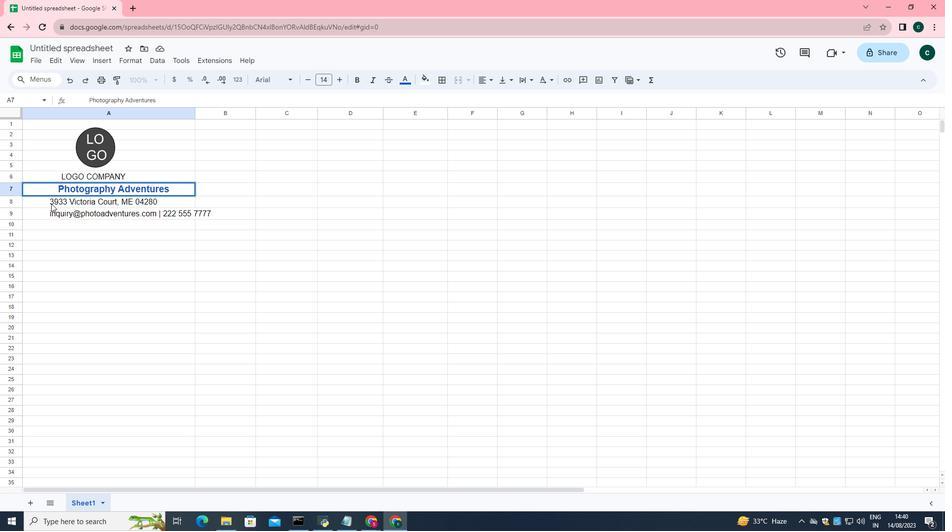 
Action: Mouse pressed left at (88, 224)
Screenshot: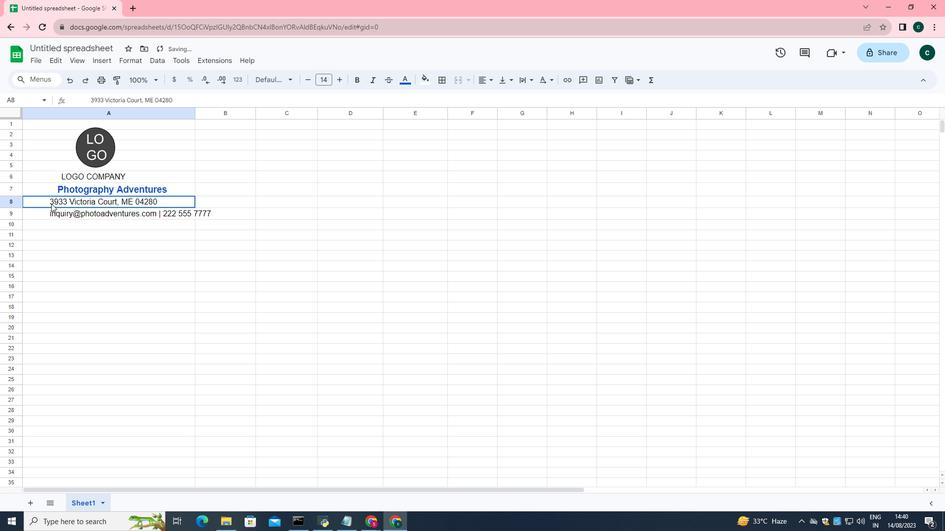 
Action: Mouse pressed left at (88, 224)
Screenshot: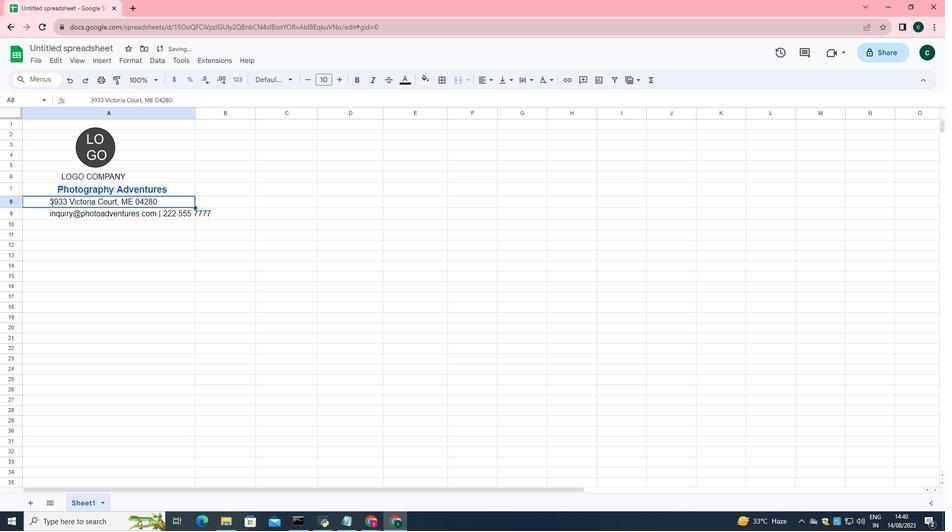 
Action: Mouse moved to (87, 221)
Screenshot: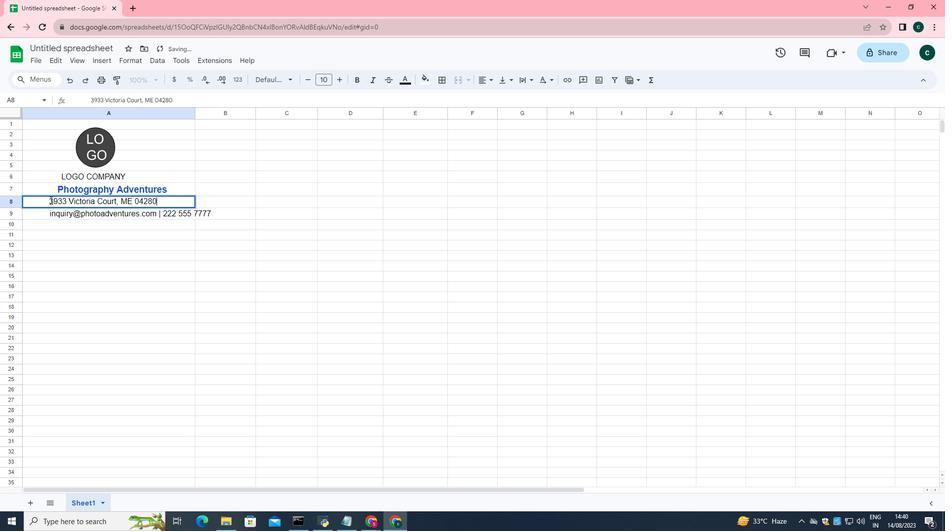 
Action: Mouse pressed left at (87, 221)
Screenshot: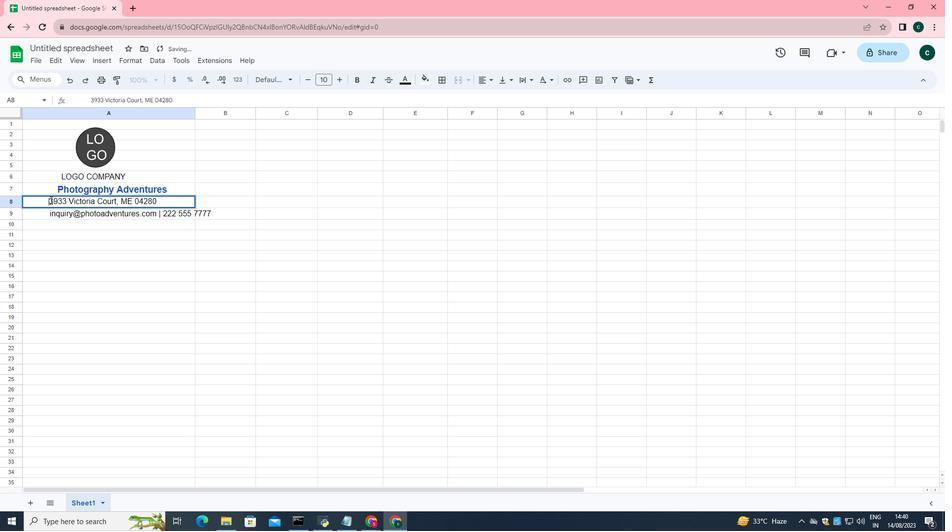 
Action: Key pressed <Key.space><Key.space><Key.space>
Screenshot: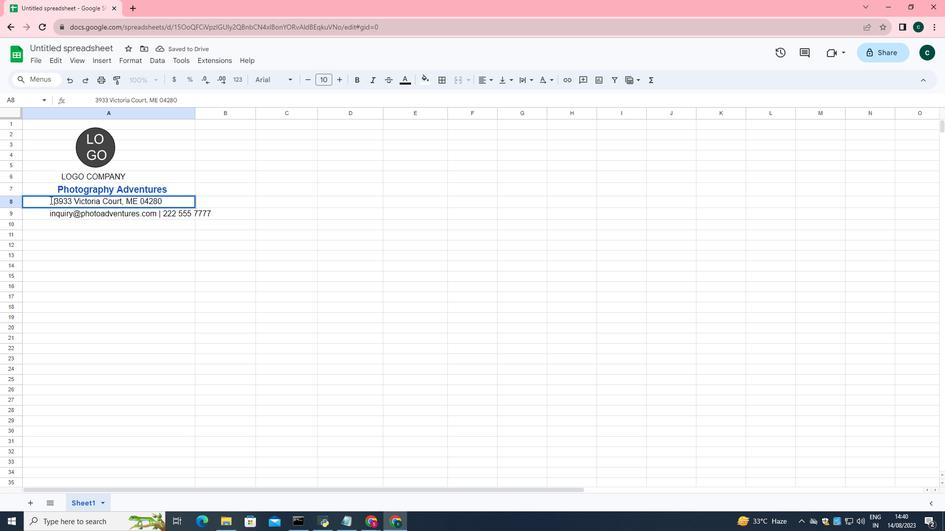 
Action: Mouse moved to (87, 230)
Screenshot: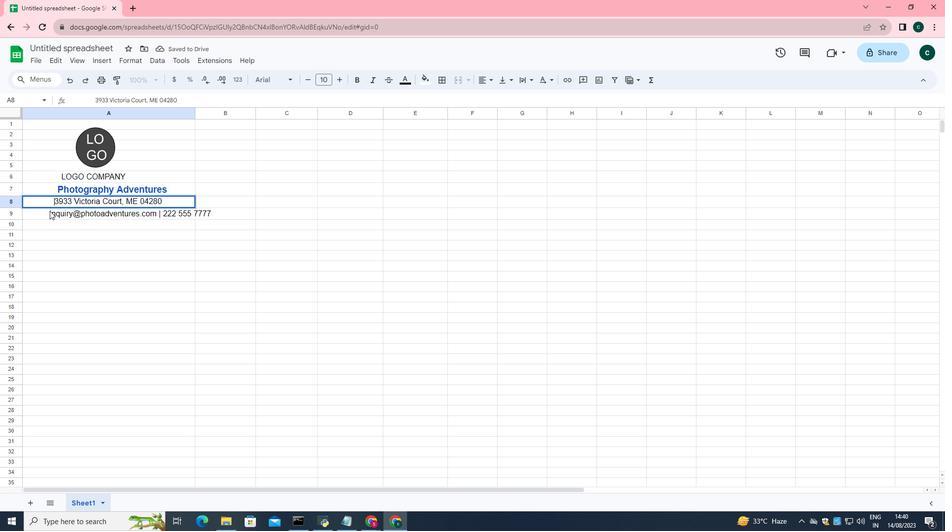 
Action: Mouse pressed left at (87, 230)
Screenshot: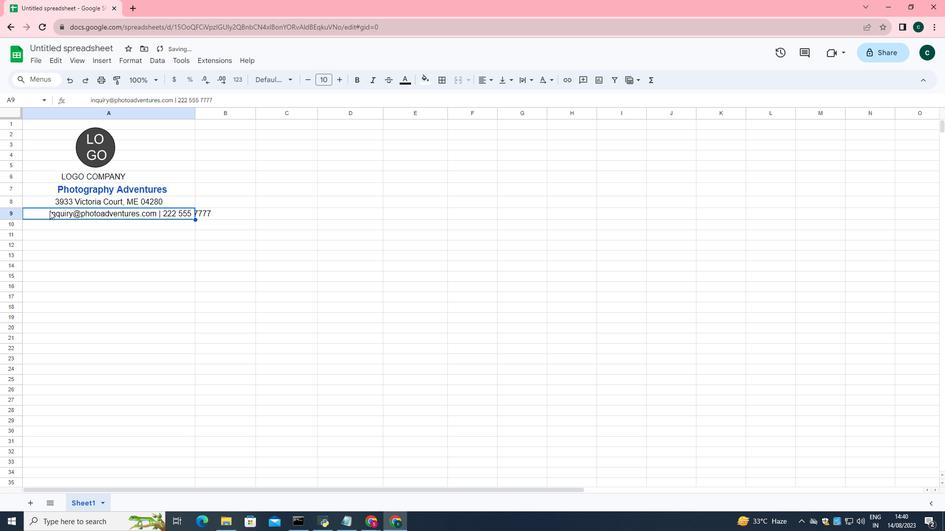 
Action: Mouse pressed left at (87, 230)
Screenshot: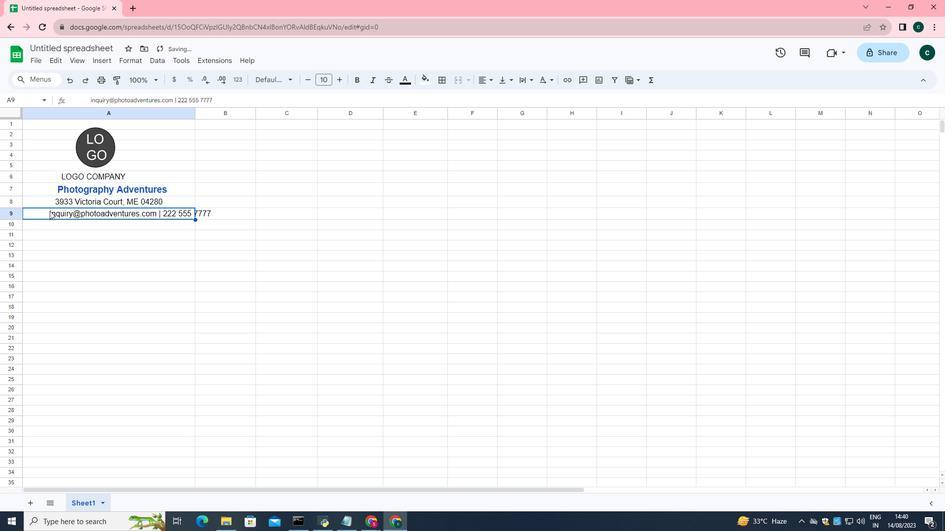
Action: Mouse moved to (84, 232)
Screenshot: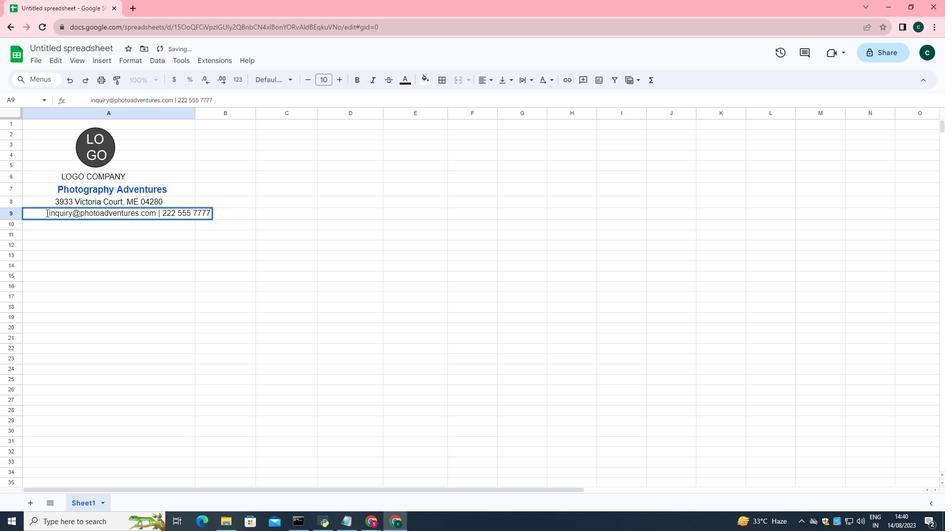 
Action: Mouse pressed left at (84, 232)
Screenshot: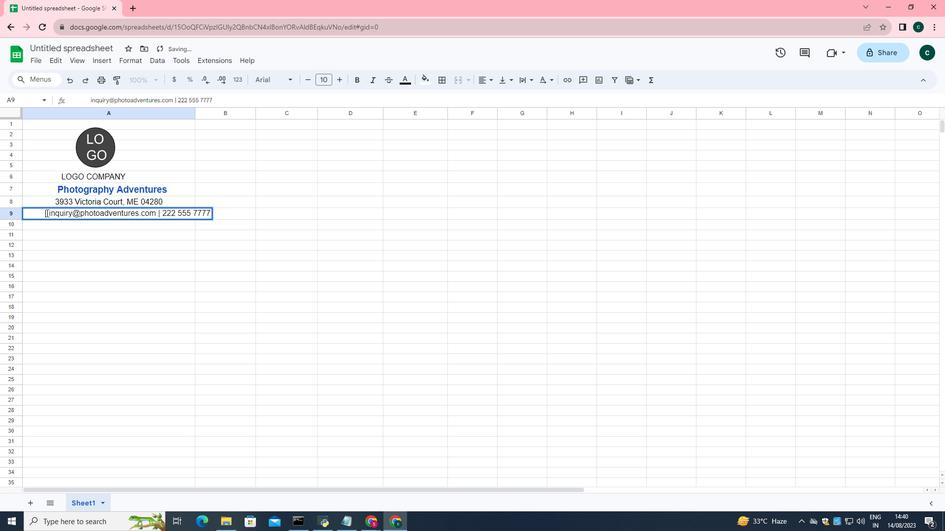 
Action: Key pressed <Key.space><Key.space><Key.space>
Screenshot: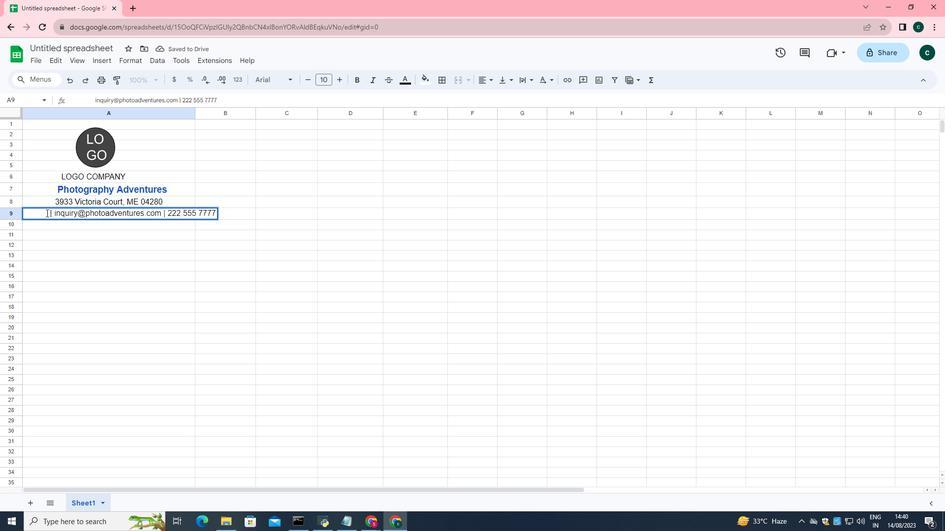 
Action: Mouse moved to (300, 243)
Screenshot: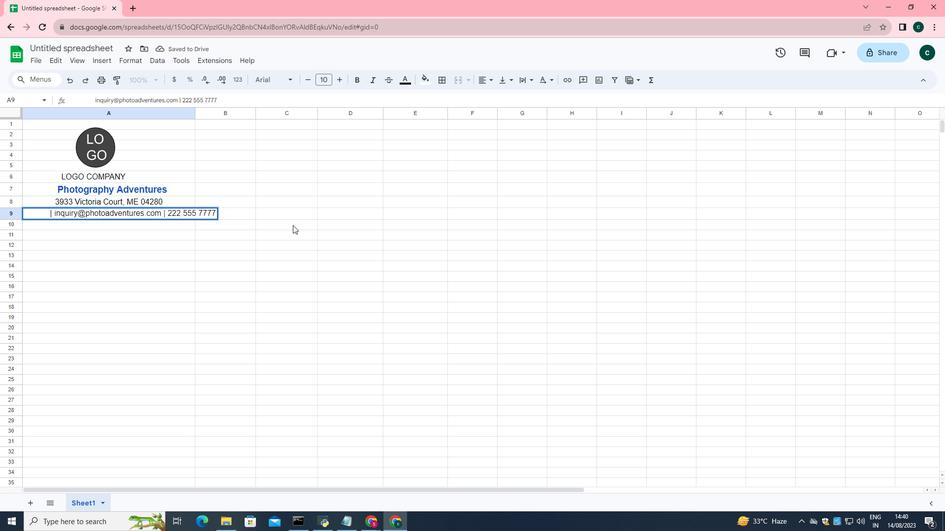
Action: Mouse pressed left at (300, 243)
Screenshot: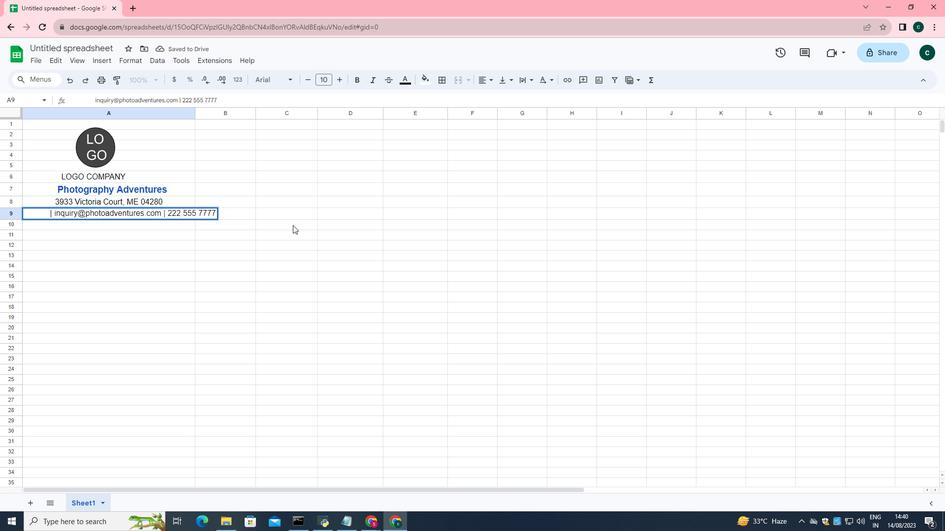 
Action: Mouse moved to (395, 157)
Screenshot: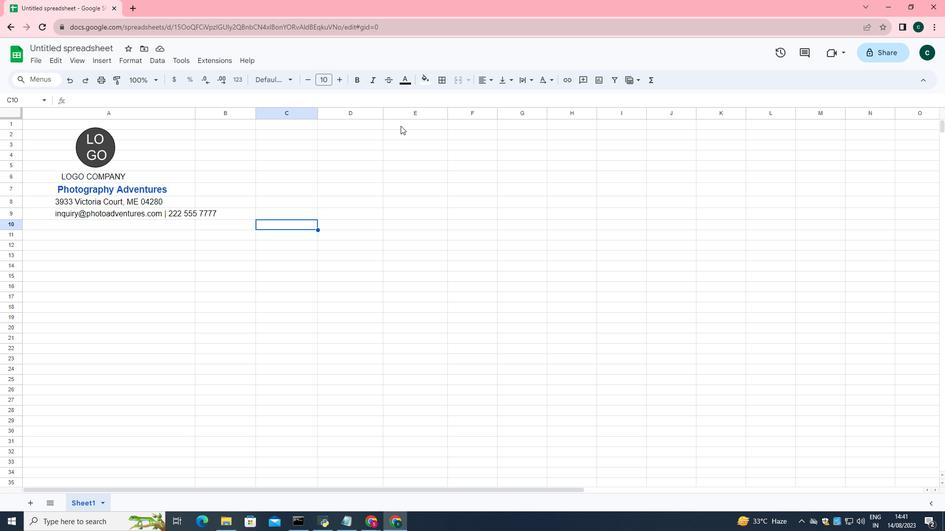 
Action: Mouse pressed left at (395, 157)
Screenshot: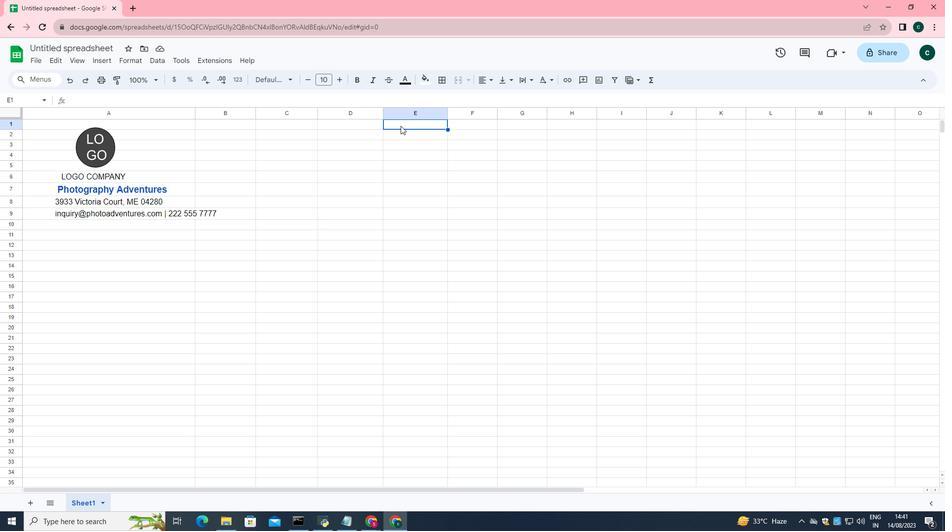 
Action: Mouse moved to (342, 117)
Screenshot: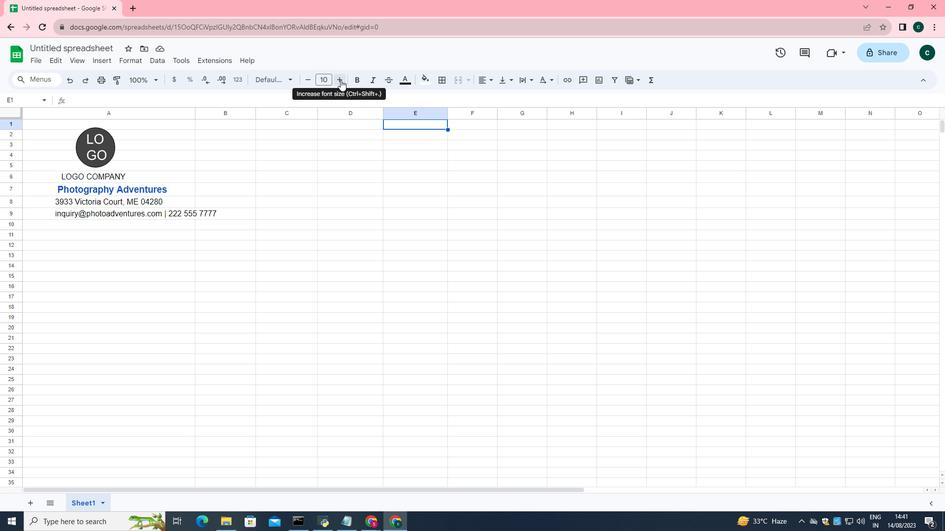 
Action: Mouse pressed left at (342, 117)
Screenshot: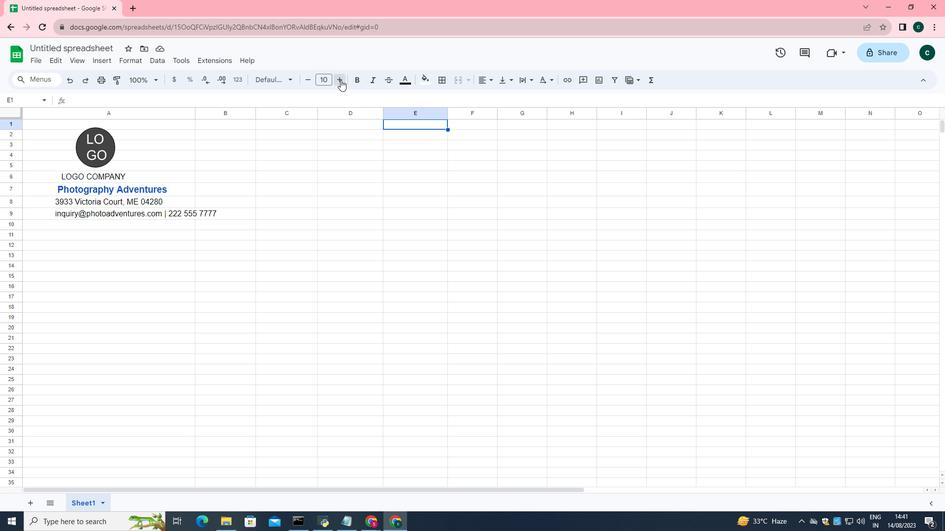 
Action: Mouse pressed left at (342, 117)
Screenshot: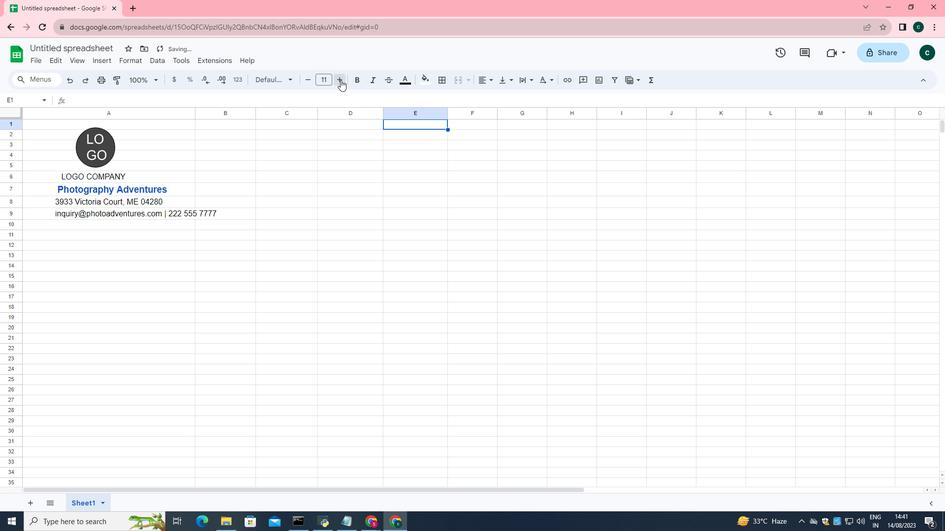 
Action: Mouse moved to (342, 118)
Screenshot: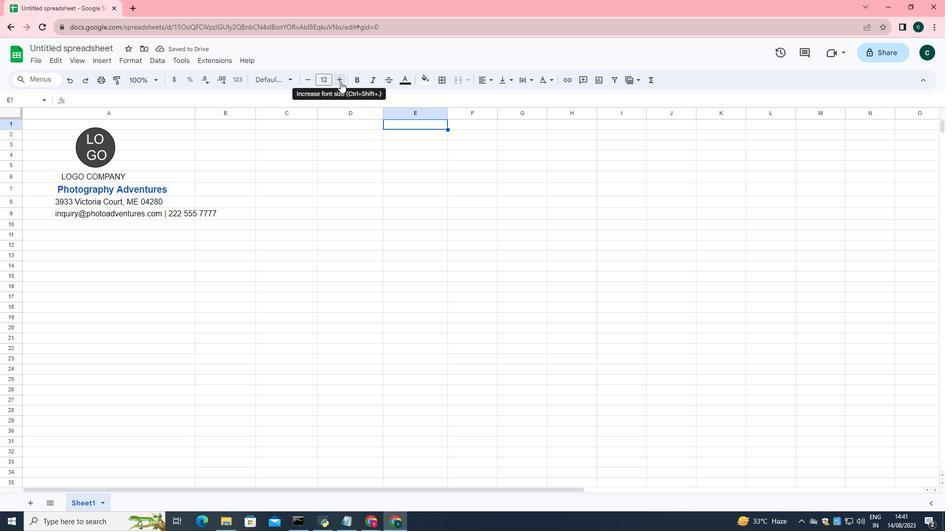 
Action: Mouse pressed left at (342, 118)
Screenshot: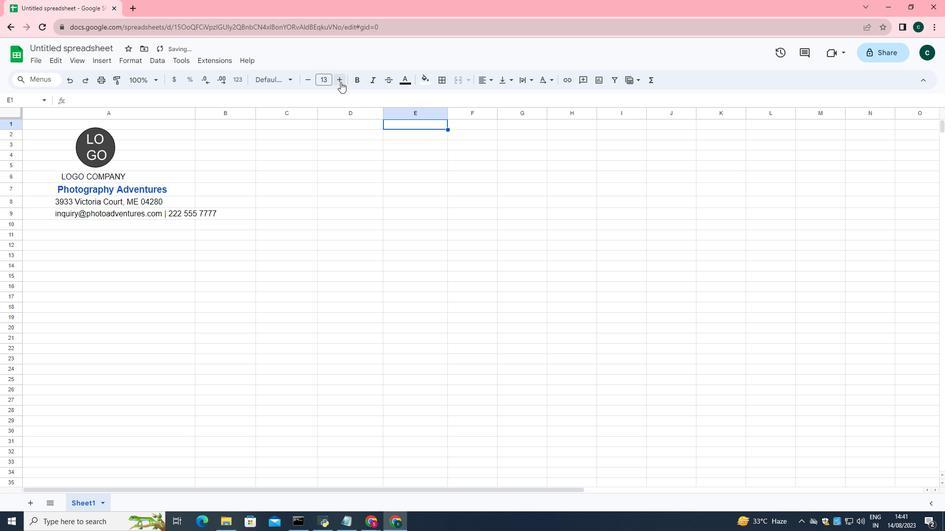 
Action: Mouse pressed left at (342, 118)
Screenshot: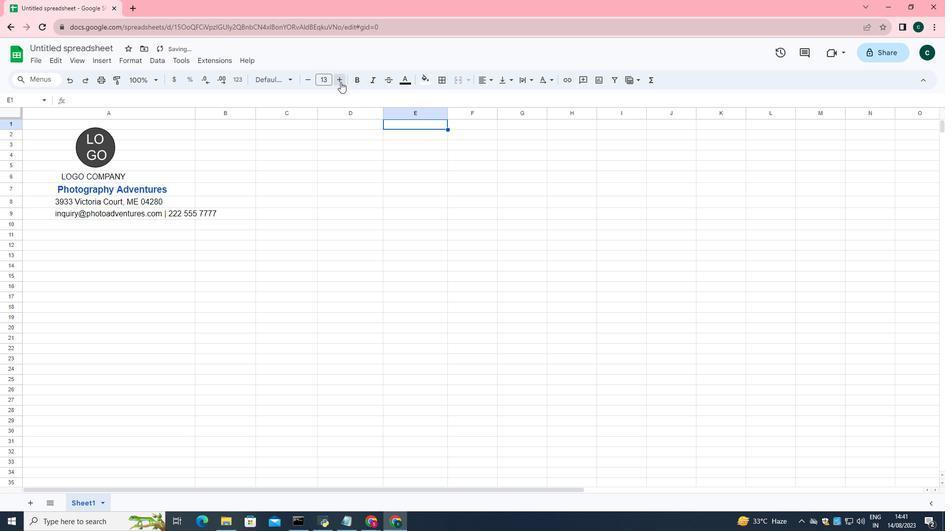 
Action: Mouse moved to (389, 155)
Screenshot: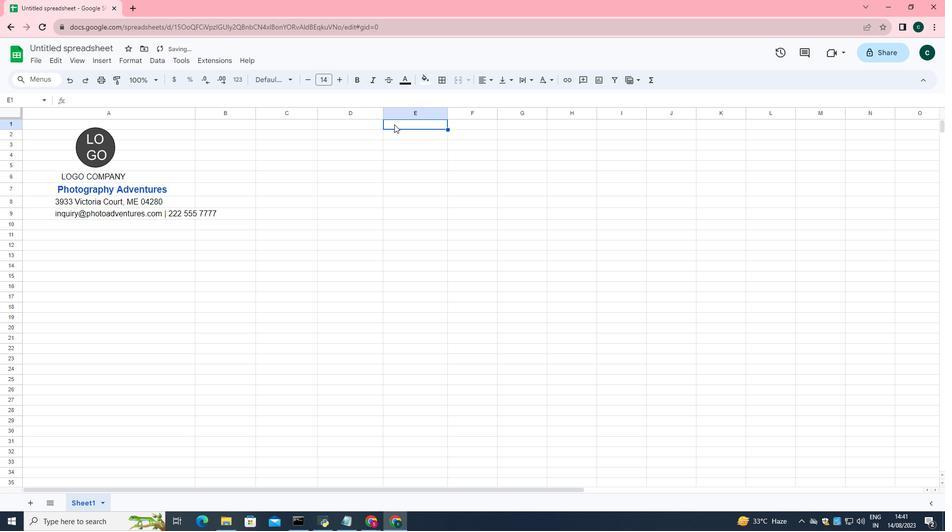 
Action: Mouse pressed left at (389, 155)
Screenshot: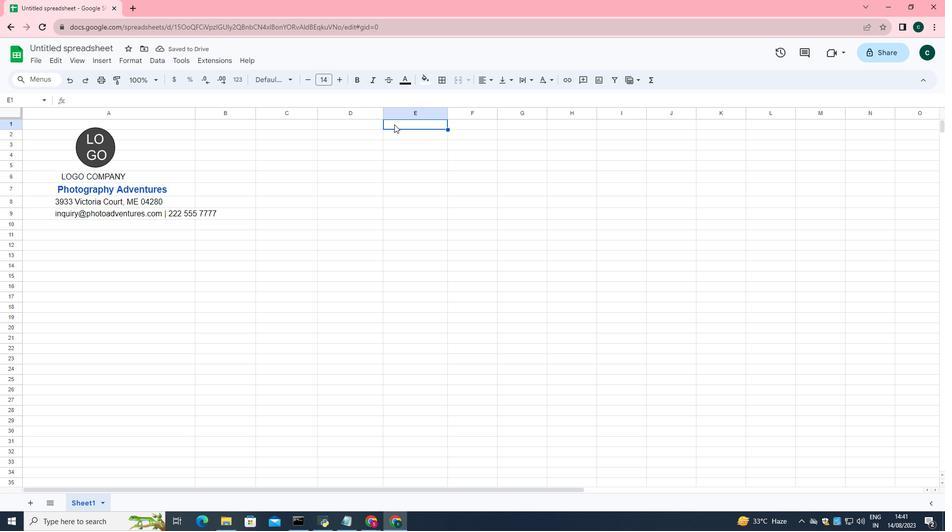
Action: Mouse pressed left at (389, 155)
Screenshot: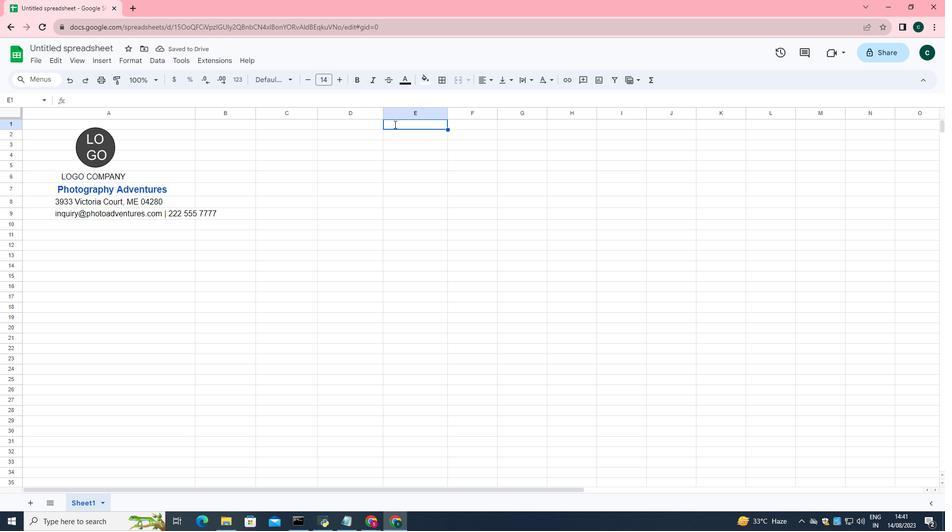 
Action: Key pressed <Key.shift><Key.shift><Key.shift><Key.shift><Key.shift><Key.shift><Key.shift><Key.shift><Key.shift><Key.shift><Key.shift><Key.shift><Key.shift>QUOTE
Screenshot: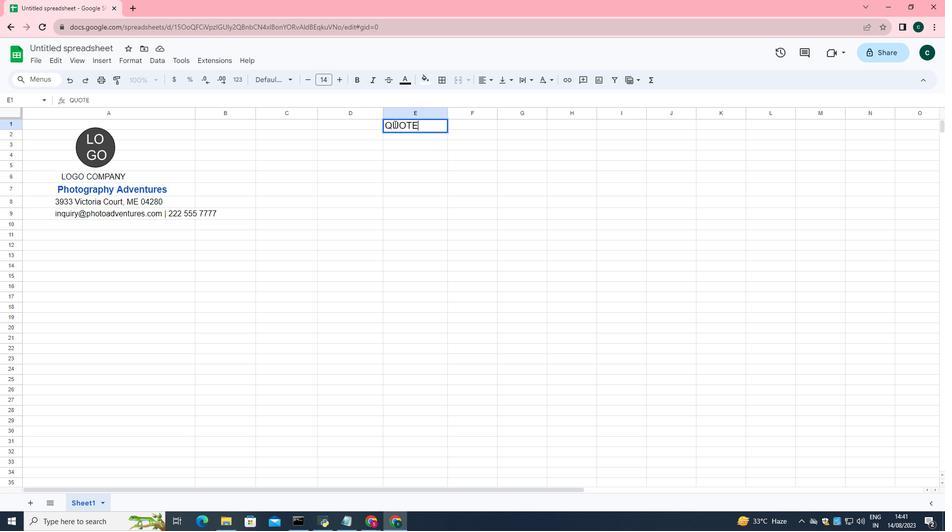 
Action: Mouse moved to (397, 181)
Screenshot: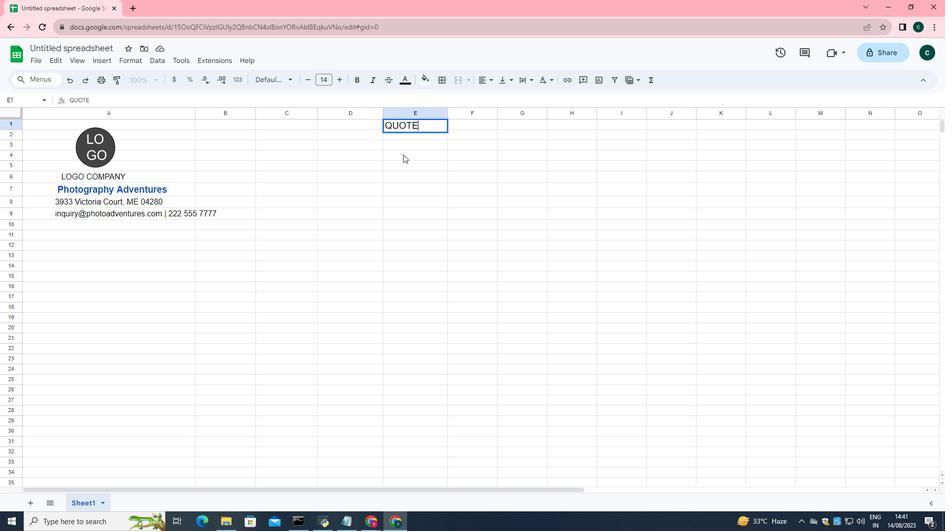 
Action: Mouse pressed left at (397, 181)
Screenshot: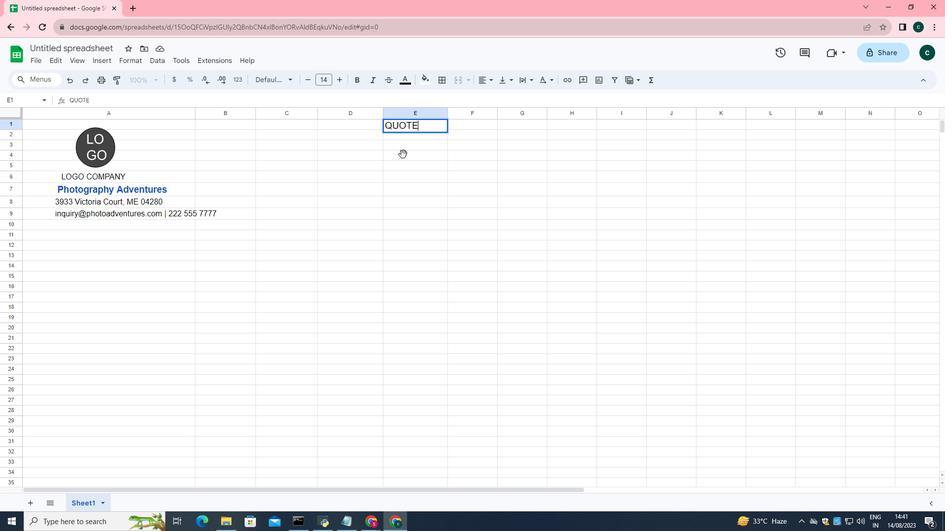 
Action: Mouse moved to (401, 158)
Screenshot: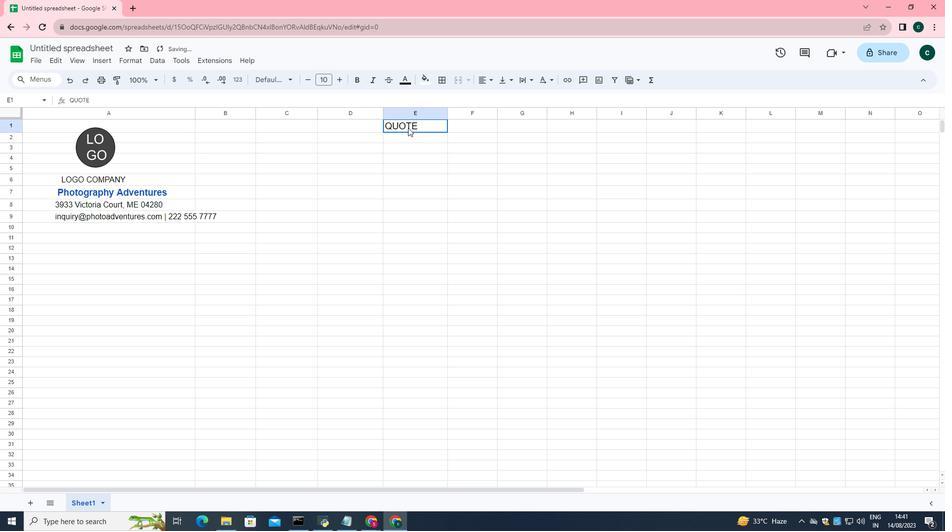 
Action: Mouse pressed left at (401, 158)
Screenshot: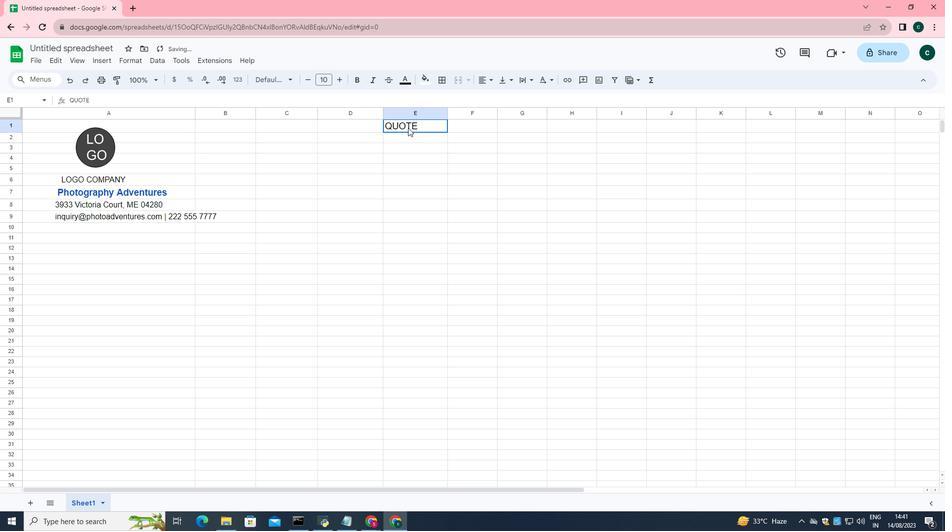 
Action: Mouse moved to (356, 115)
Screenshot: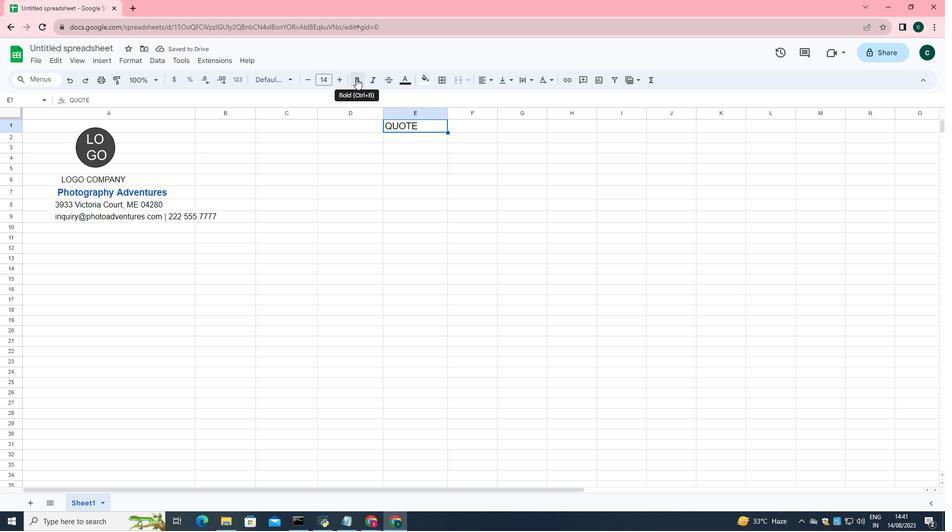 
Action: Mouse pressed left at (356, 115)
Screenshot: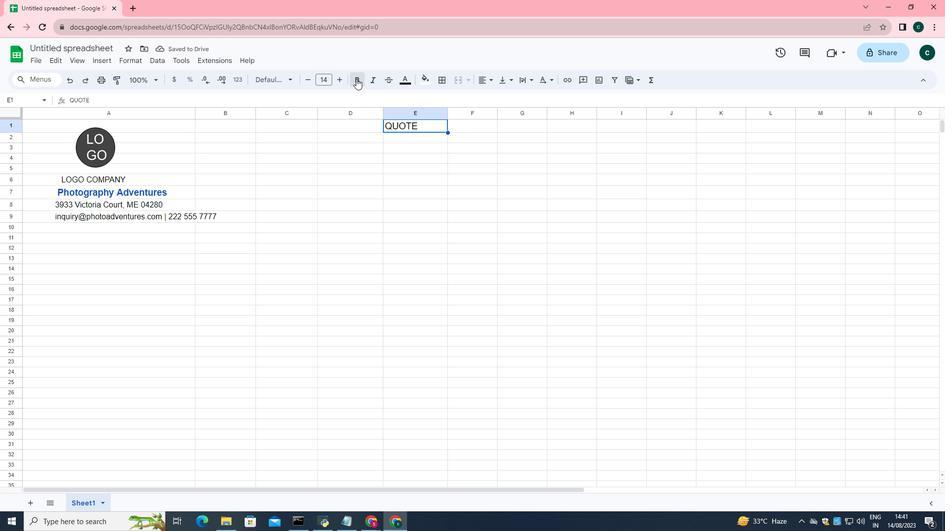 
Action: Mouse moved to (402, 118)
Screenshot: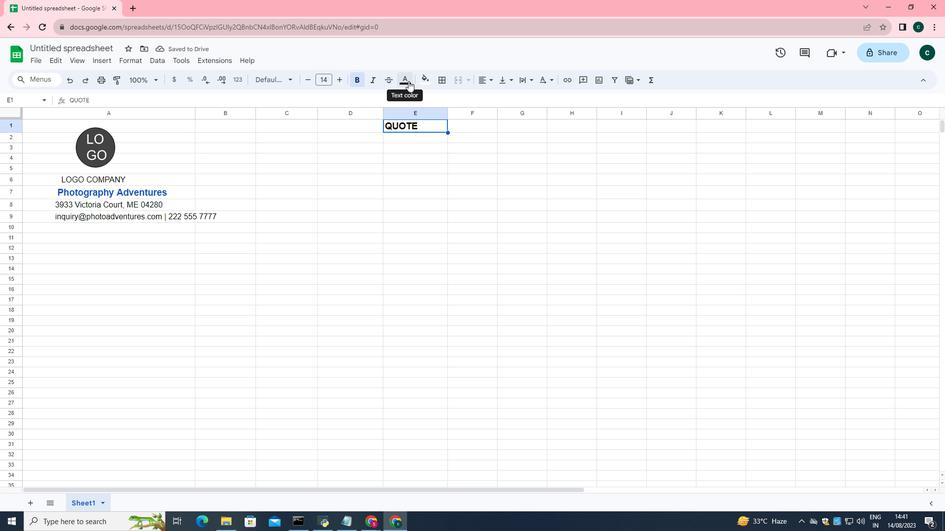 
Action: Mouse pressed left at (402, 118)
Screenshot: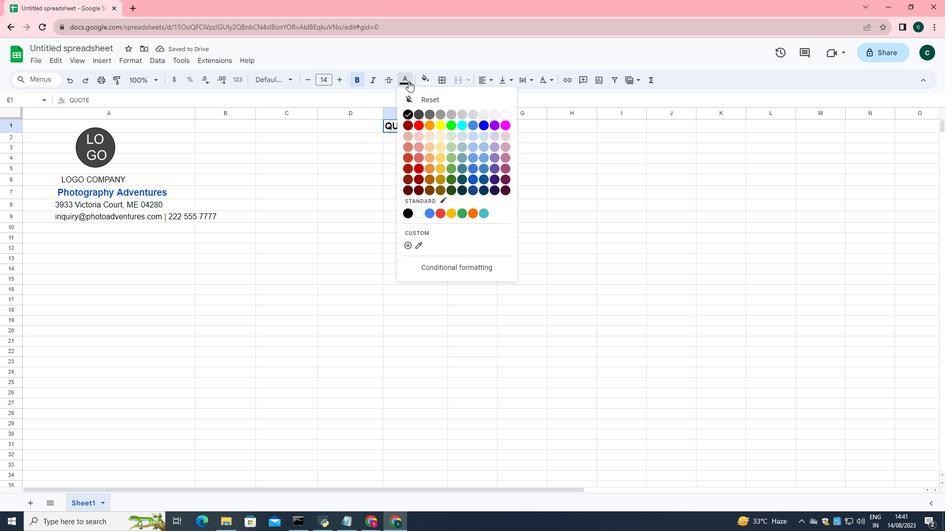 
Action: Mouse moved to (458, 201)
Screenshot: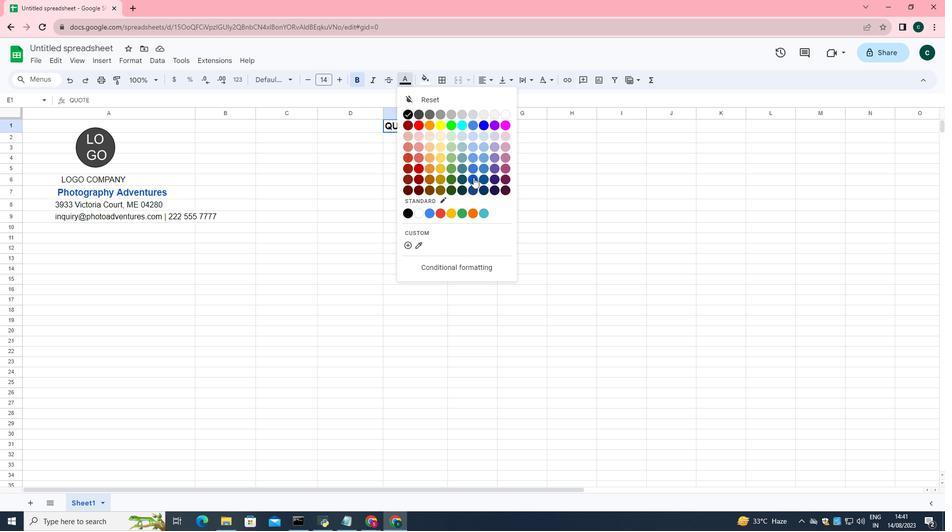 
Action: Mouse pressed left at (458, 201)
Screenshot: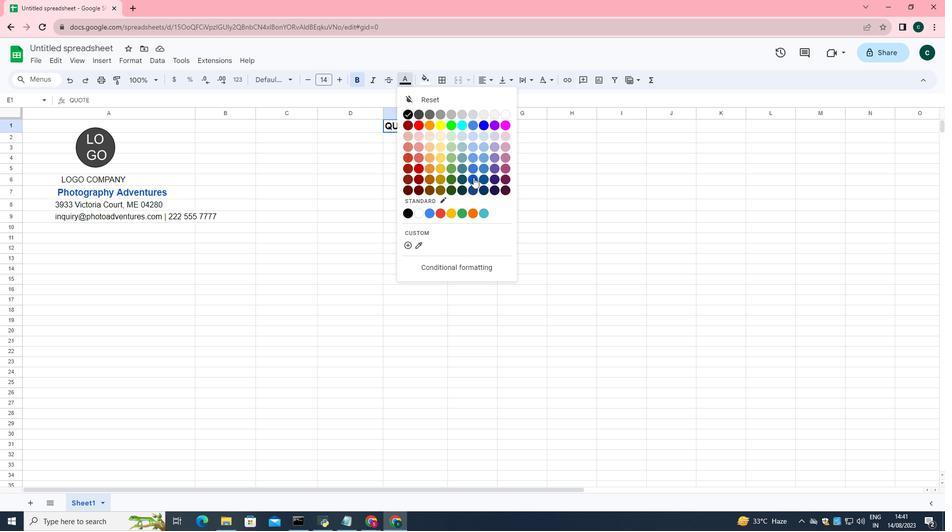 
Action: Mouse moved to (340, 112)
Screenshot: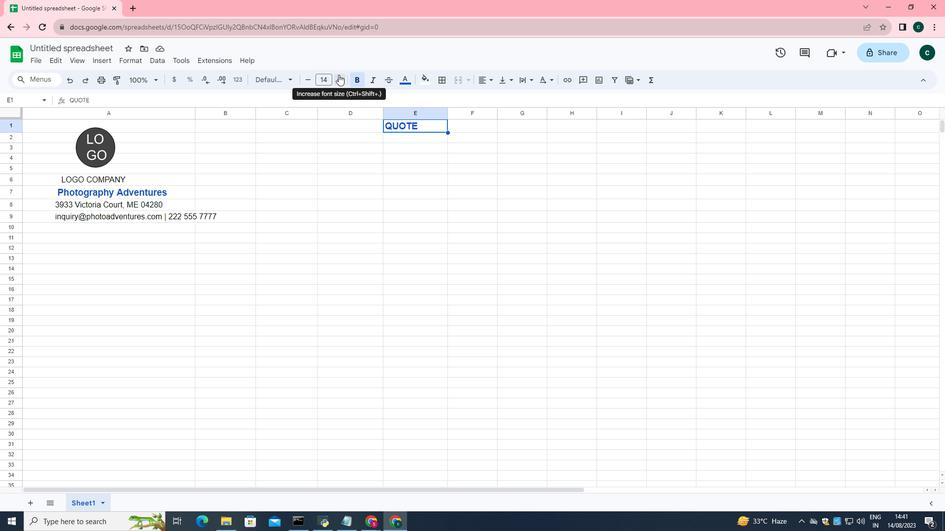 
Action: Mouse pressed left at (340, 112)
Screenshot: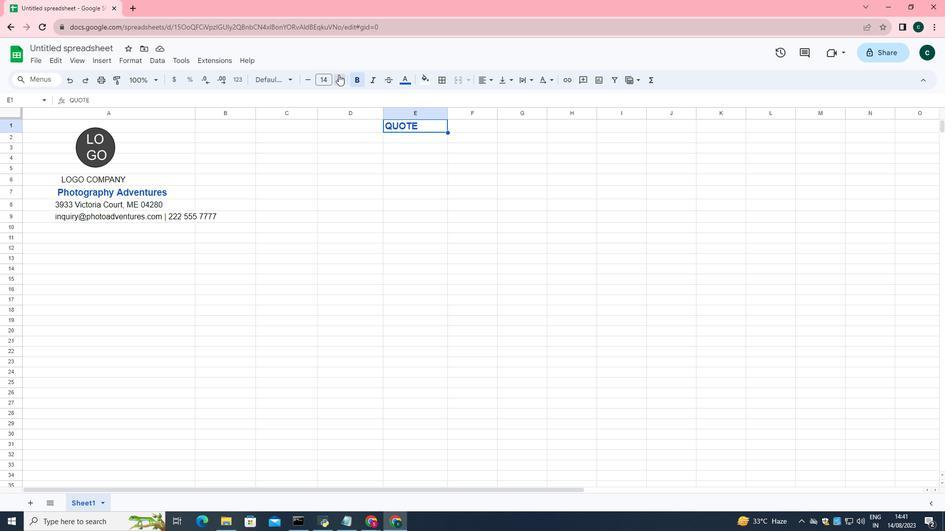 
Action: Mouse pressed left at (340, 112)
Screenshot: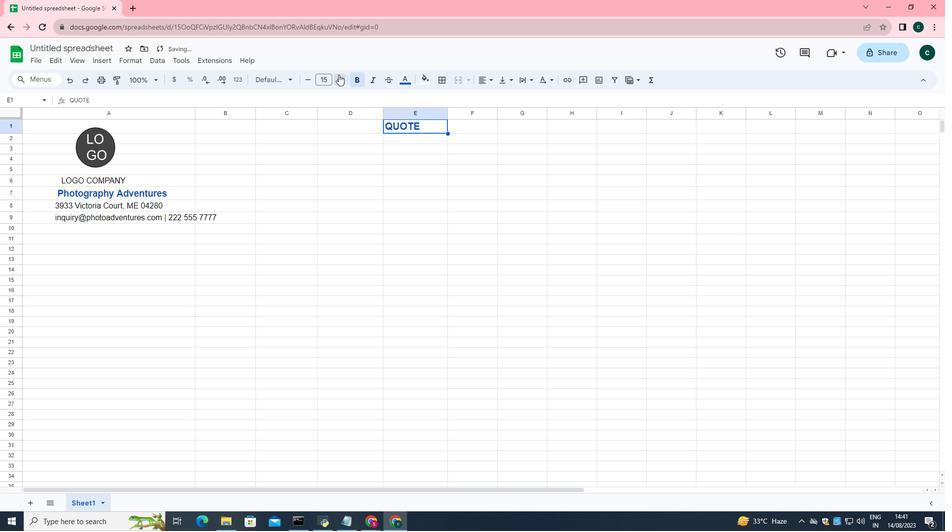 
Action: Mouse moved to (399, 189)
Screenshot: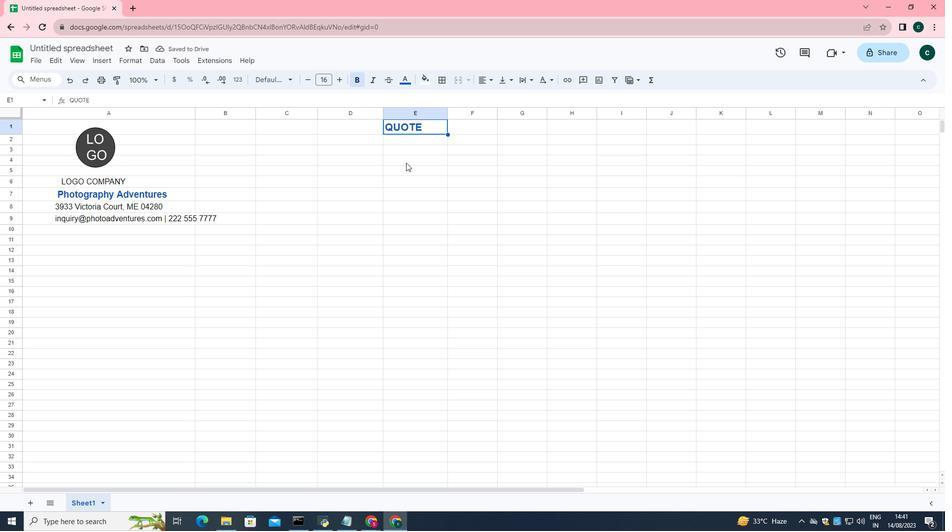 
Action: Mouse pressed left at (399, 189)
Screenshot: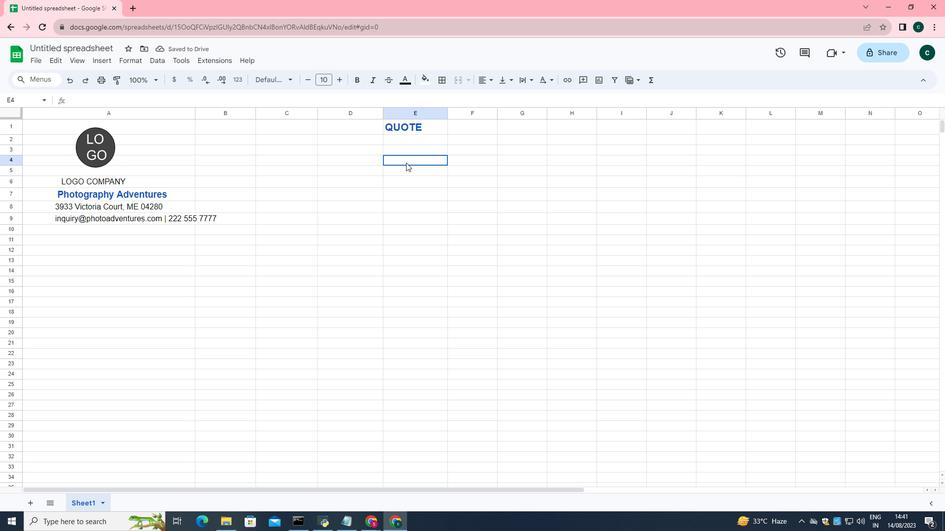 
Action: Mouse moved to (389, 176)
Screenshot: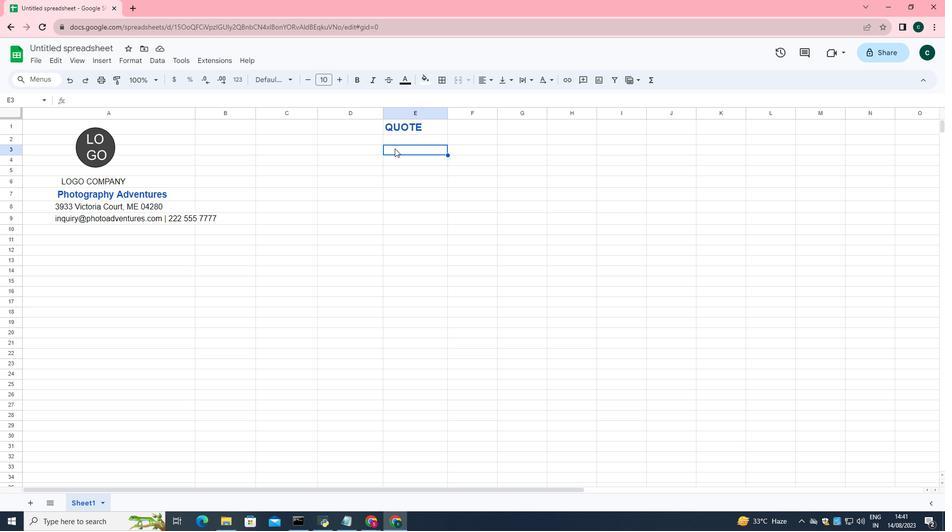 
Action: Mouse pressed left at (389, 176)
Screenshot: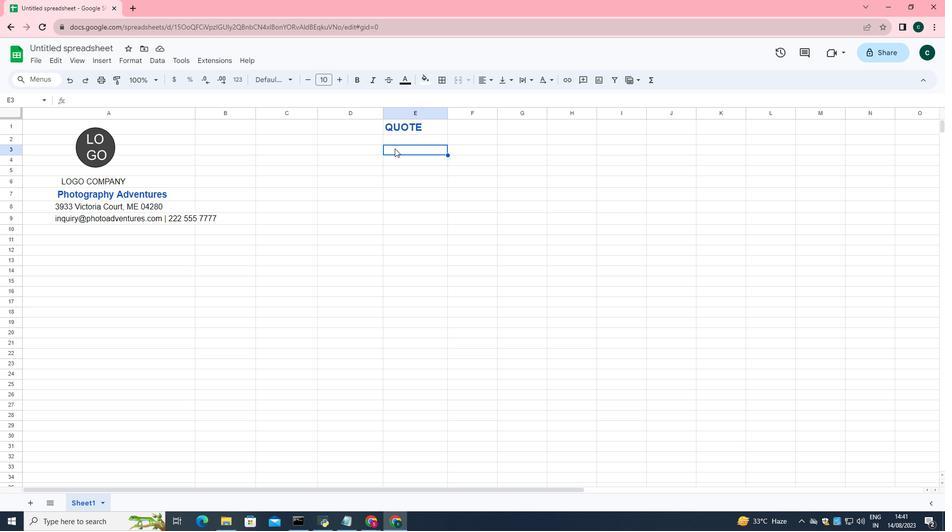 
Action: Mouse moved to (342, 117)
Screenshot: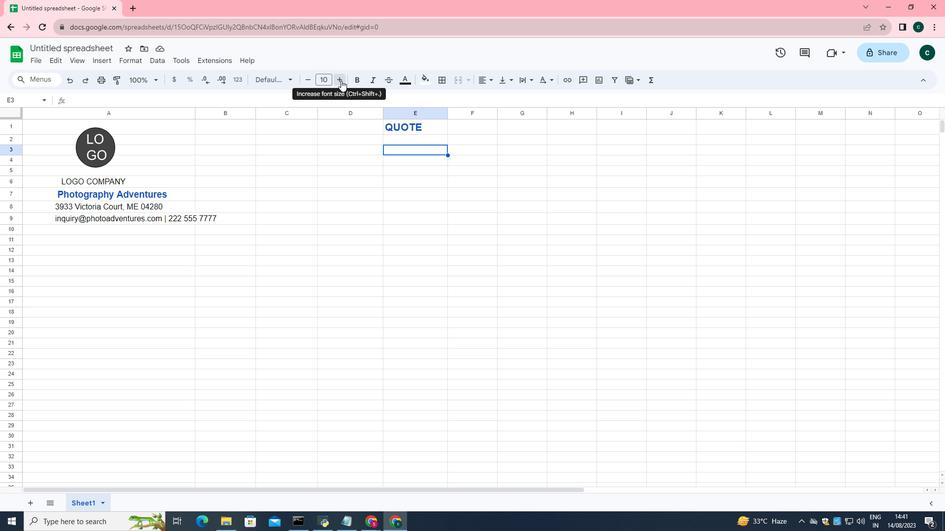 
Action: Mouse pressed left at (342, 117)
Screenshot: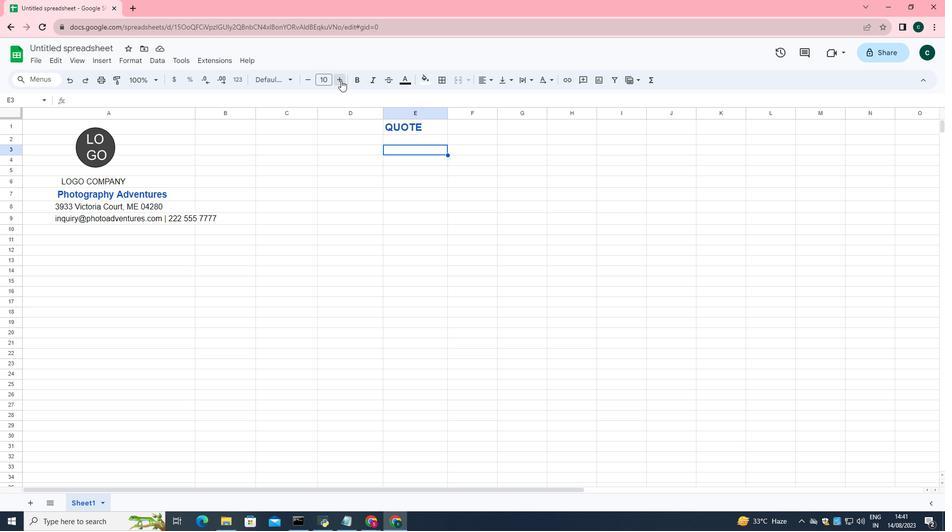 
Action: Mouse pressed left at (342, 117)
Screenshot: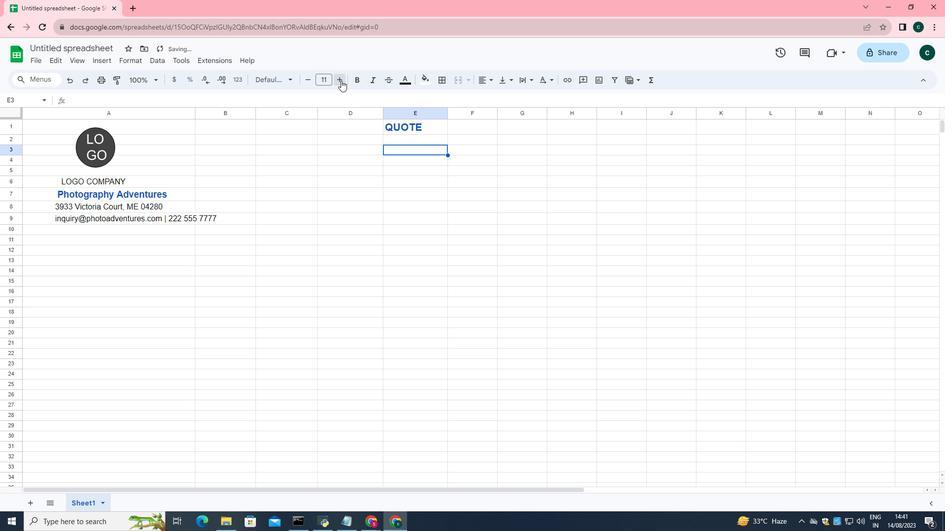 
Action: Key pressed 5/1/2023
Screenshot: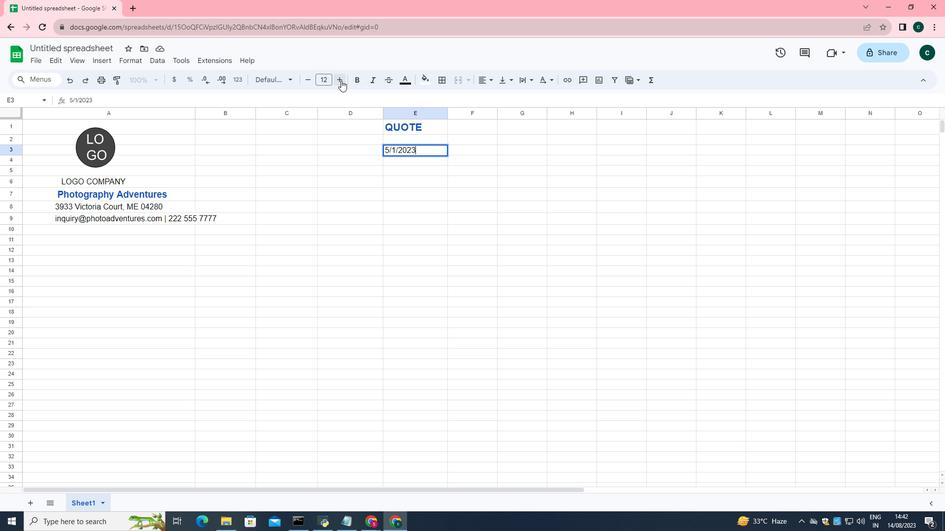 
Action: Mouse moved to (404, 187)
Screenshot: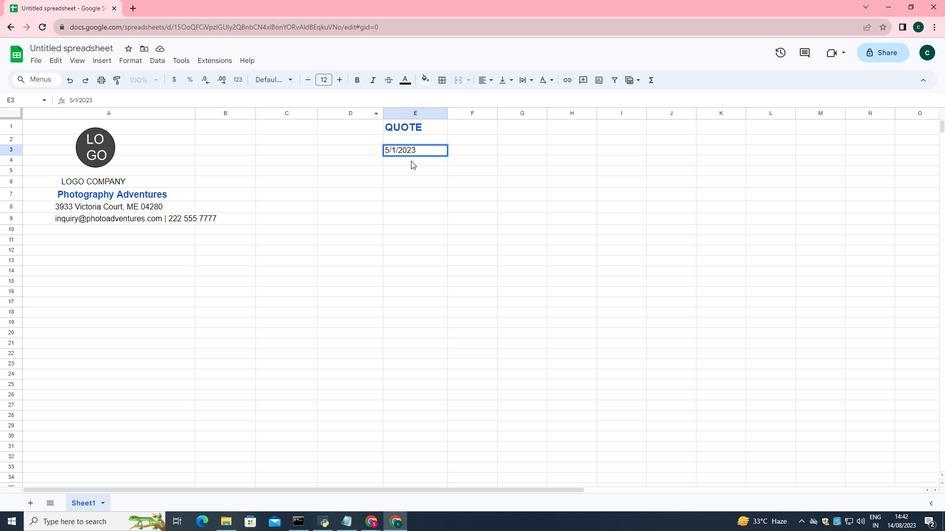 
Action: Mouse pressed left at (404, 187)
Screenshot: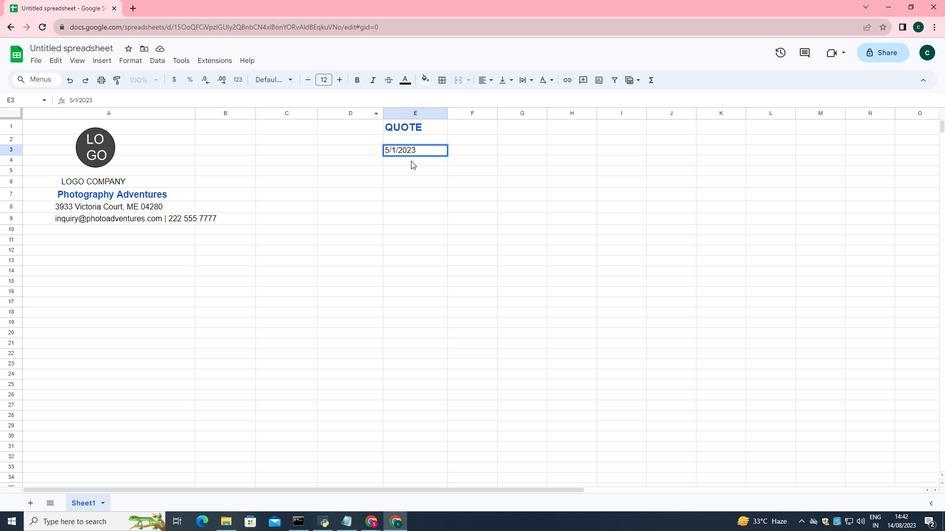 
Action: Mouse moved to (342, 115)
Screenshot: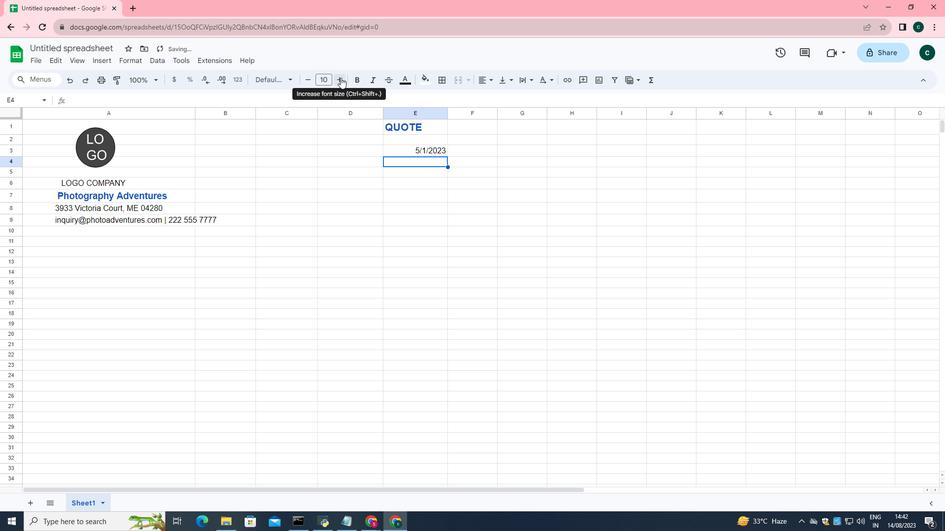 
Action: Mouse pressed left at (342, 115)
Screenshot: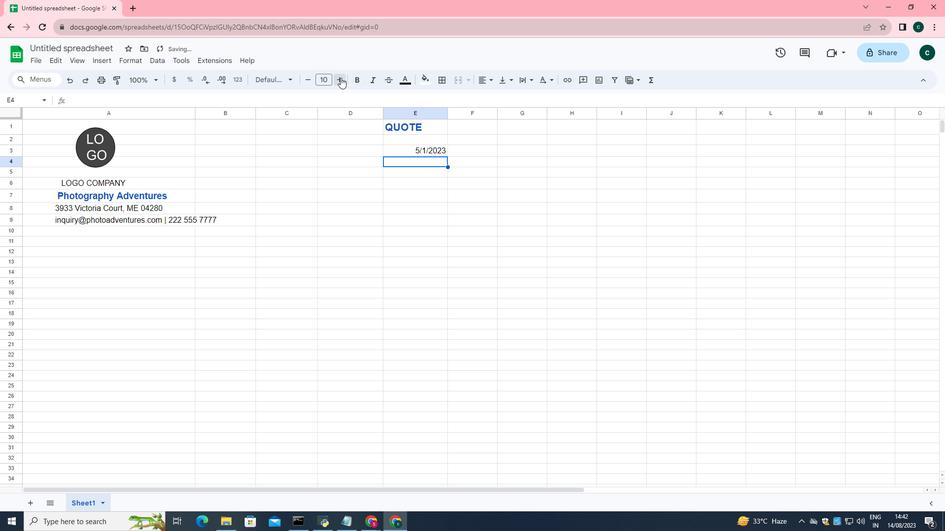 
Action: Mouse pressed left at (342, 115)
Screenshot: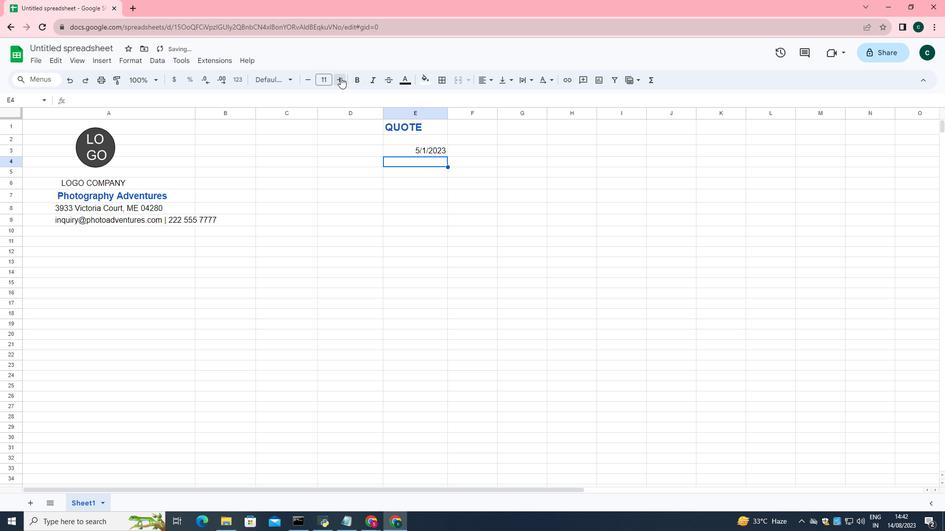 
Action: Key pressed 97532
Screenshot: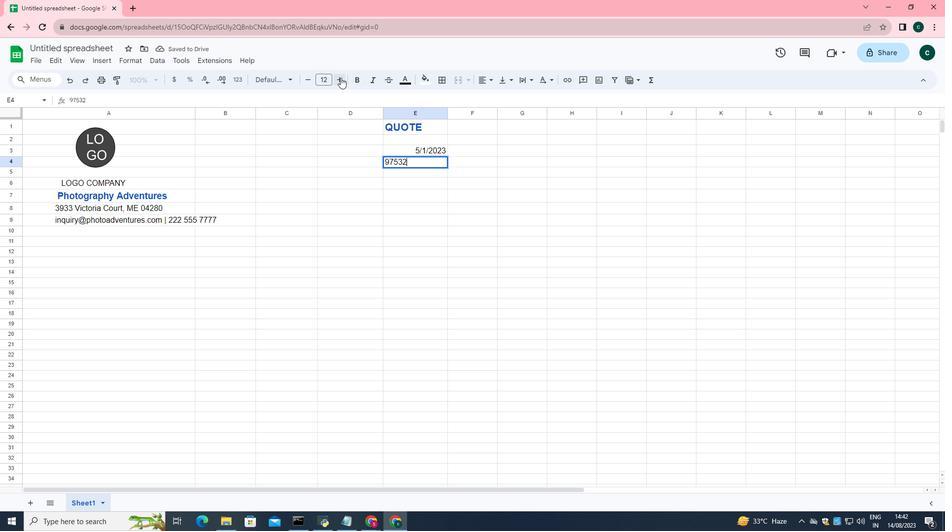 
Action: Mouse moved to (403, 197)
Screenshot: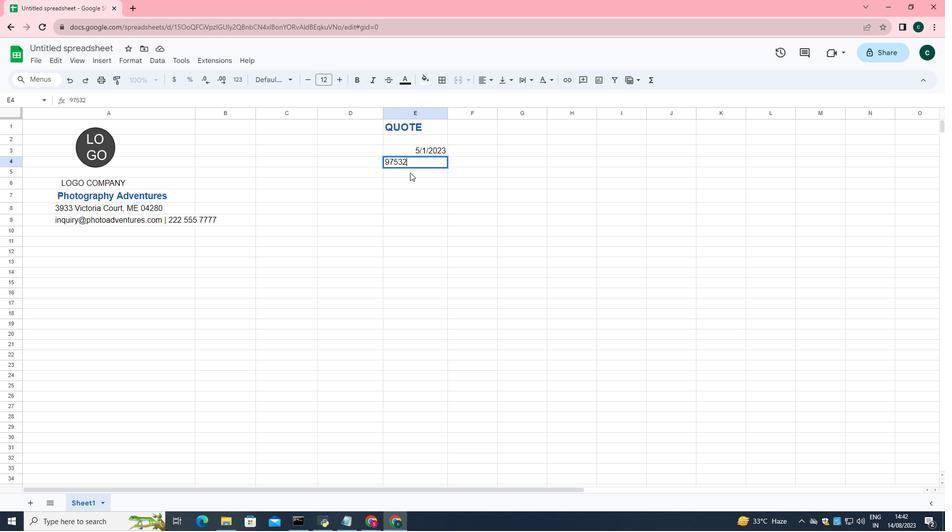 
Action: Mouse pressed left at (403, 197)
Screenshot: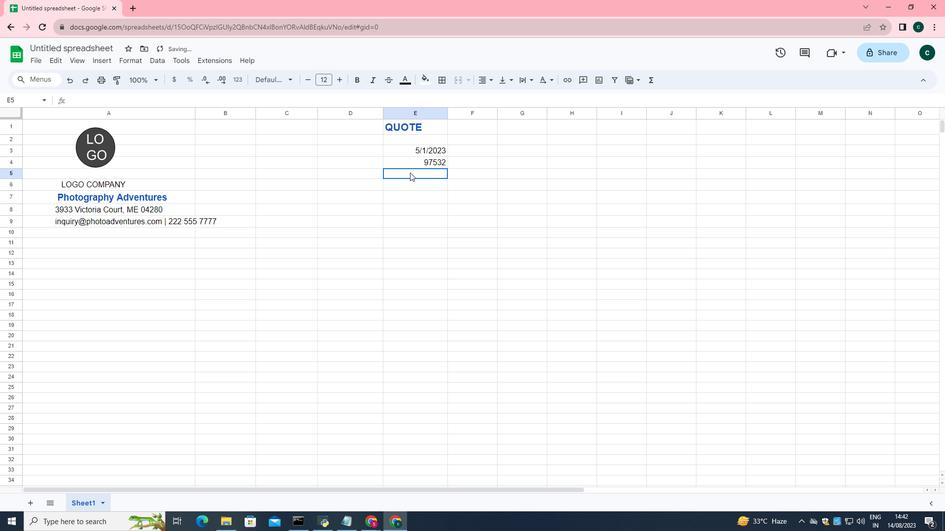 
Action: Mouse moved to (342, 117)
Screenshot: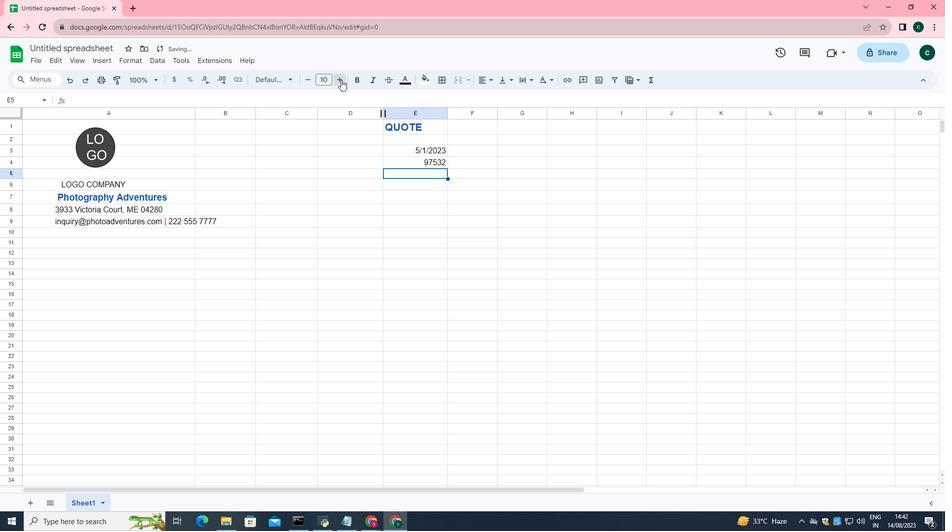 
Action: Mouse pressed left at (342, 117)
Screenshot: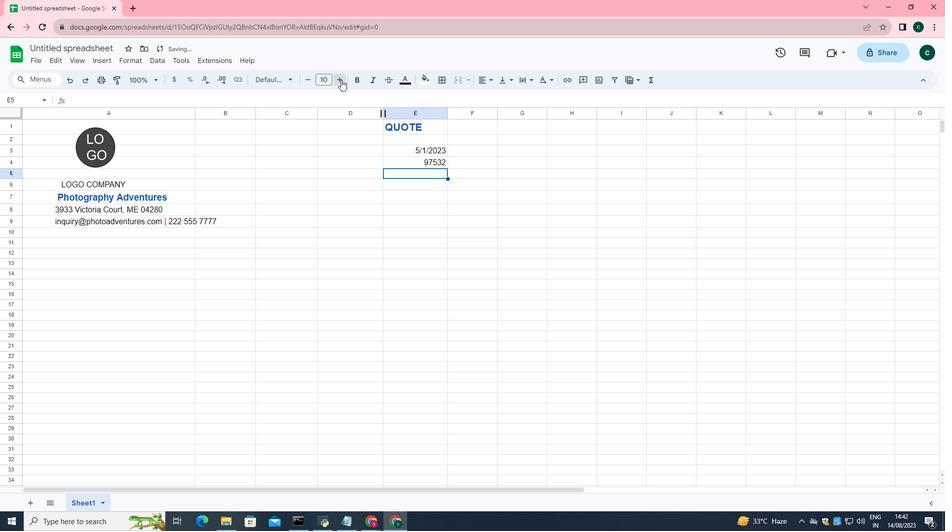 
Action: Mouse pressed left at (342, 117)
Screenshot: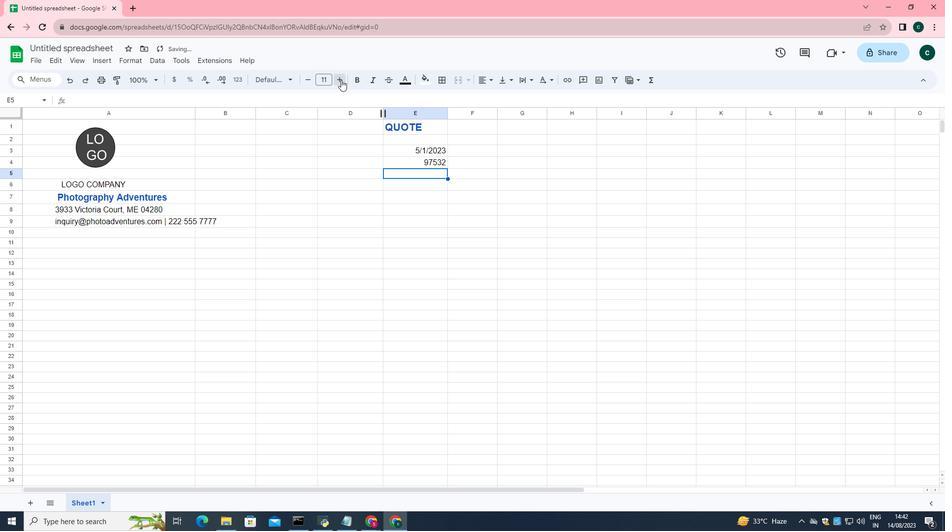 
Action: Key pressed 5/31/2023
Screenshot: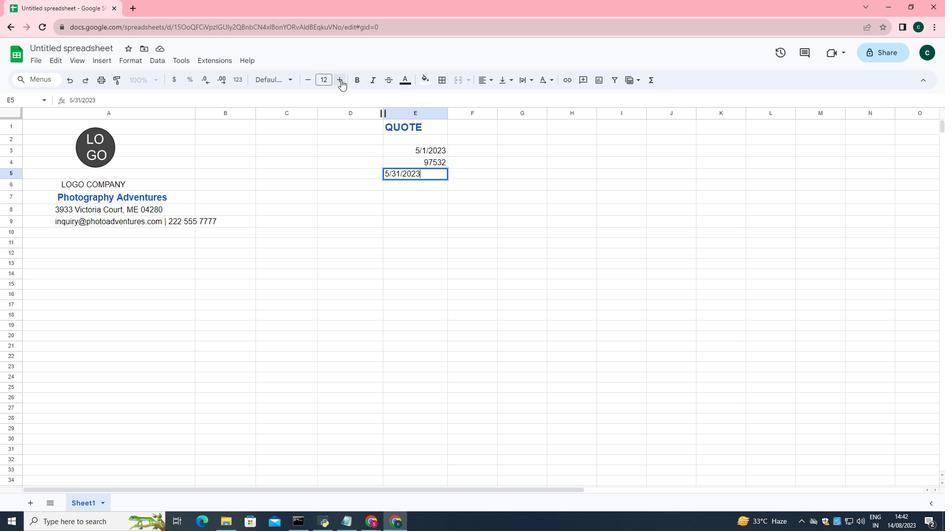 
Action: Mouse moved to (417, 239)
Screenshot: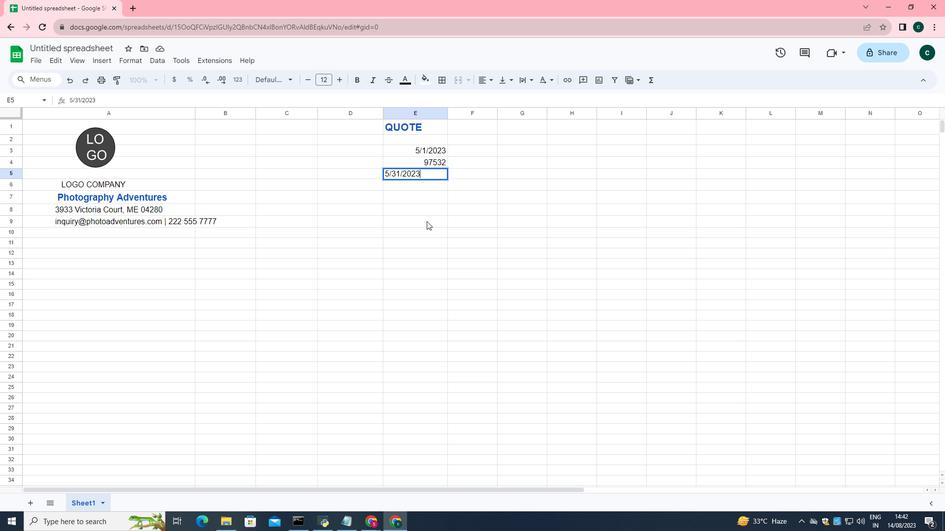 
Action: Mouse pressed left at (417, 239)
Screenshot: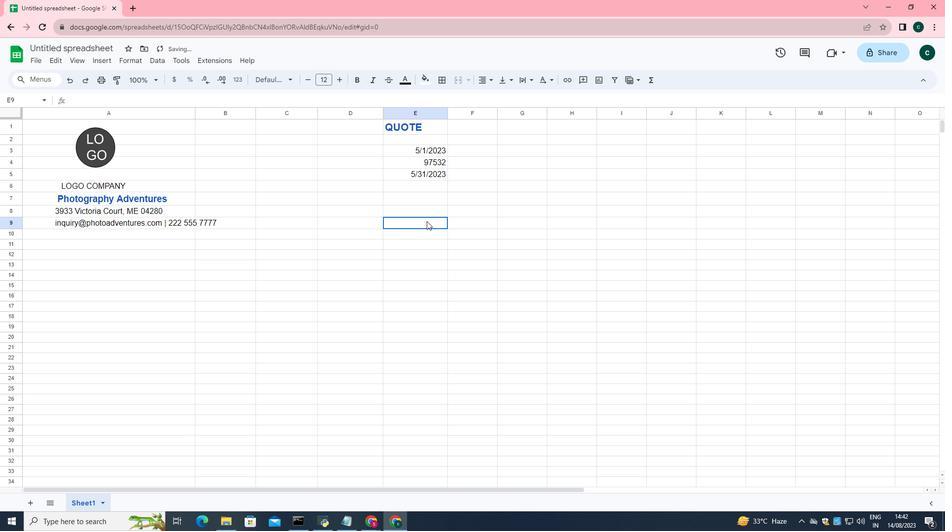 
Action: Mouse moved to (412, 179)
Screenshot: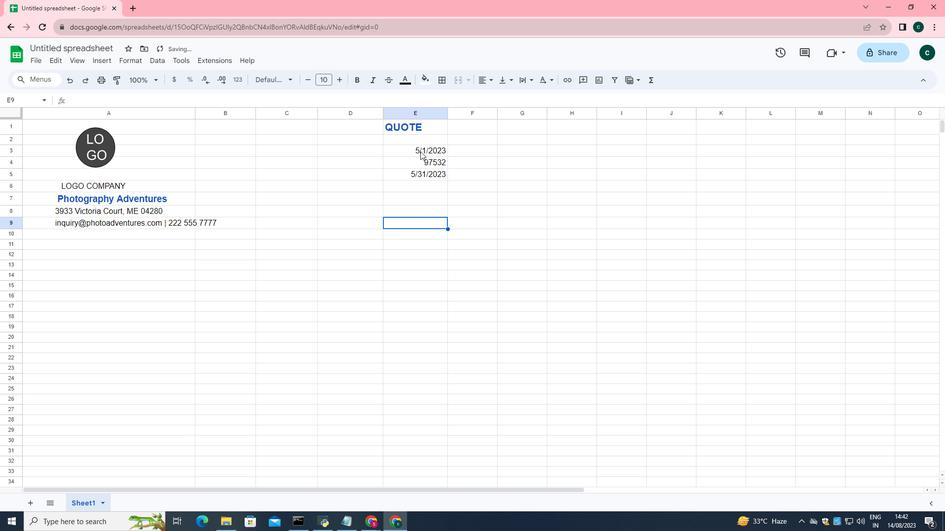 
Action: Mouse pressed left at (412, 179)
Screenshot: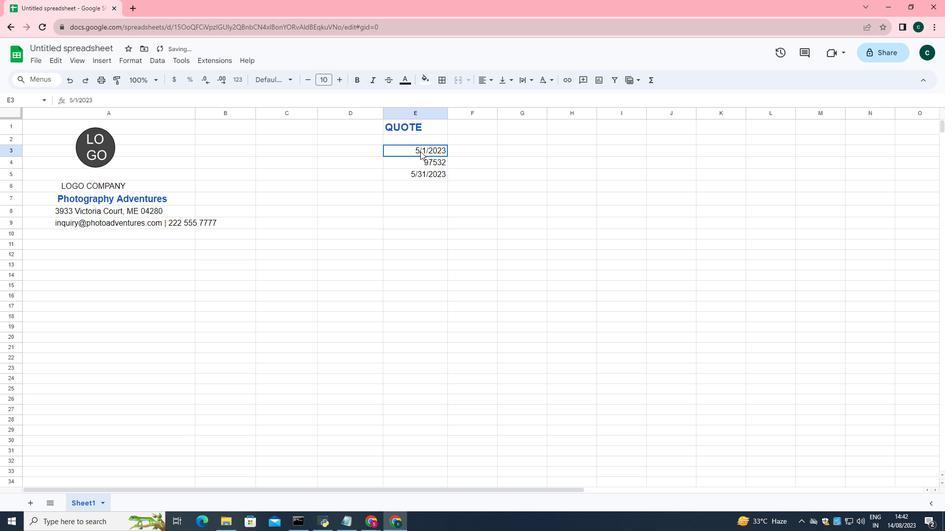 
Action: Mouse moved to (421, 241)
Screenshot: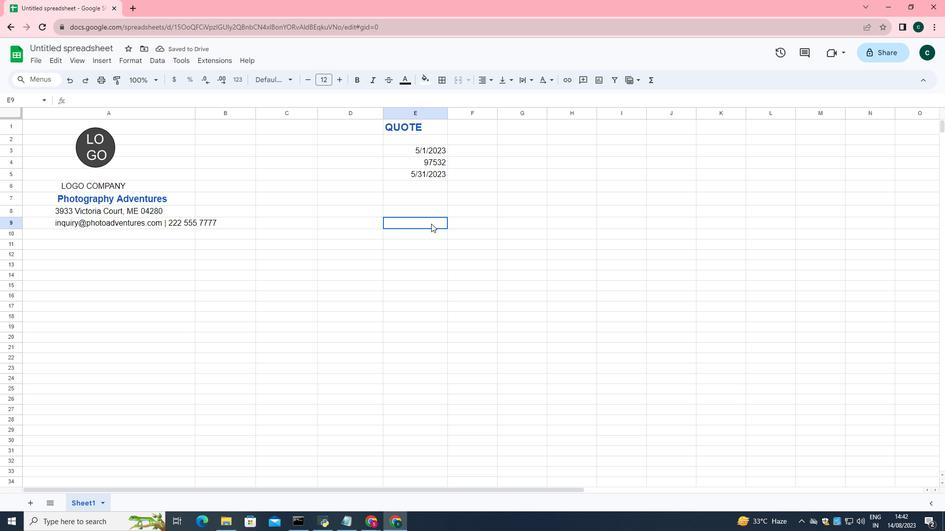
Action: Mouse pressed left at (421, 241)
Screenshot: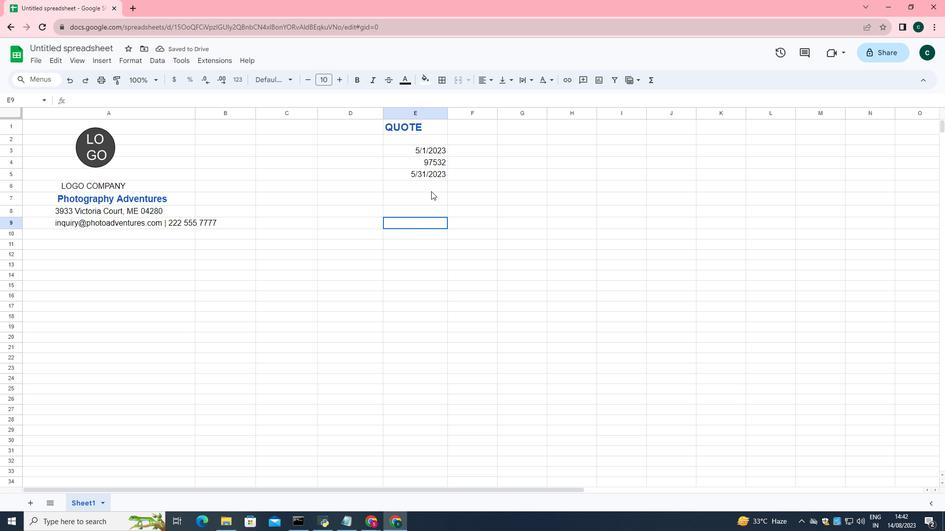 
Action: Mouse moved to (419, 176)
Screenshot: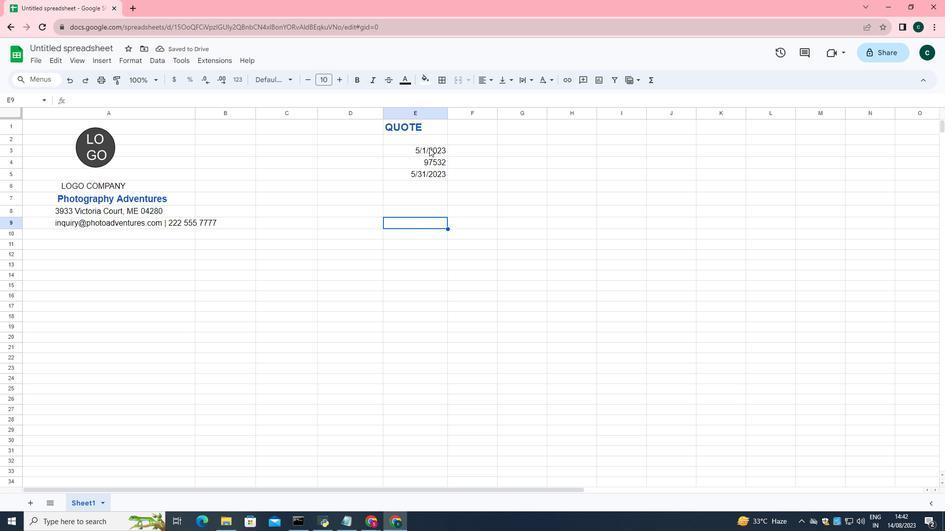 
Action: Mouse pressed left at (419, 176)
Screenshot: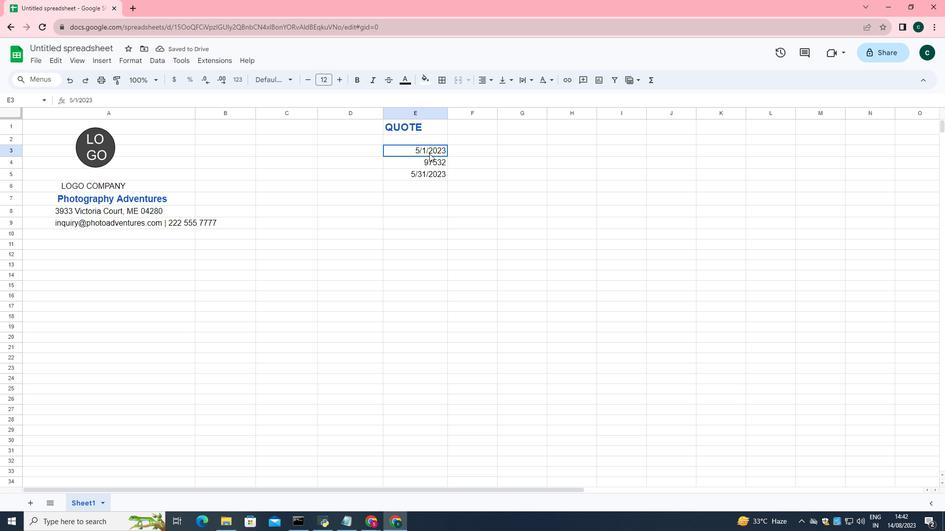 
Action: Mouse moved to (473, 116)
Screenshot: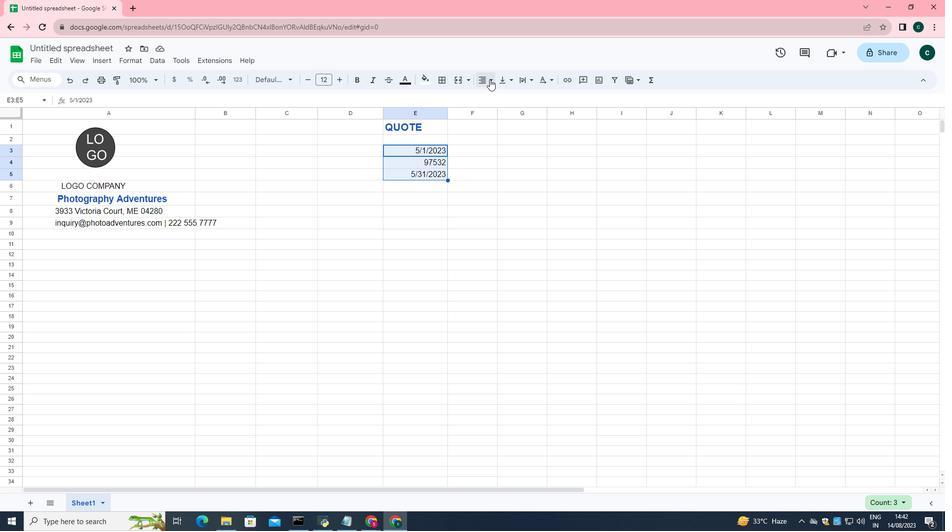 
Action: Mouse pressed left at (473, 116)
Screenshot: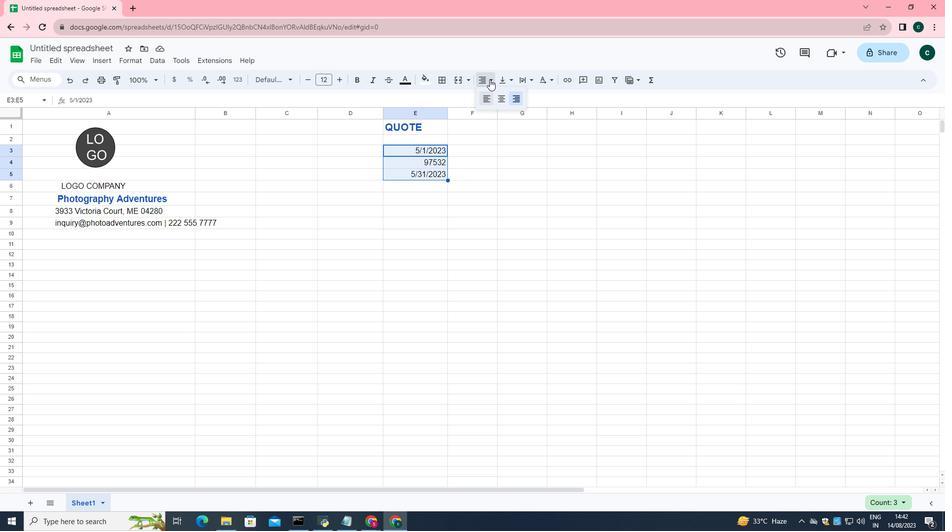 
Action: Mouse moved to (484, 134)
Screenshot: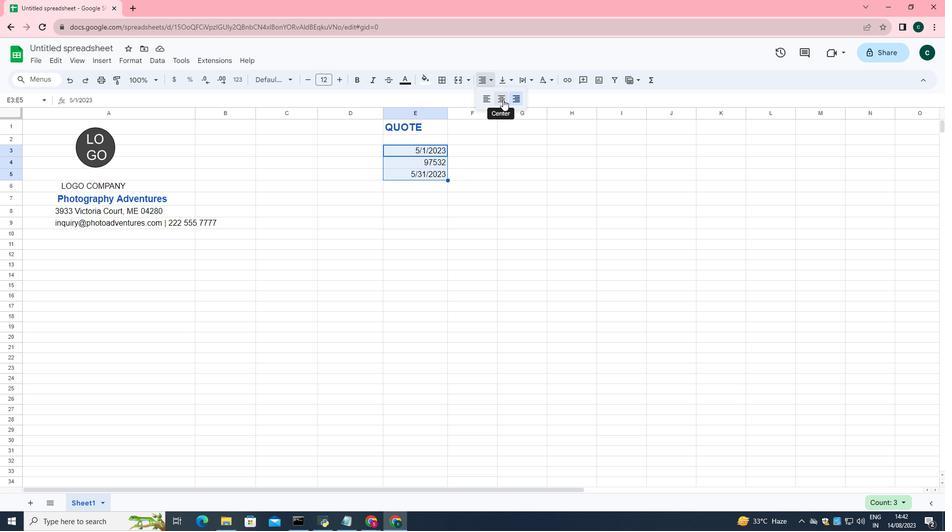 
Action: Mouse pressed left at (484, 134)
Screenshot: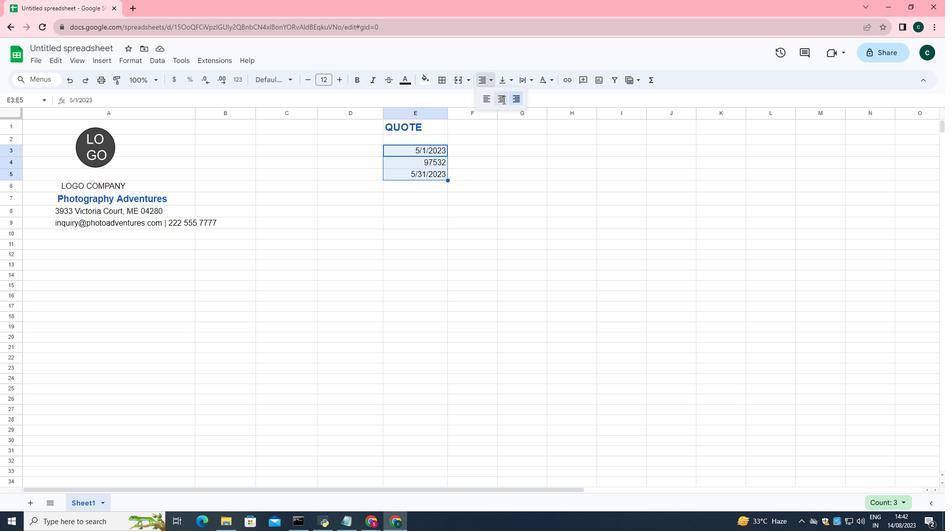 
Action: Mouse moved to (400, 236)
Screenshot: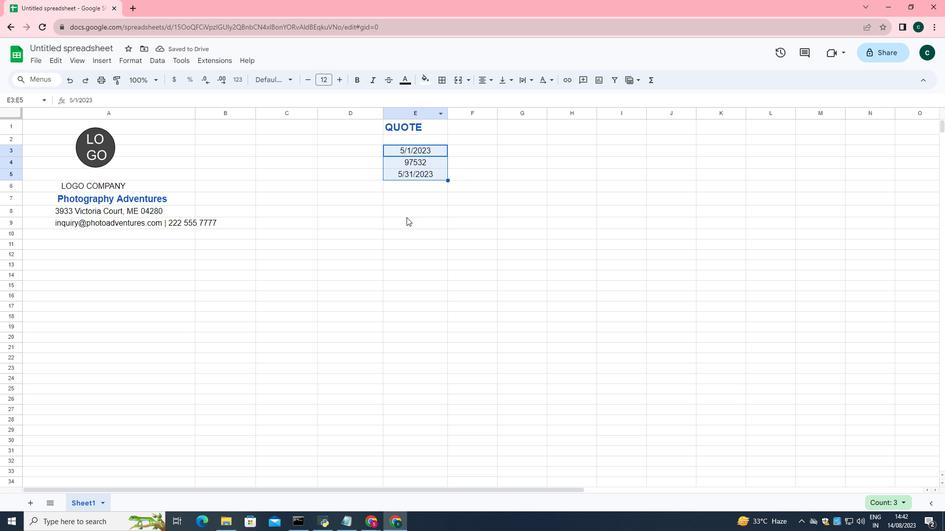 
Action: Mouse pressed left at (400, 236)
Screenshot: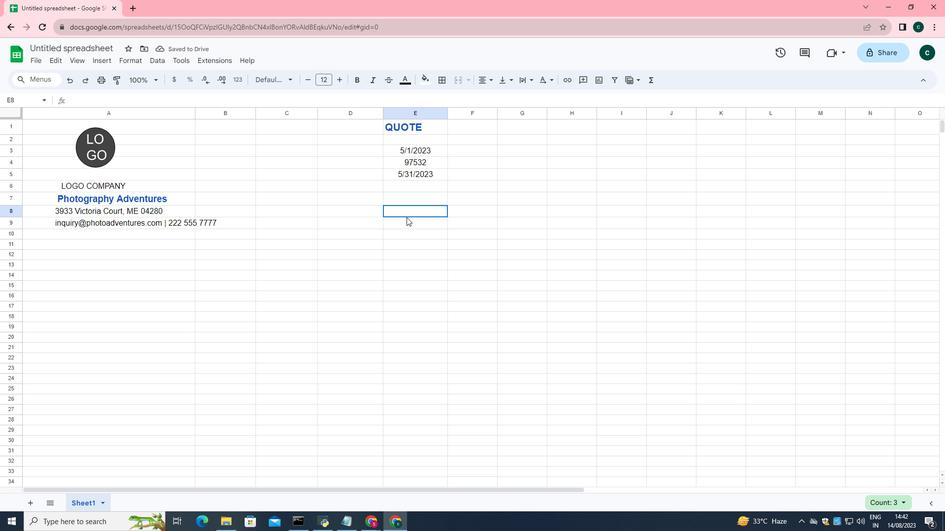 
Action: Mouse moved to (395, 176)
Screenshot: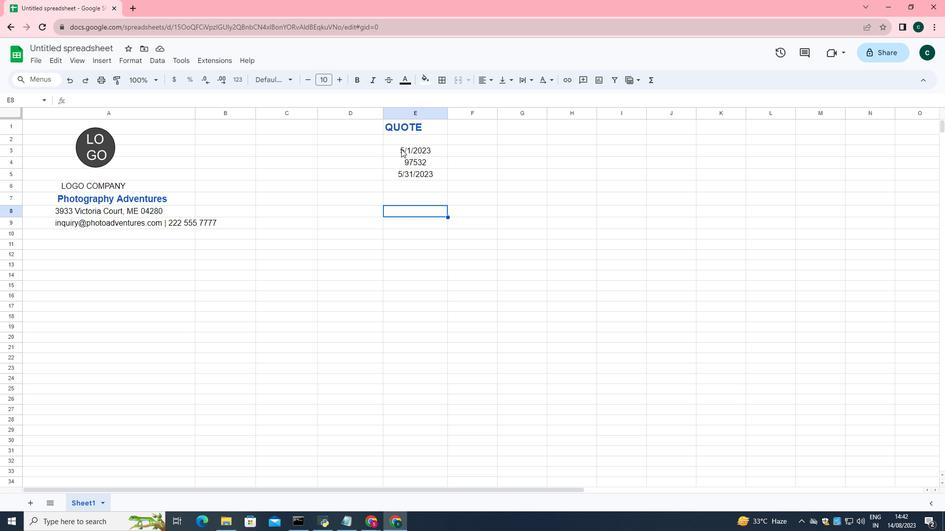 
Action: Mouse pressed left at (395, 176)
Screenshot: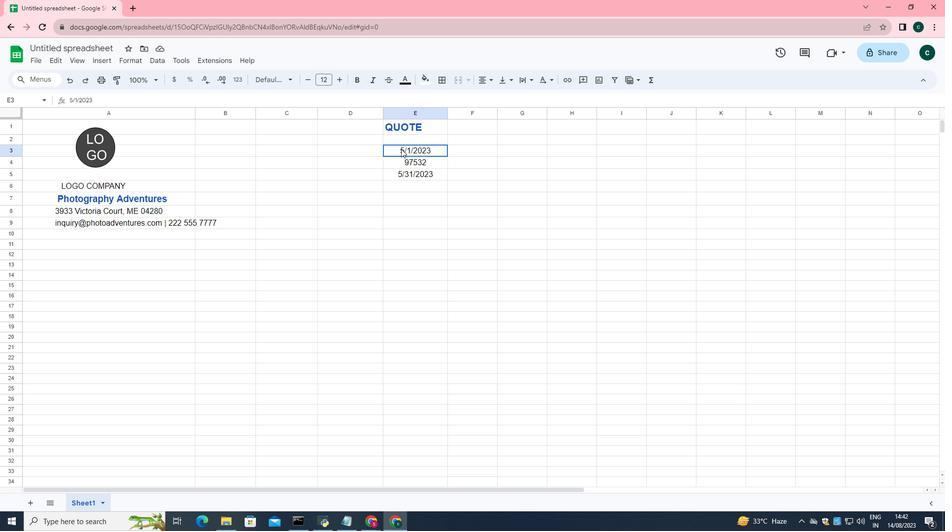 
Action: Mouse moved to (340, 176)
Screenshot: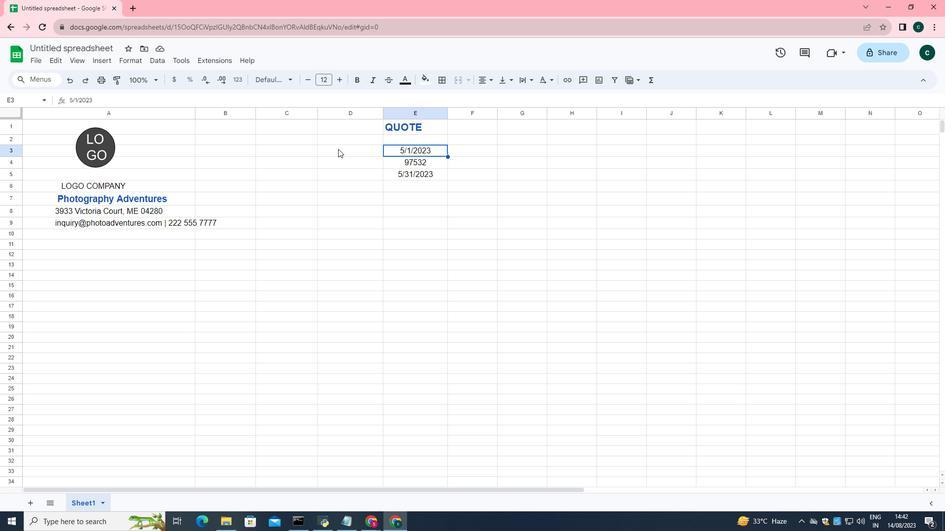 
Action: Mouse pressed left at (340, 176)
Screenshot: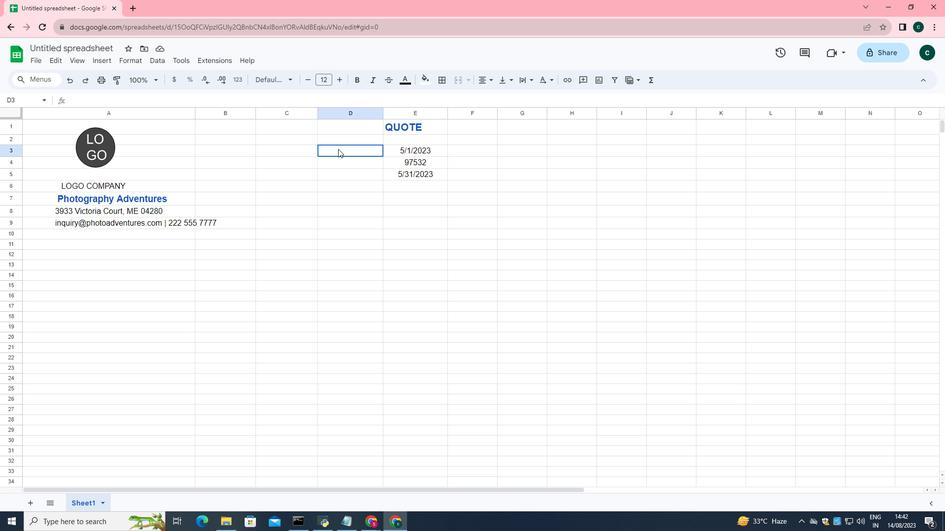 
Action: Mouse moved to (339, 115)
Screenshot: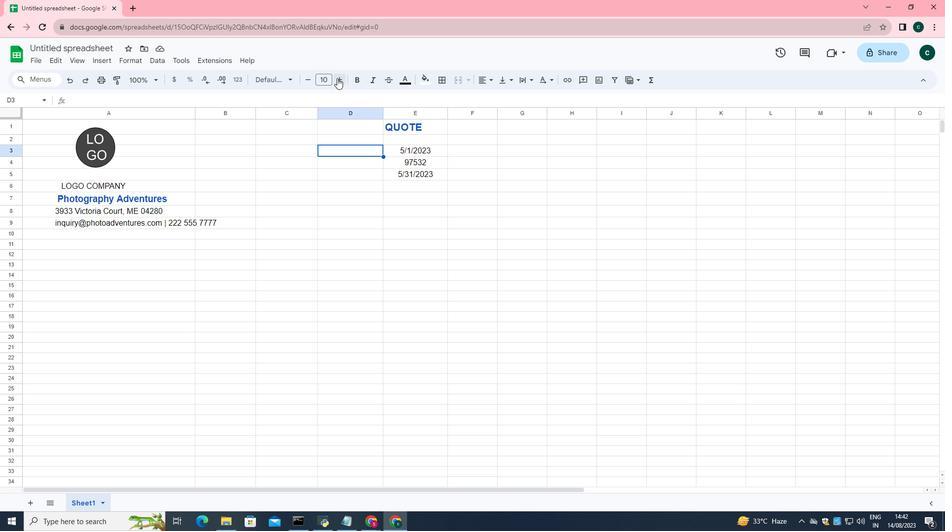 
Action: Mouse pressed left at (339, 115)
Screenshot: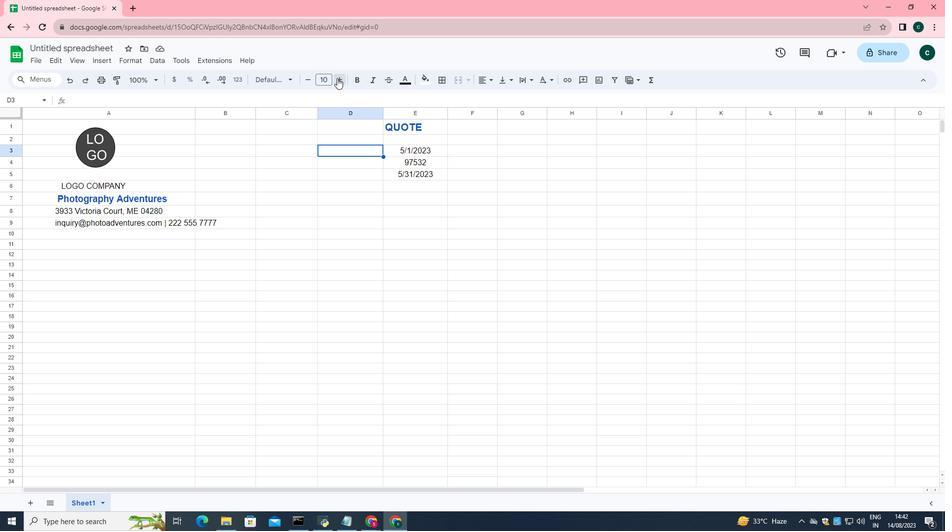 
Action: Mouse pressed left at (339, 115)
Screenshot: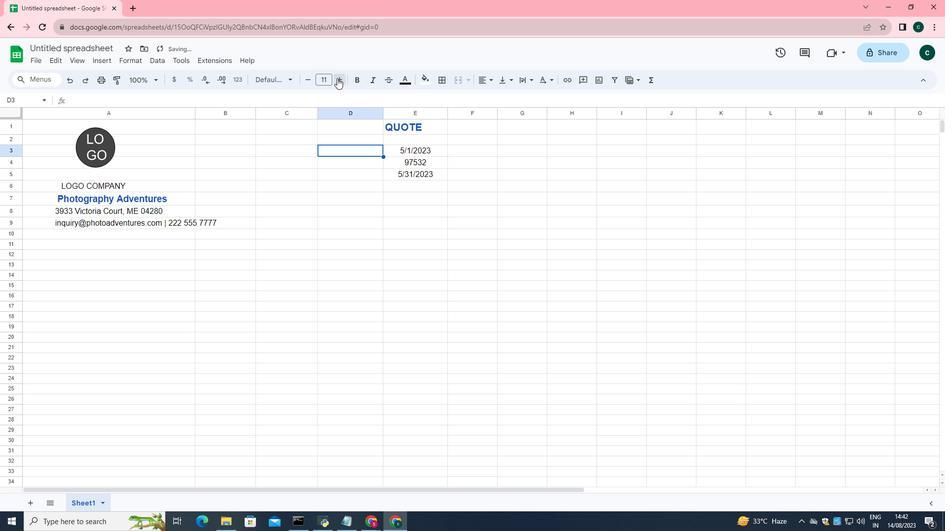 
Action: Mouse moved to (342, 115)
Screenshot: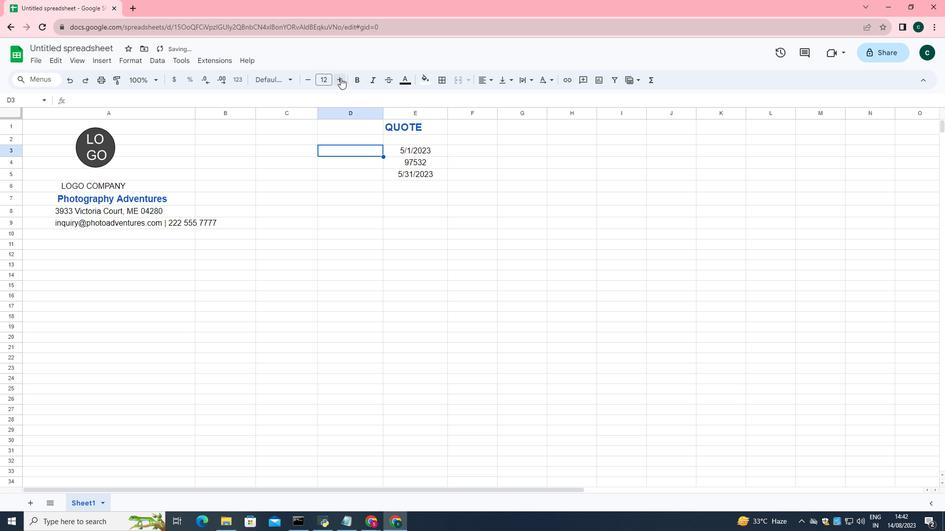 
Action: Key pressed <Key.shift>Date<Key.backspace><Key.backspace><Key.backspace><Key.shift>ATE
Screenshot: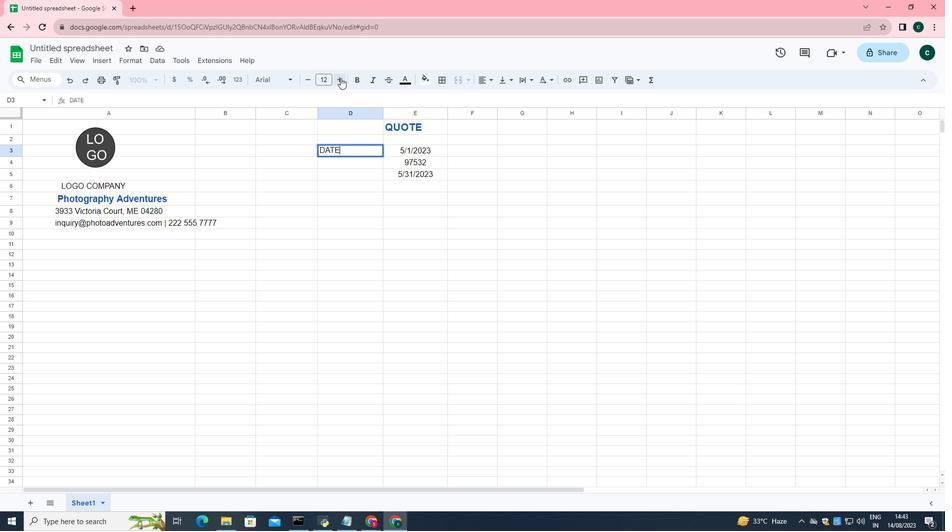 
Action: Mouse moved to (364, 190)
Screenshot: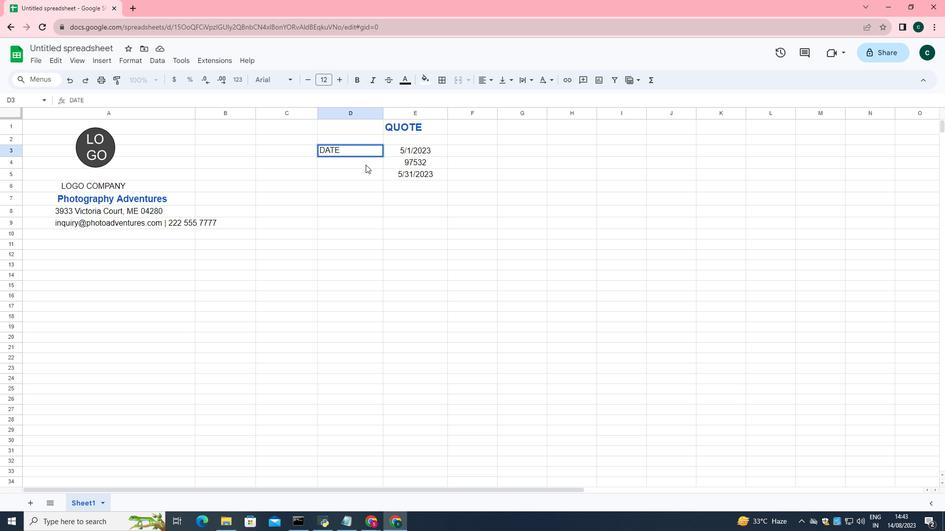 
Action: Mouse pressed left at (364, 190)
Screenshot: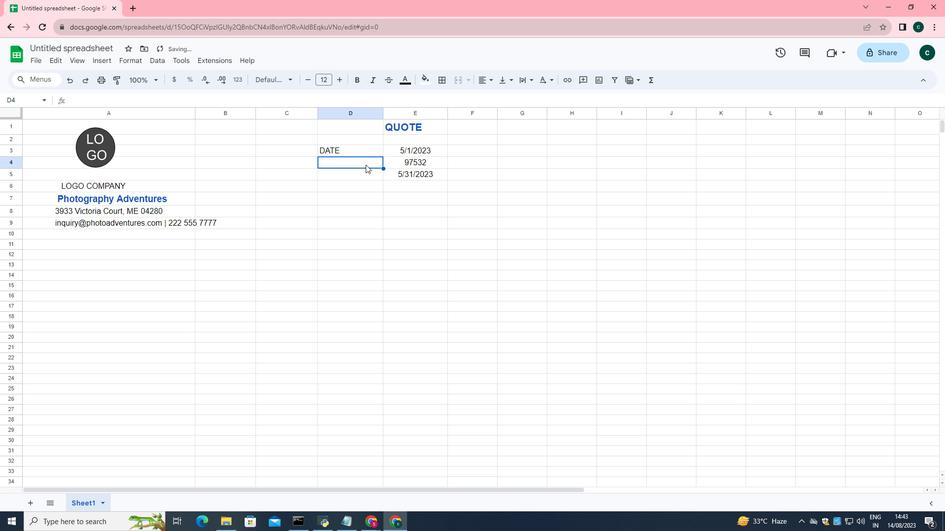 
Action: Mouse moved to (342, 116)
Screenshot: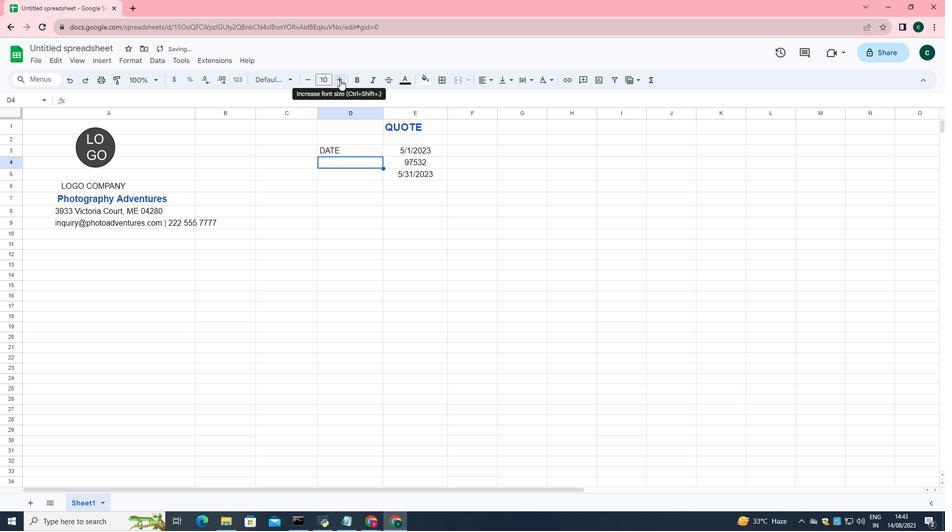 
Action: Mouse pressed left at (342, 116)
Screenshot: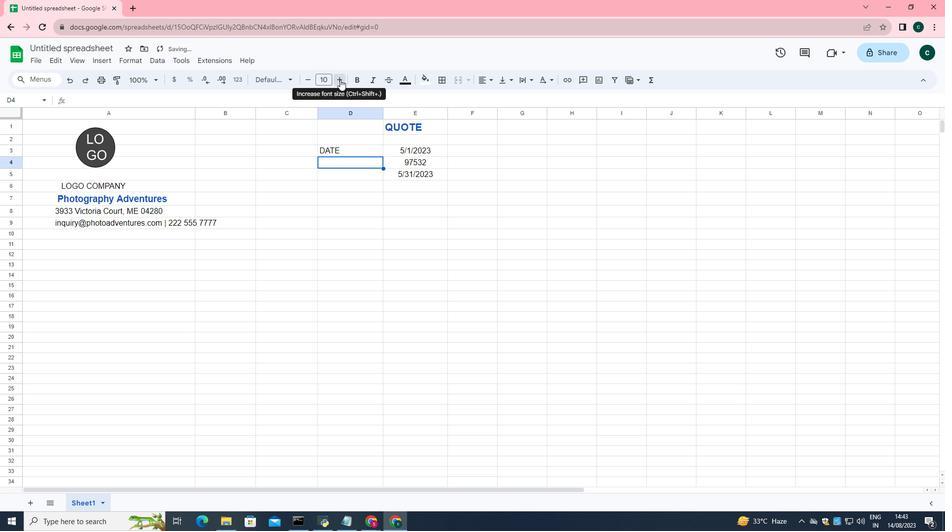 
Action: Mouse pressed left at (342, 116)
Screenshot: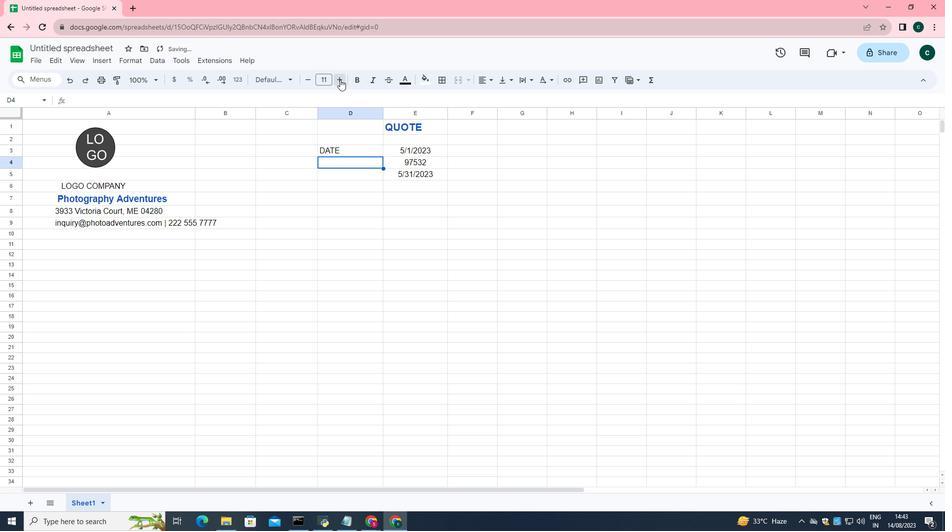 
Action: Mouse moved to (342, 115)
Screenshot: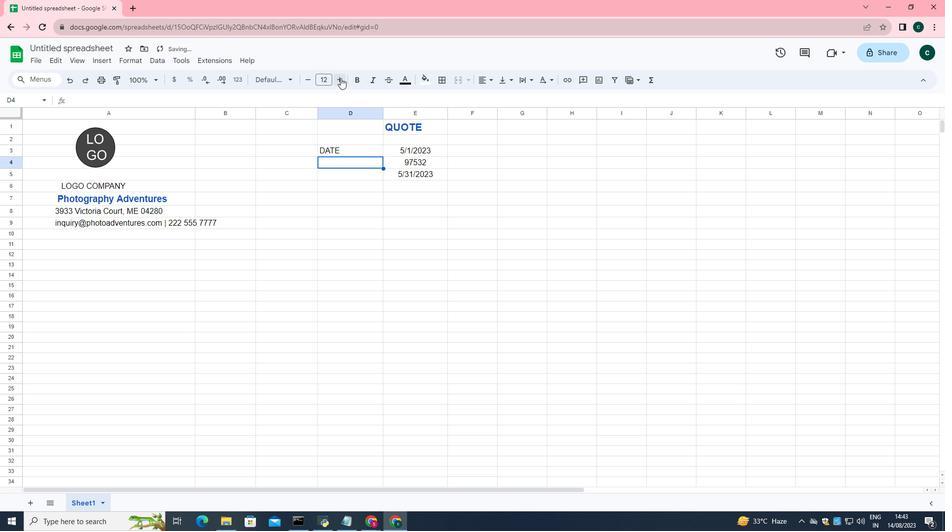 
Action: Key pressed <Key.shift>QUOTE<Key.shift>#
Screenshot: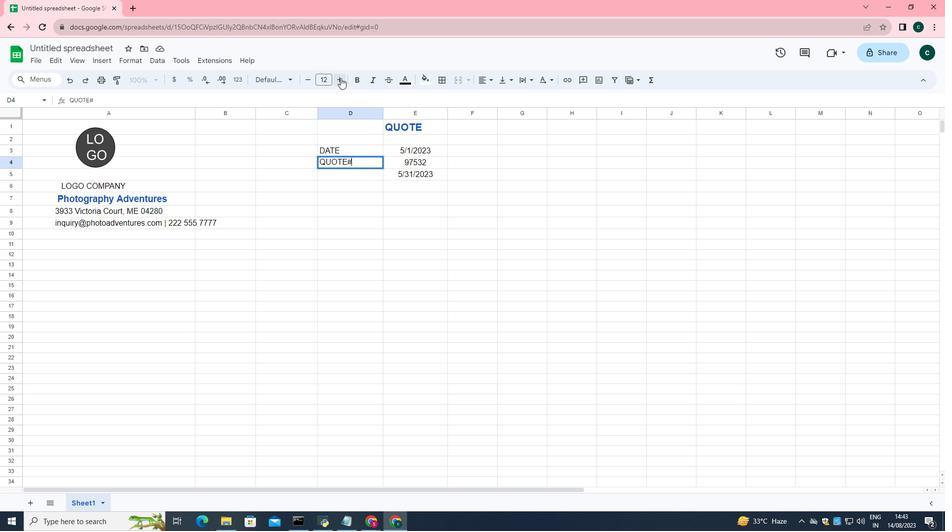 
Action: Mouse moved to (362, 199)
Screenshot: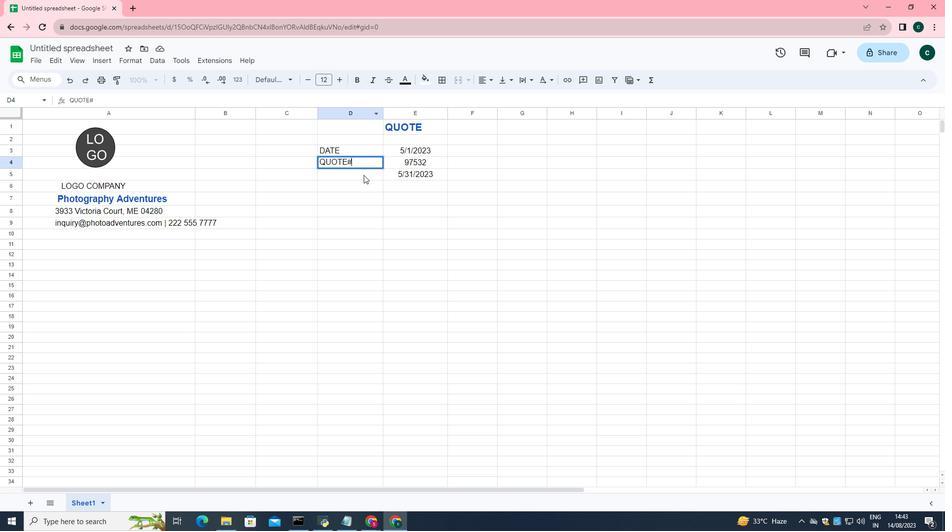 
Action: Mouse pressed left at (362, 199)
Screenshot: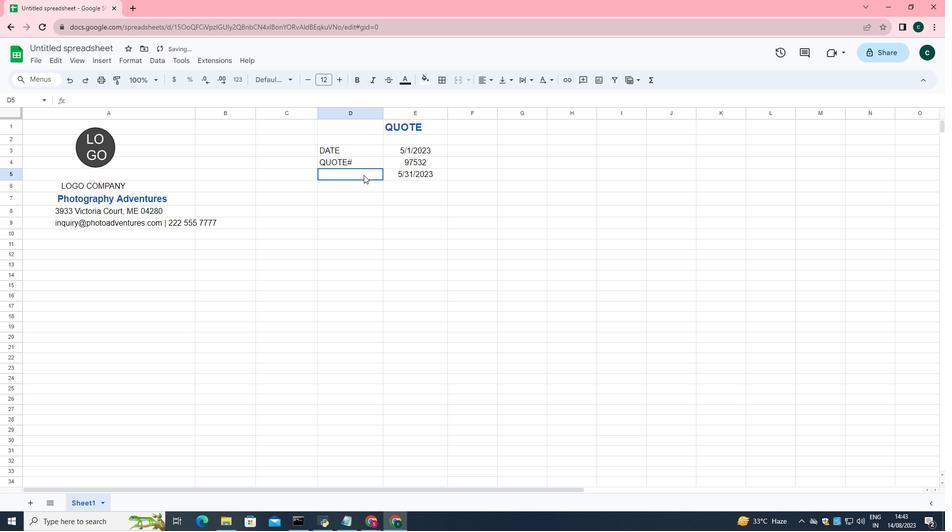 
Action: Mouse moved to (340, 115)
Screenshot: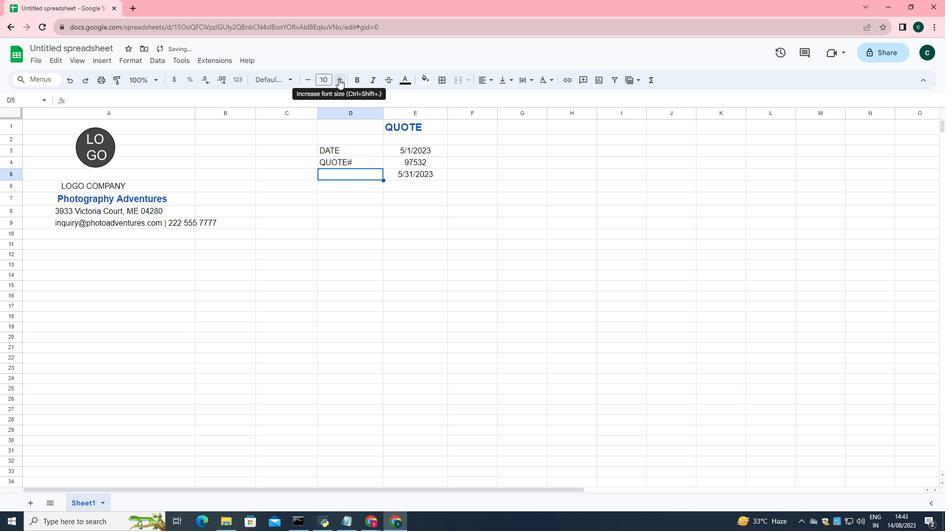 
Action: Mouse pressed left at (340, 115)
Screenshot: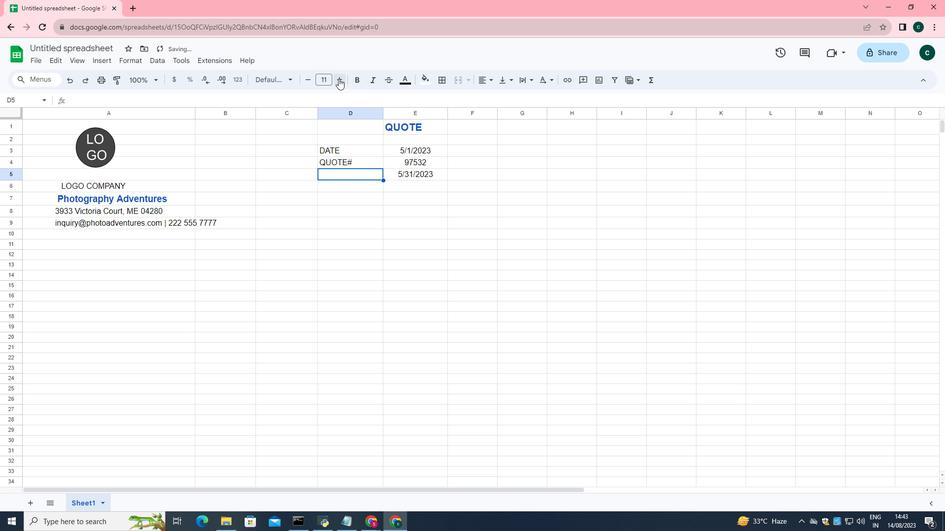 
Action: Mouse pressed left at (340, 115)
Screenshot: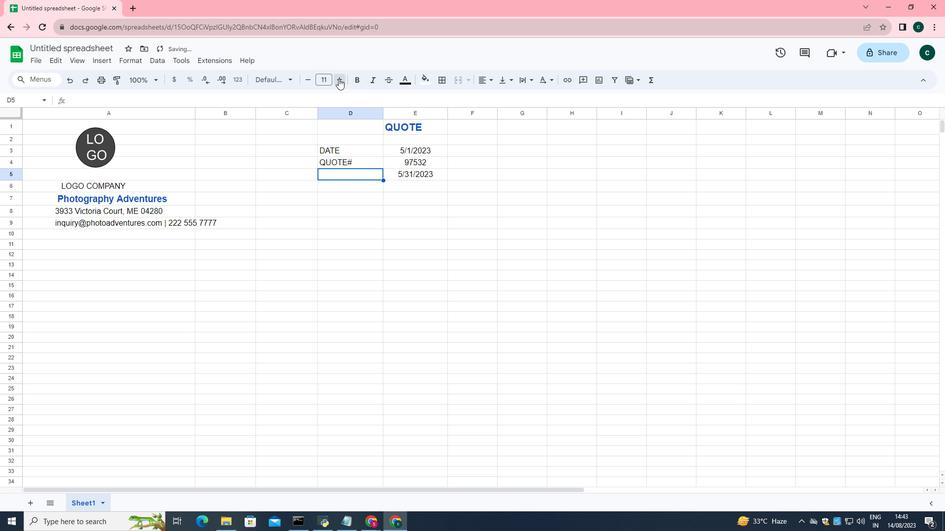 
Action: Key pressed <Key.shift>VALID<Key.space>UNTIL
Screenshot: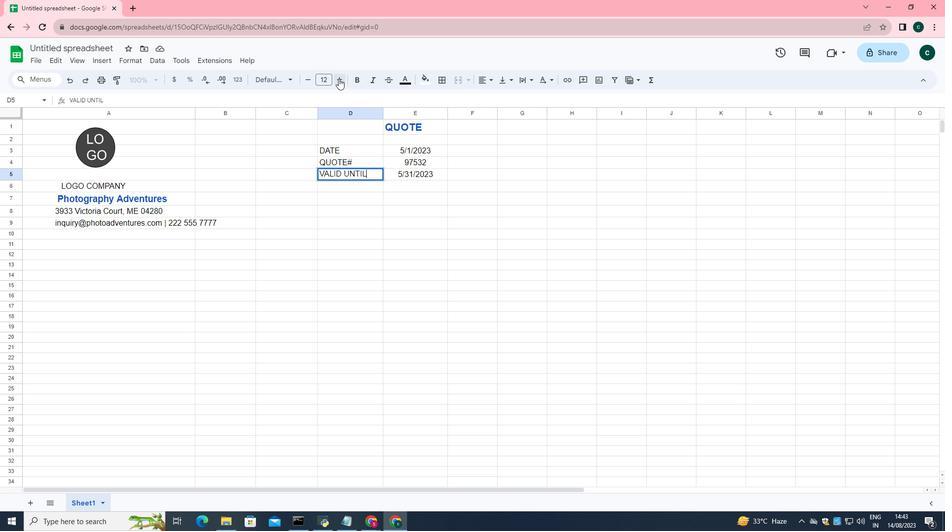 
Action: Mouse moved to (351, 232)
Screenshot: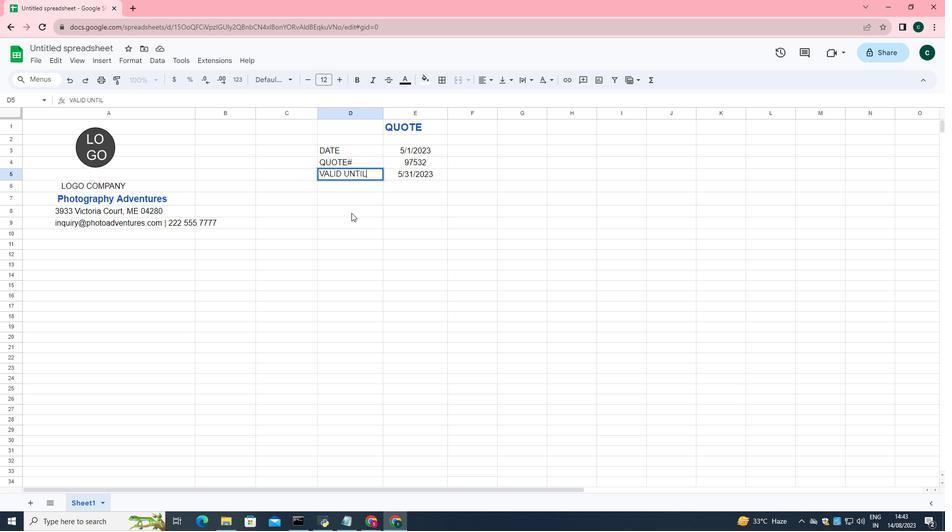 
Action: Mouse pressed left at (351, 232)
Screenshot: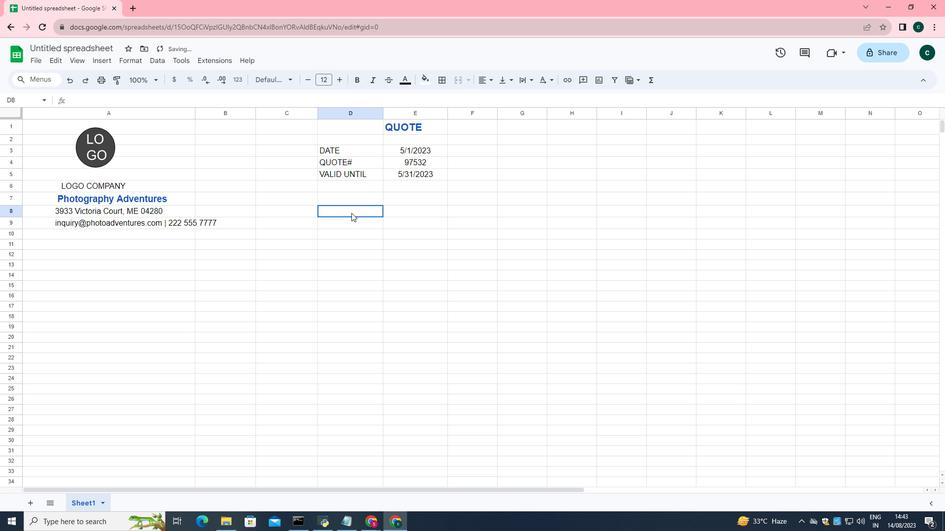 
Action: Mouse moved to (347, 177)
Screenshot: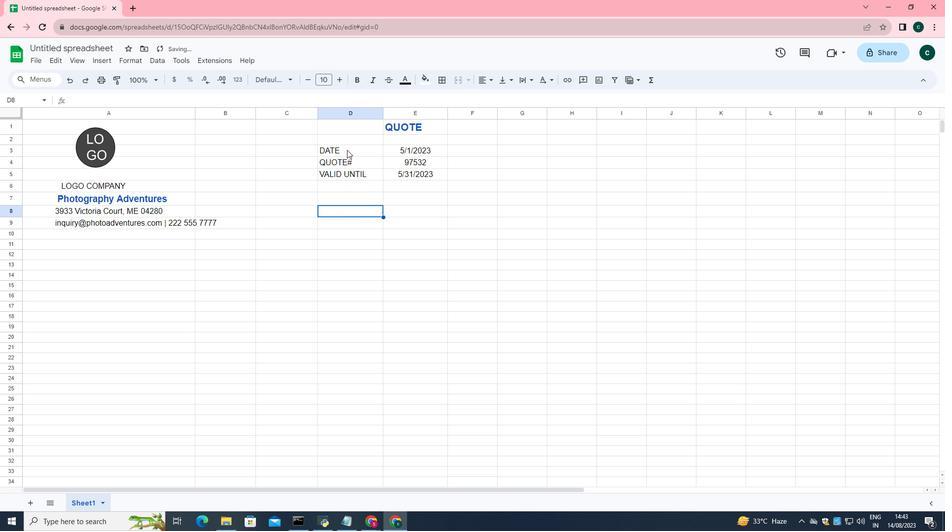 
Action: Mouse pressed left at (347, 177)
Screenshot: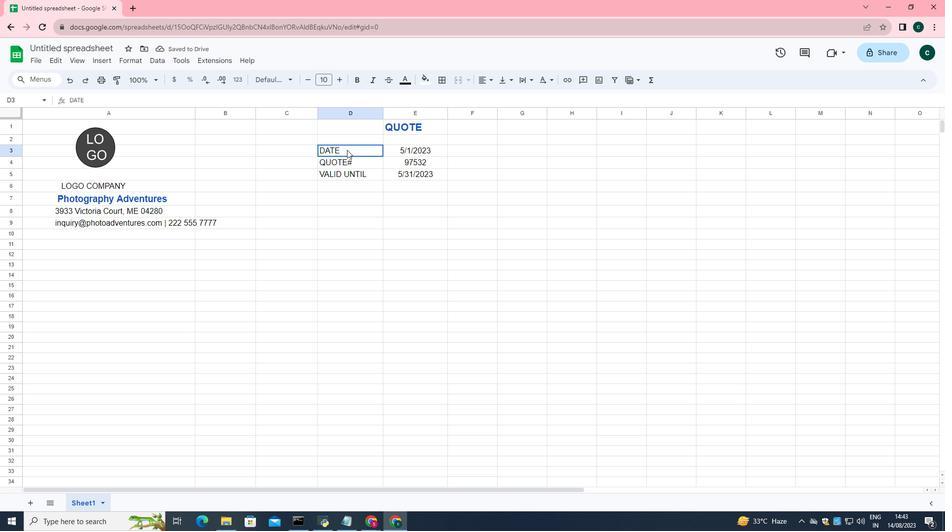 
Action: Mouse moved to (358, 115)
Screenshot: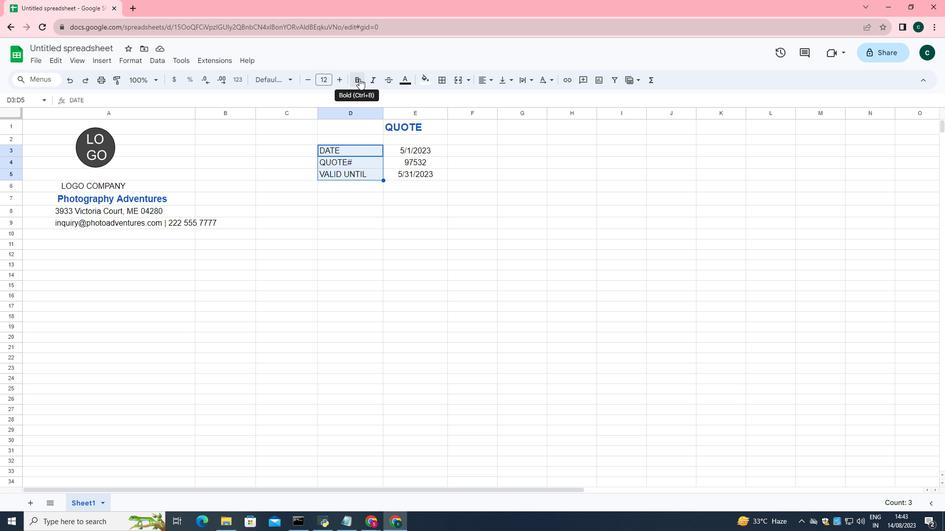 
Action: Mouse pressed left at (358, 115)
Screenshot: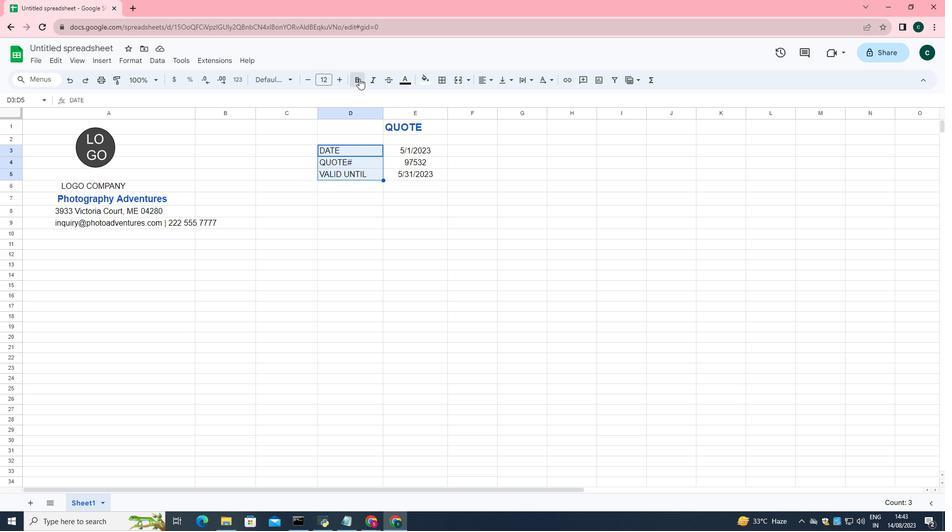 
Action: Mouse moved to (403, 175)
Screenshot: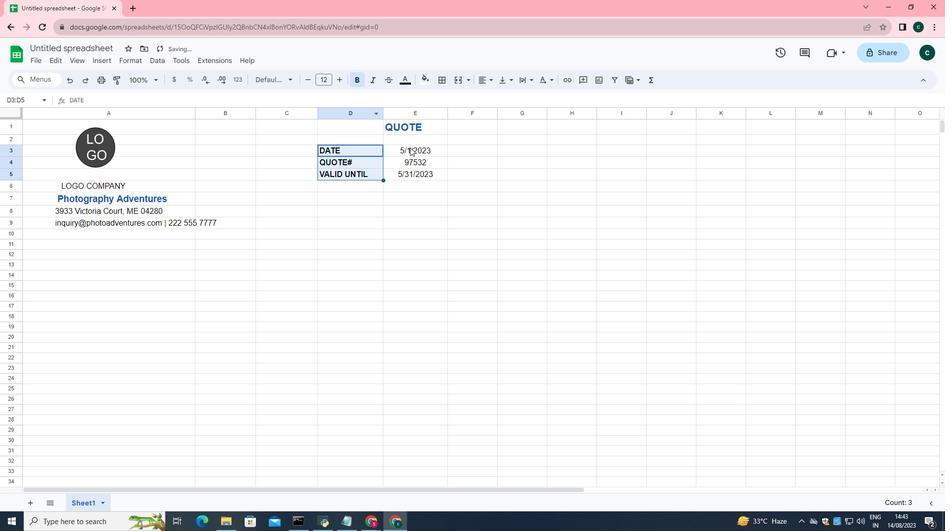 
Action: Mouse pressed left at (403, 175)
Screenshot: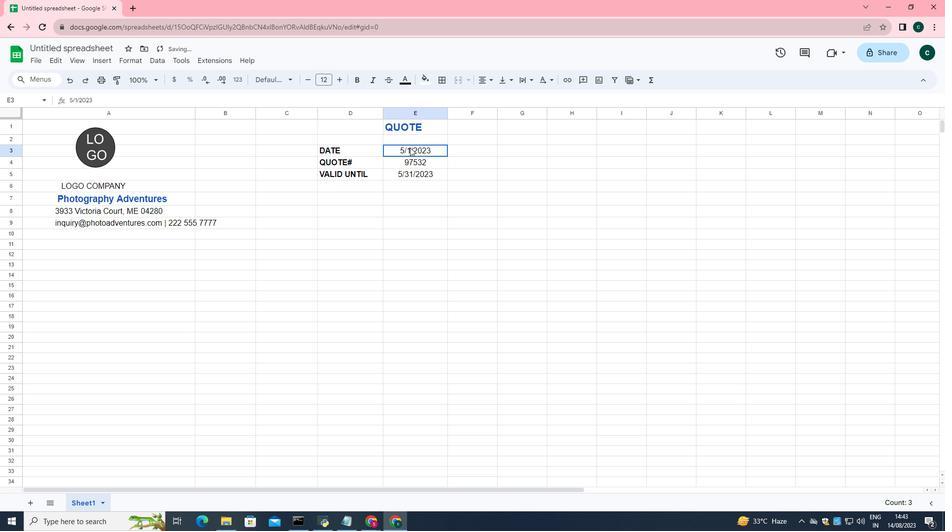 
Action: Mouse moved to (354, 119)
Screenshot: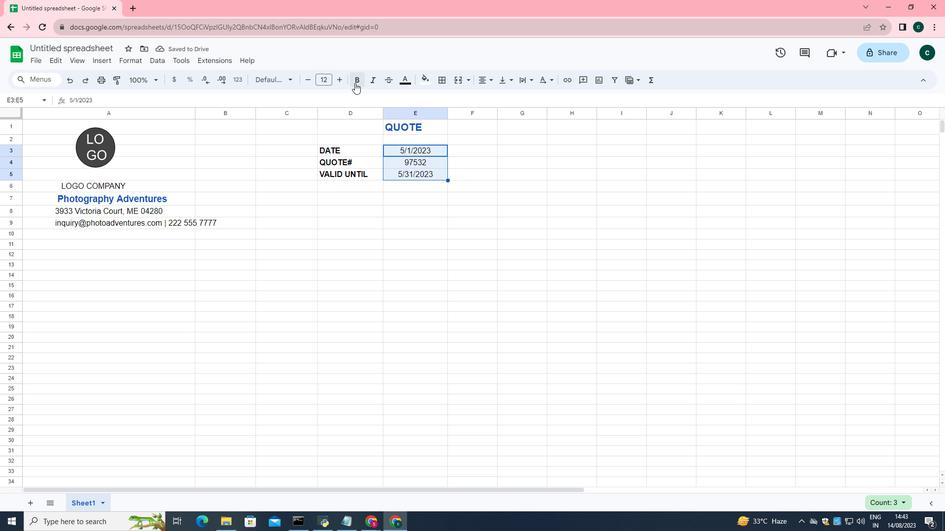 
Action: Mouse pressed left at (354, 119)
Screenshot: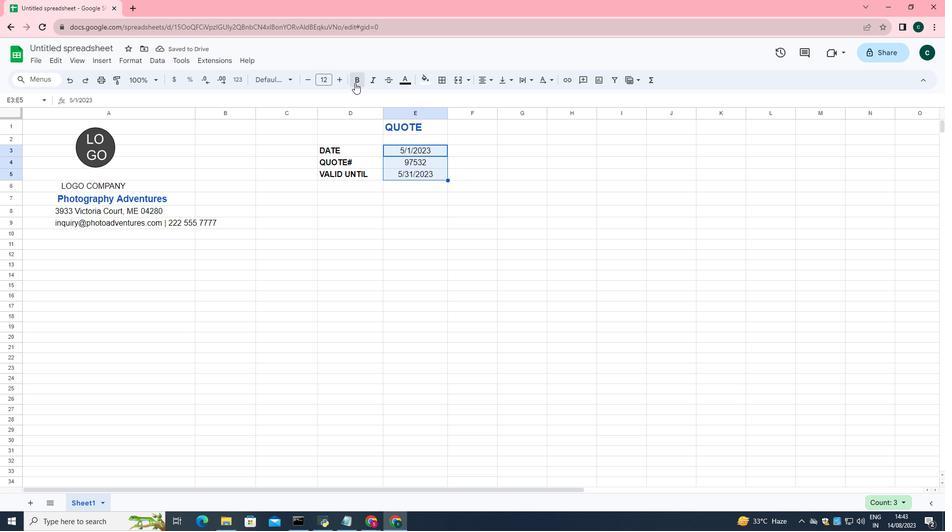 
Action: Mouse moved to (133, 229)
Screenshot: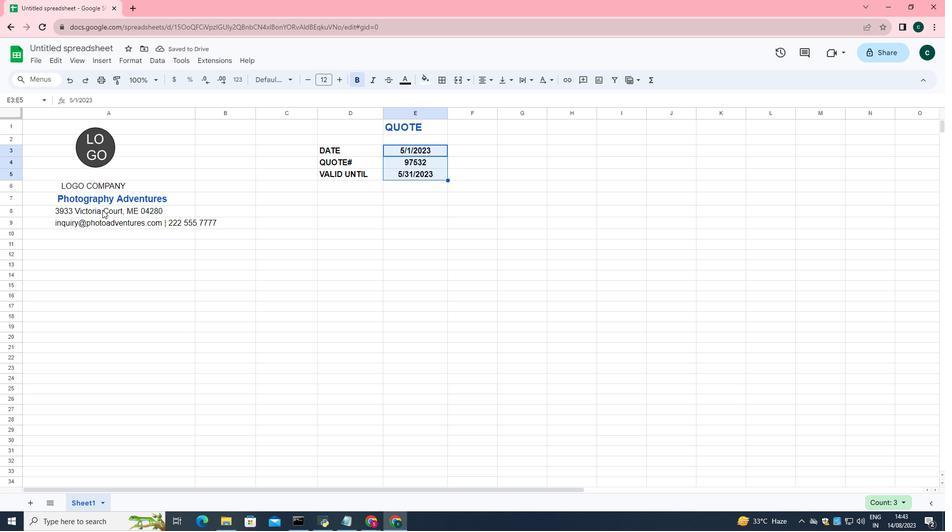 
Action: Mouse pressed left at (133, 229)
Screenshot: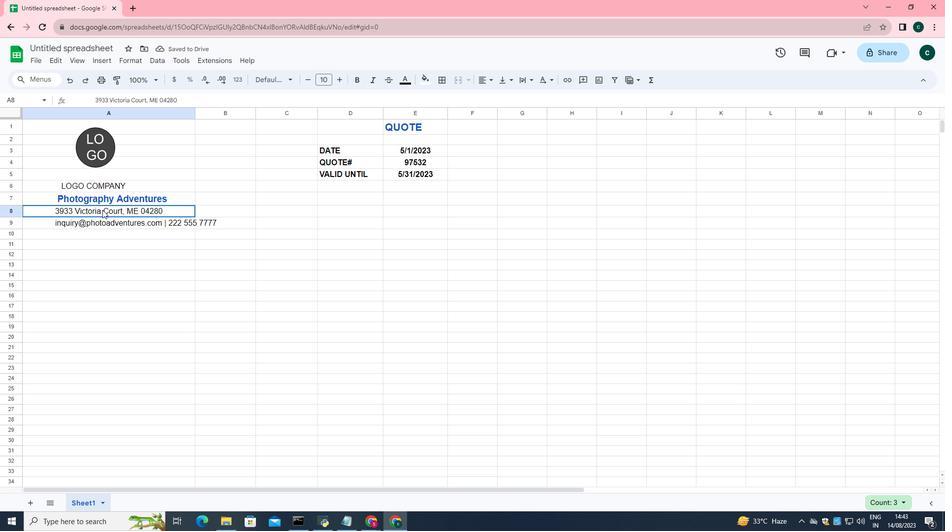 
Action: Mouse moved to (356, 117)
Screenshot: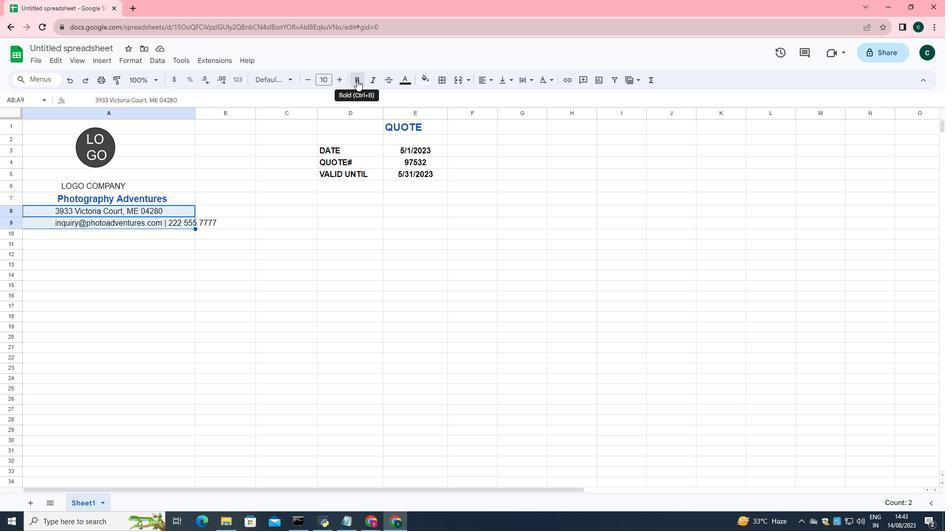 
Action: Mouse pressed left at (356, 117)
Screenshot: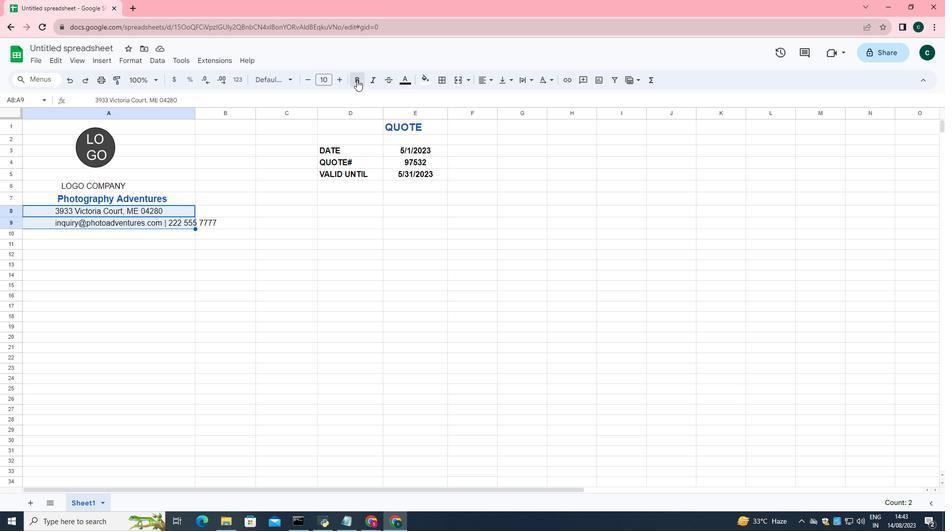 
Action: Mouse moved to (199, 293)
Screenshot: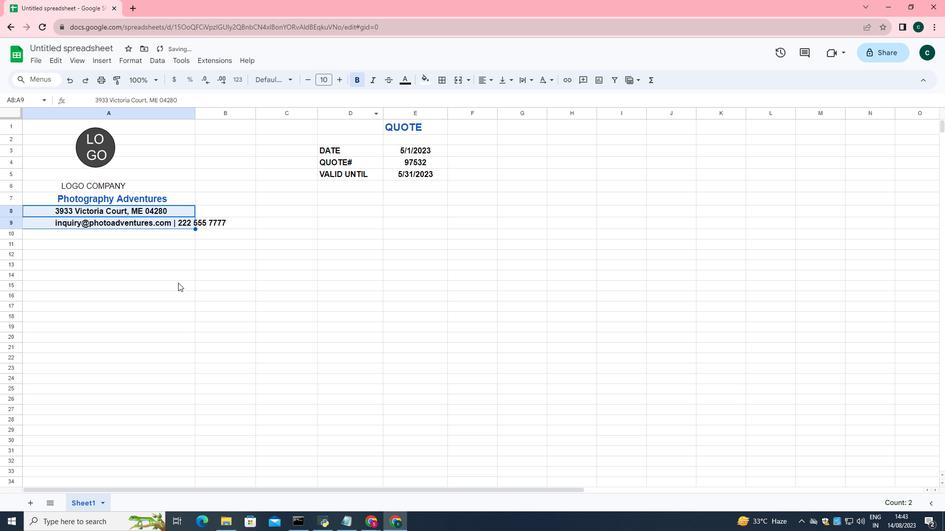 
Action: Mouse pressed left at (199, 293)
Screenshot: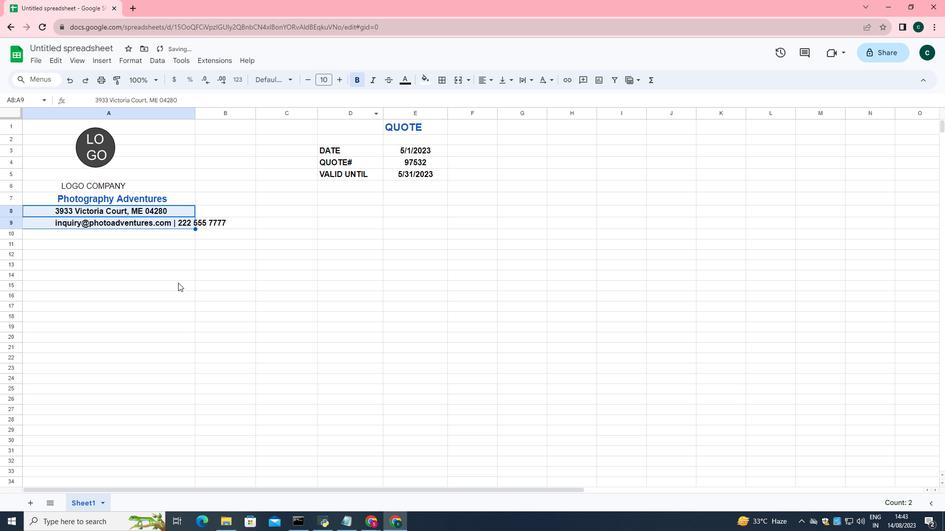 
Action: Mouse moved to (147, 206)
